 Task: Look for space in San Pedro, Argentina from 1st July, 2023 to 3rd July, 2023 for 1 adult in price range Rs.5000 to Rs.15000. Place can be private room with 1  bedroom having 1 bed and 1 bathroom. Property type can be hotel. Amenities needed are: wifi, heating, . Booking option can be shelf check-in. Required host language is English.
Action: Mouse moved to (560, 115)
Screenshot: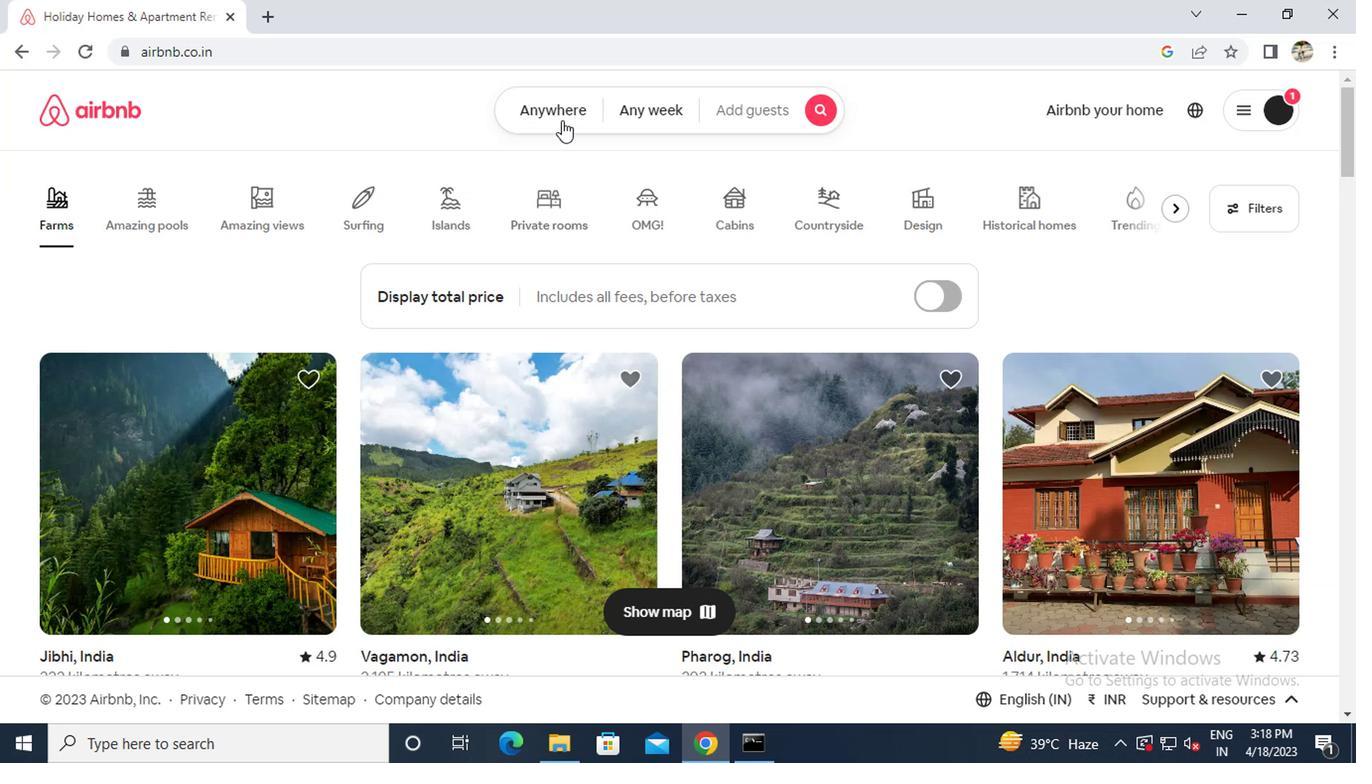 
Action: Mouse pressed left at (560, 115)
Screenshot: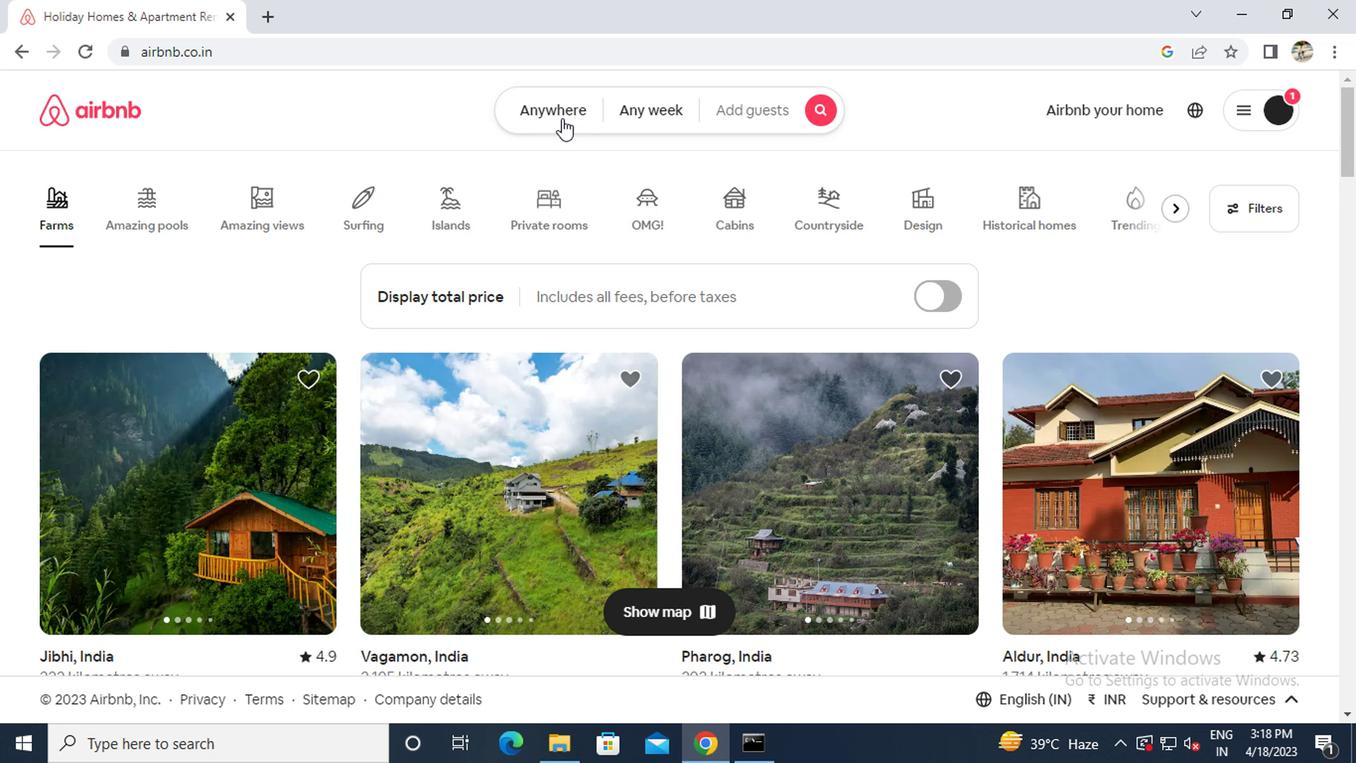 
Action: Mouse moved to (364, 195)
Screenshot: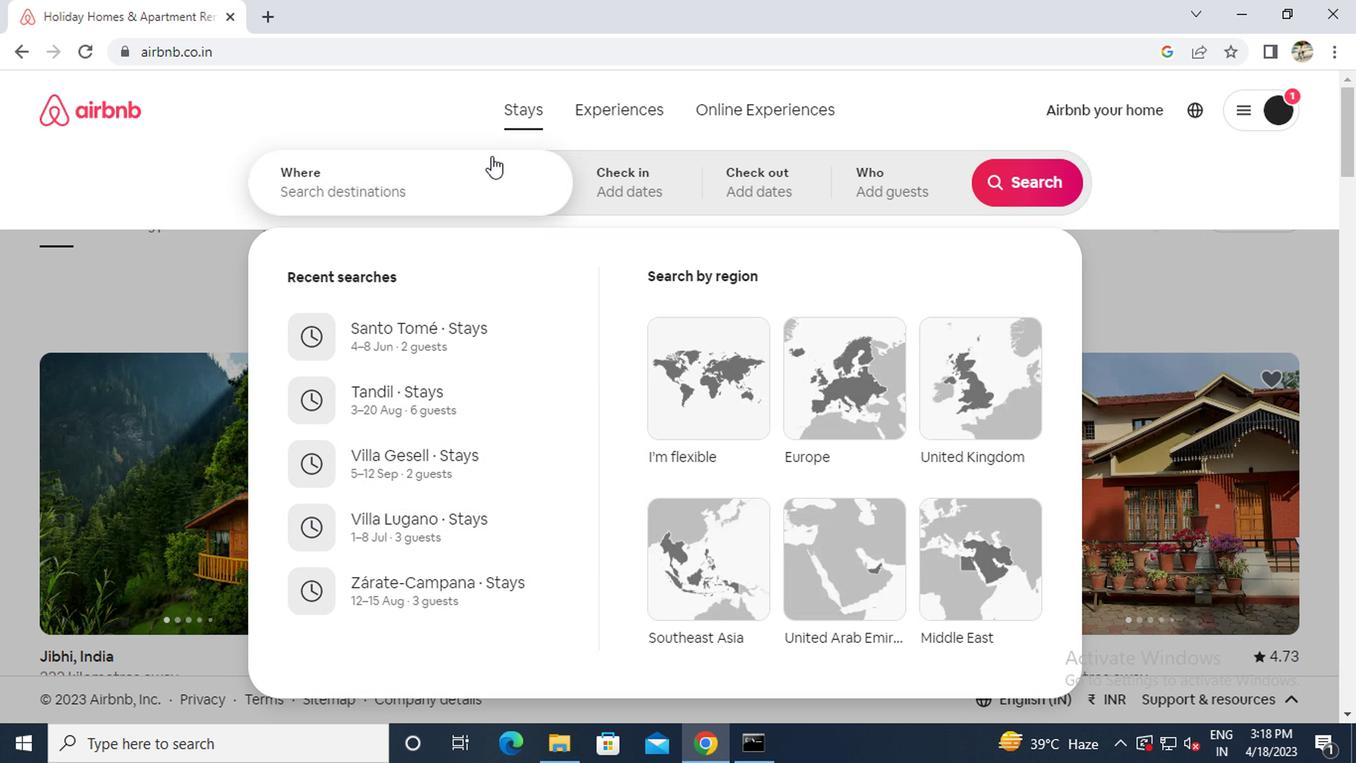 
Action: Mouse pressed left at (364, 195)
Screenshot: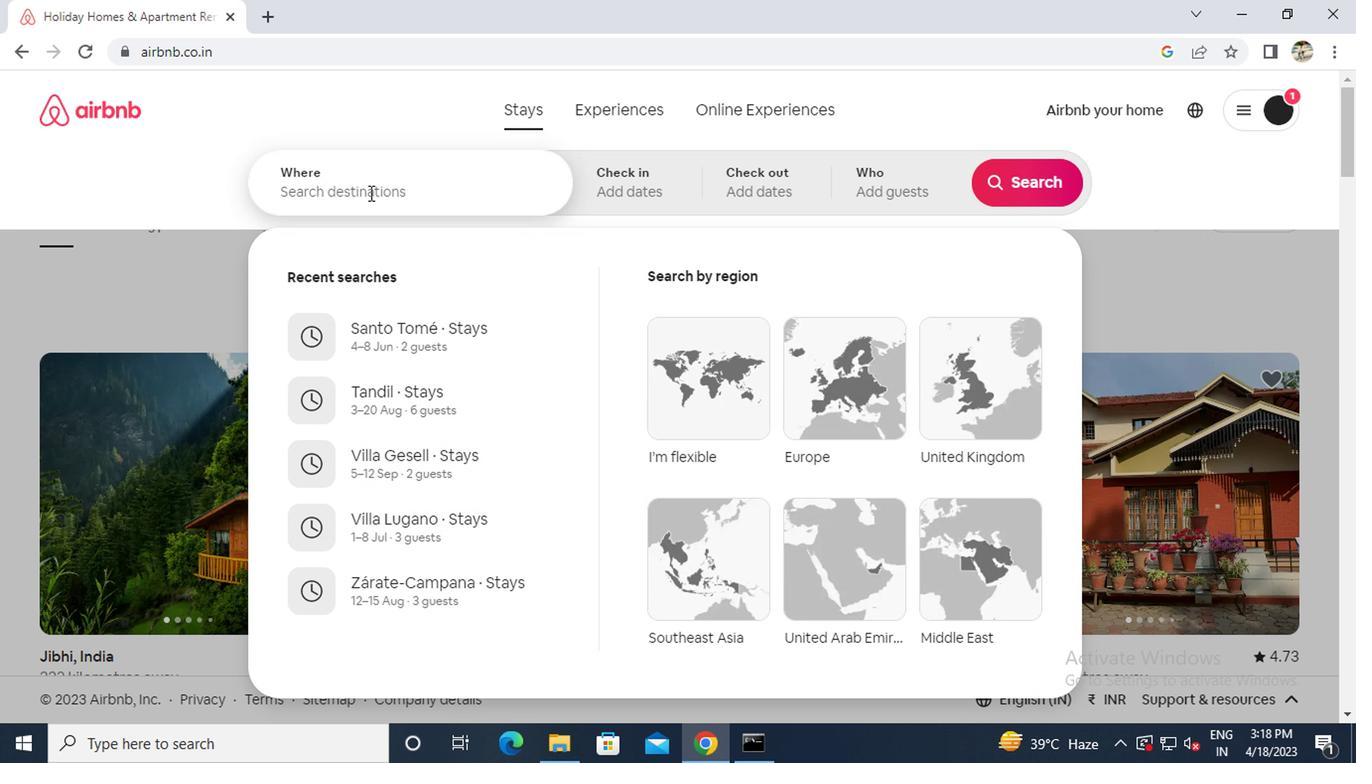 
Action: Key pressed s<Key.caps_lock>an<Key.space><Key.caps_lock>p<Key.caps_lock>edro<Key.space>
Screenshot: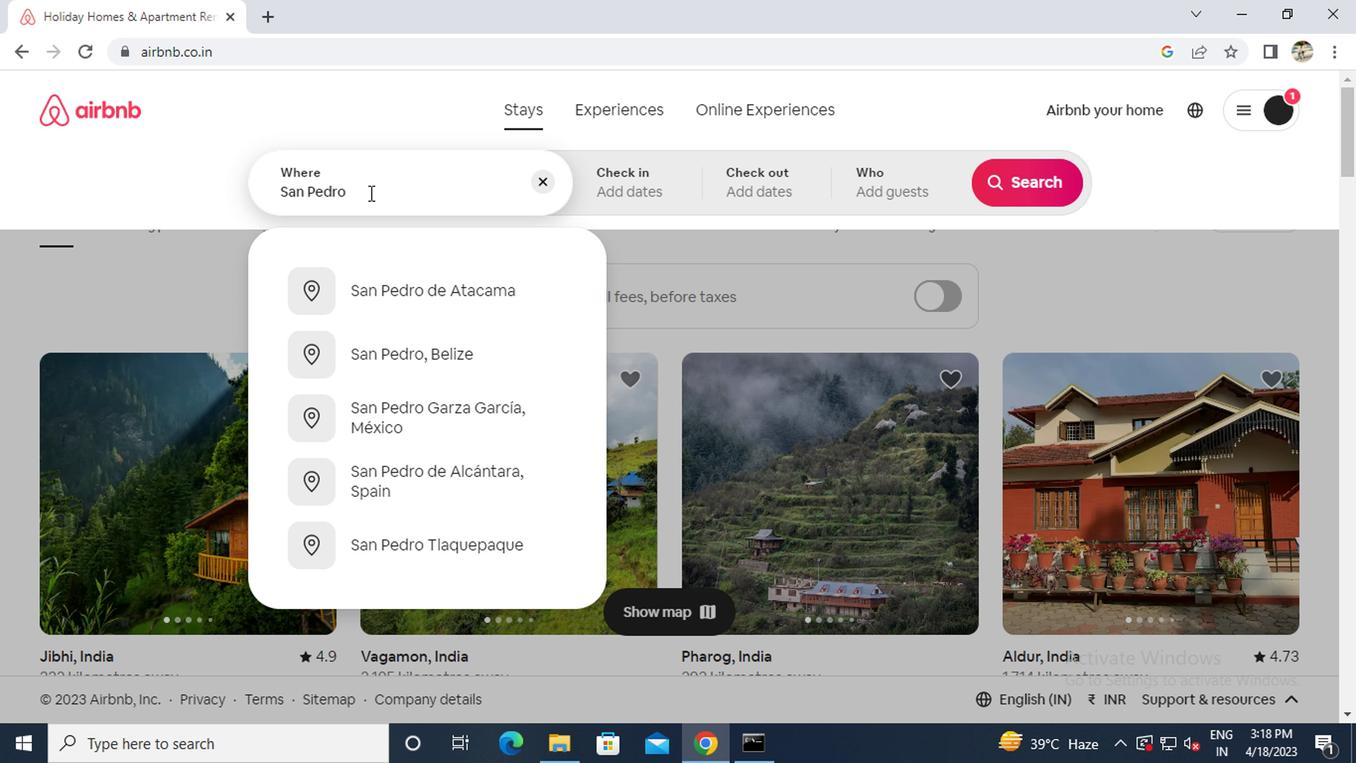 
Action: Mouse moved to (419, 343)
Screenshot: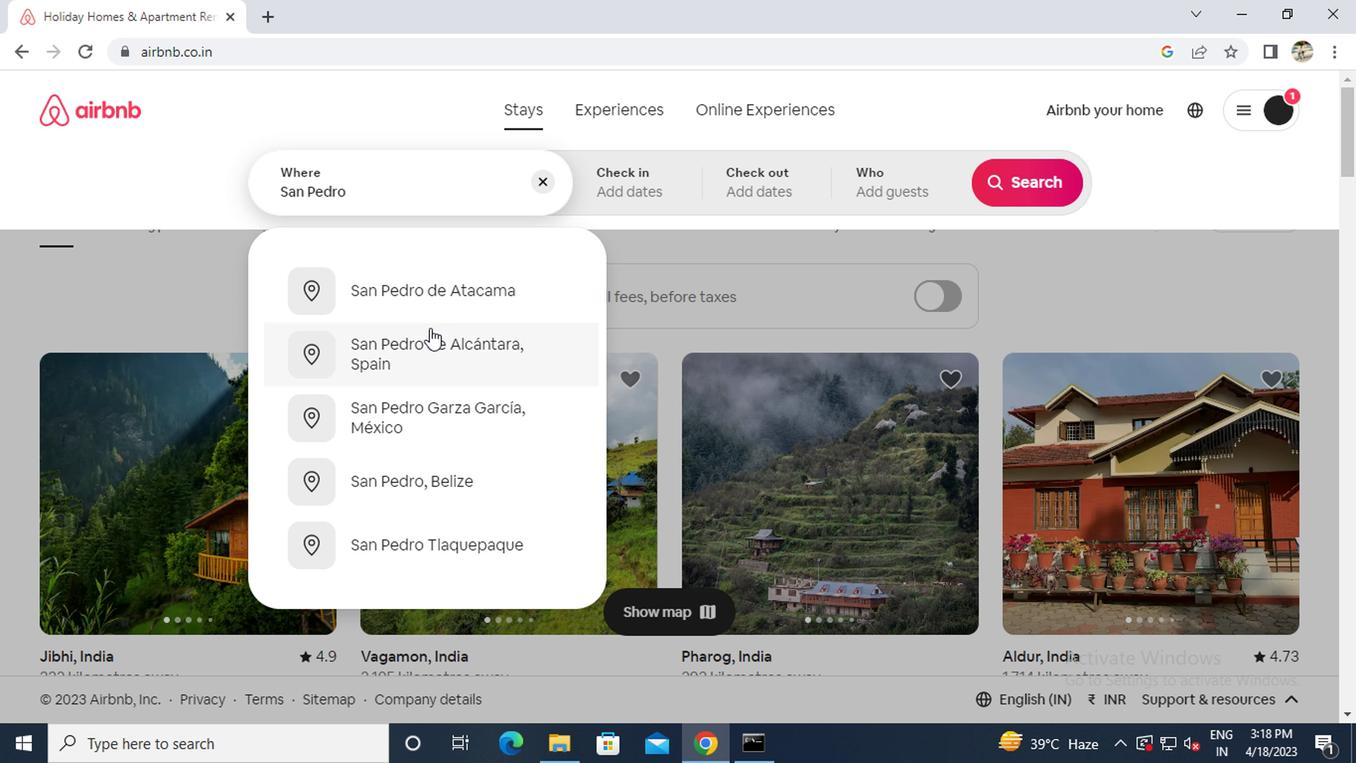 
Action: Mouse pressed left at (419, 343)
Screenshot: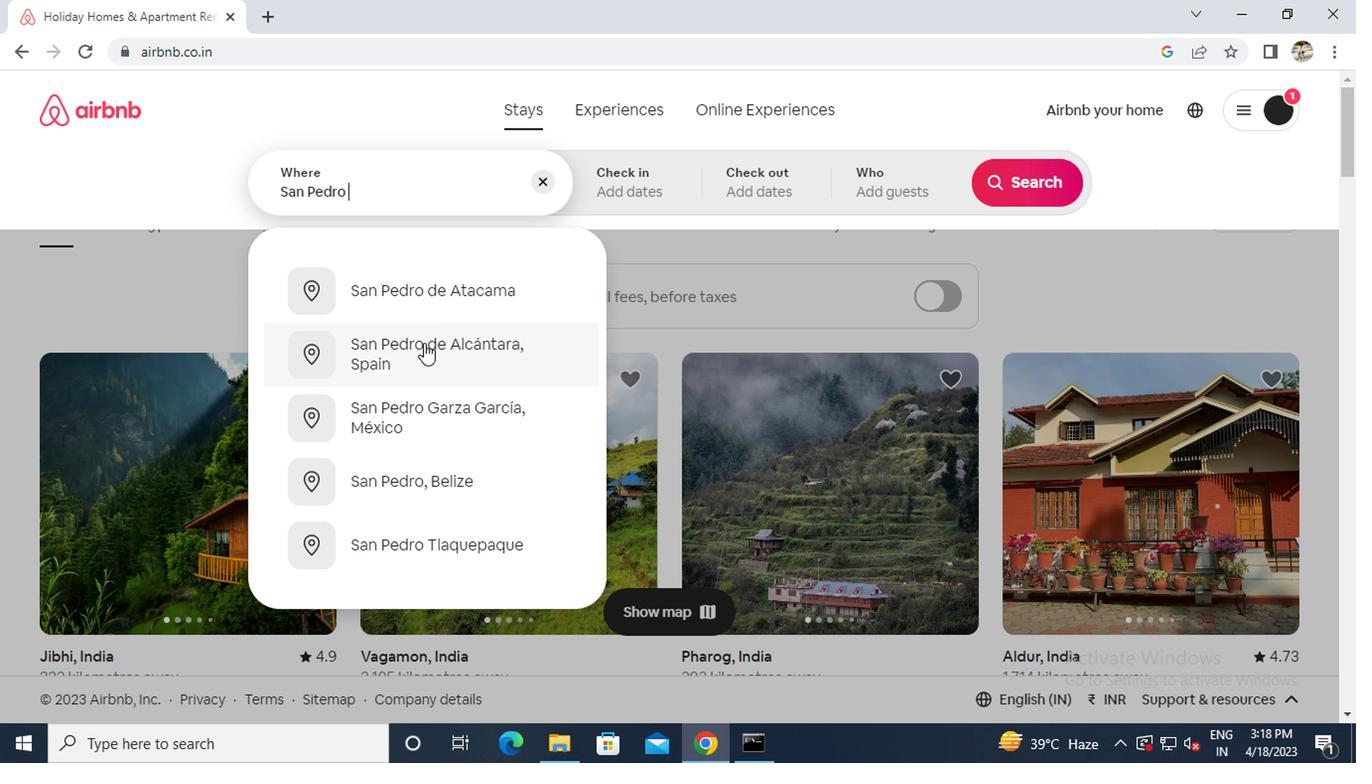 
Action: Mouse moved to (1016, 335)
Screenshot: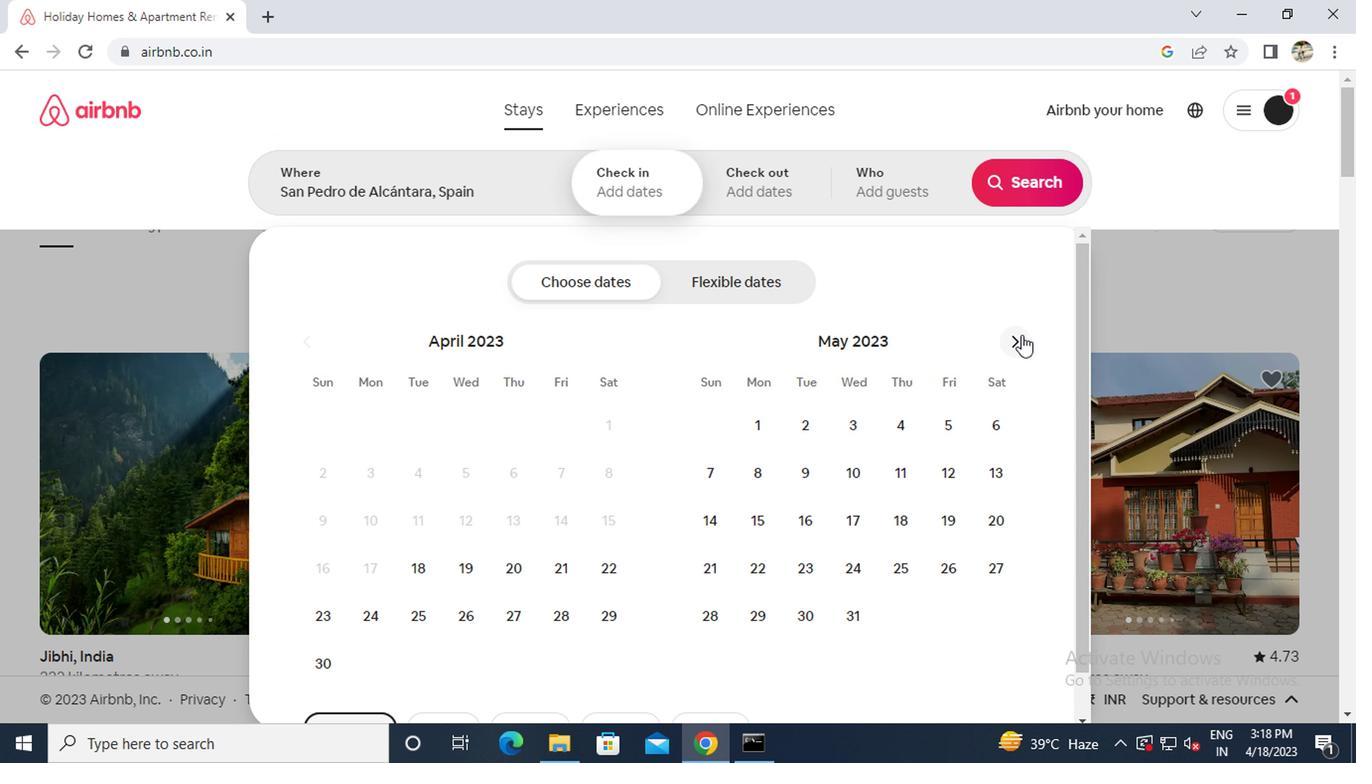
Action: Mouse pressed left at (1016, 335)
Screenshot: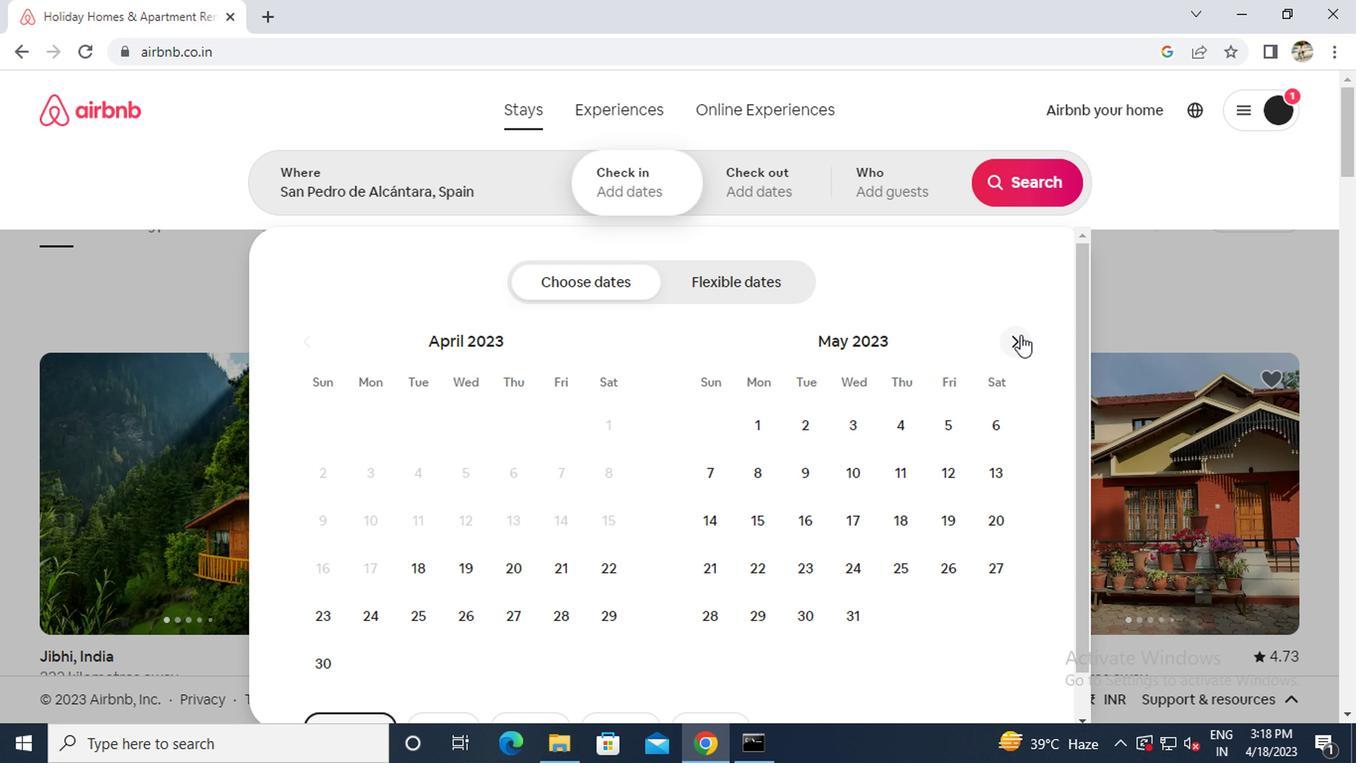 
Action: Mouse pressed left at (1016, 335)
Screenshot: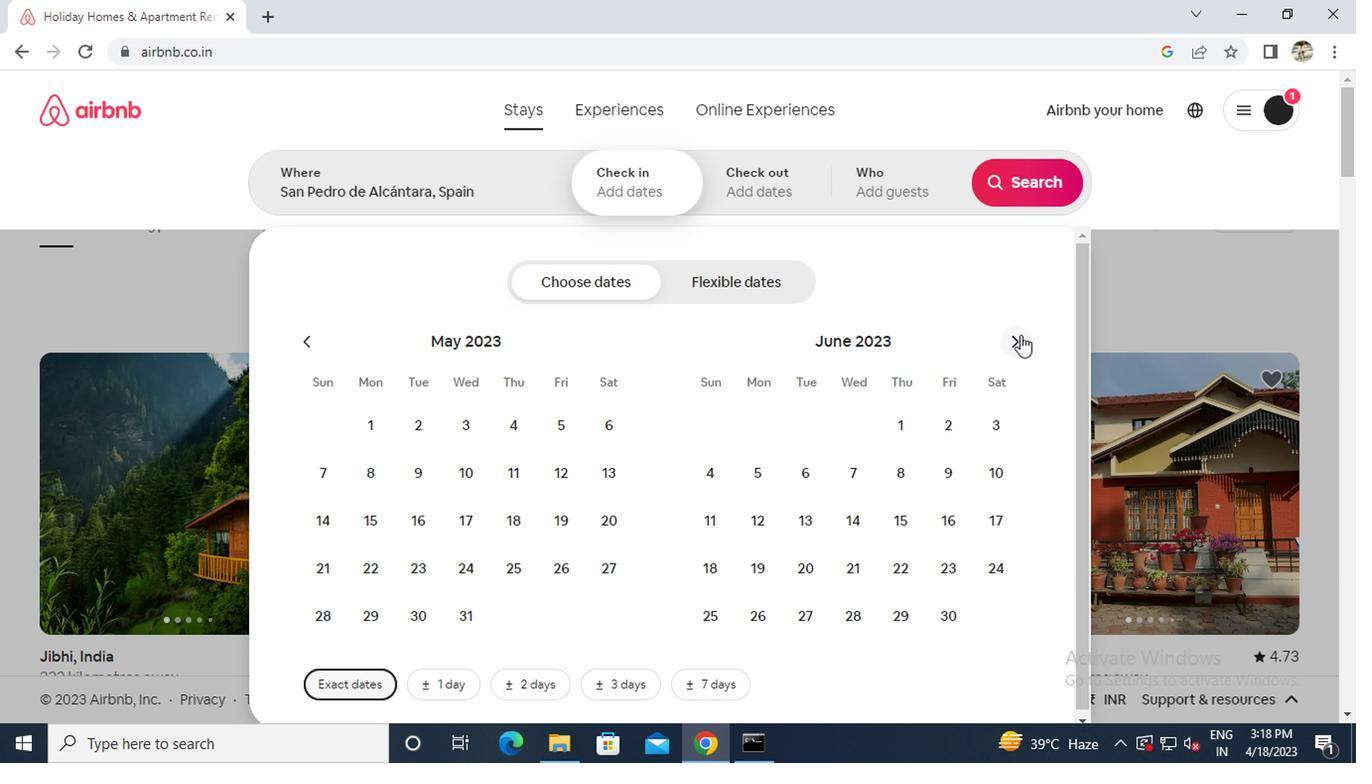 
Action: Mouse moved to (991, 419)
Screenshot: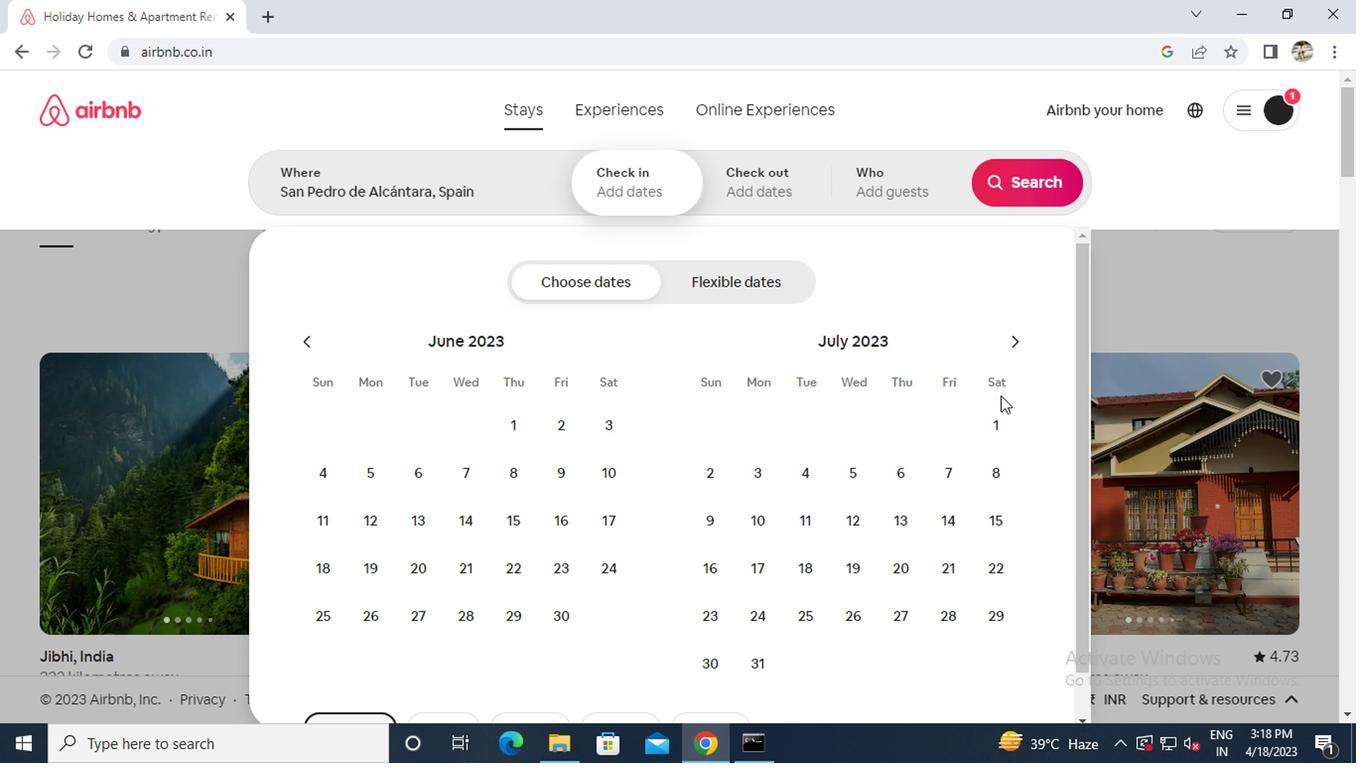 
Action: Mouse pressed left at (991, 419)
Screenshot: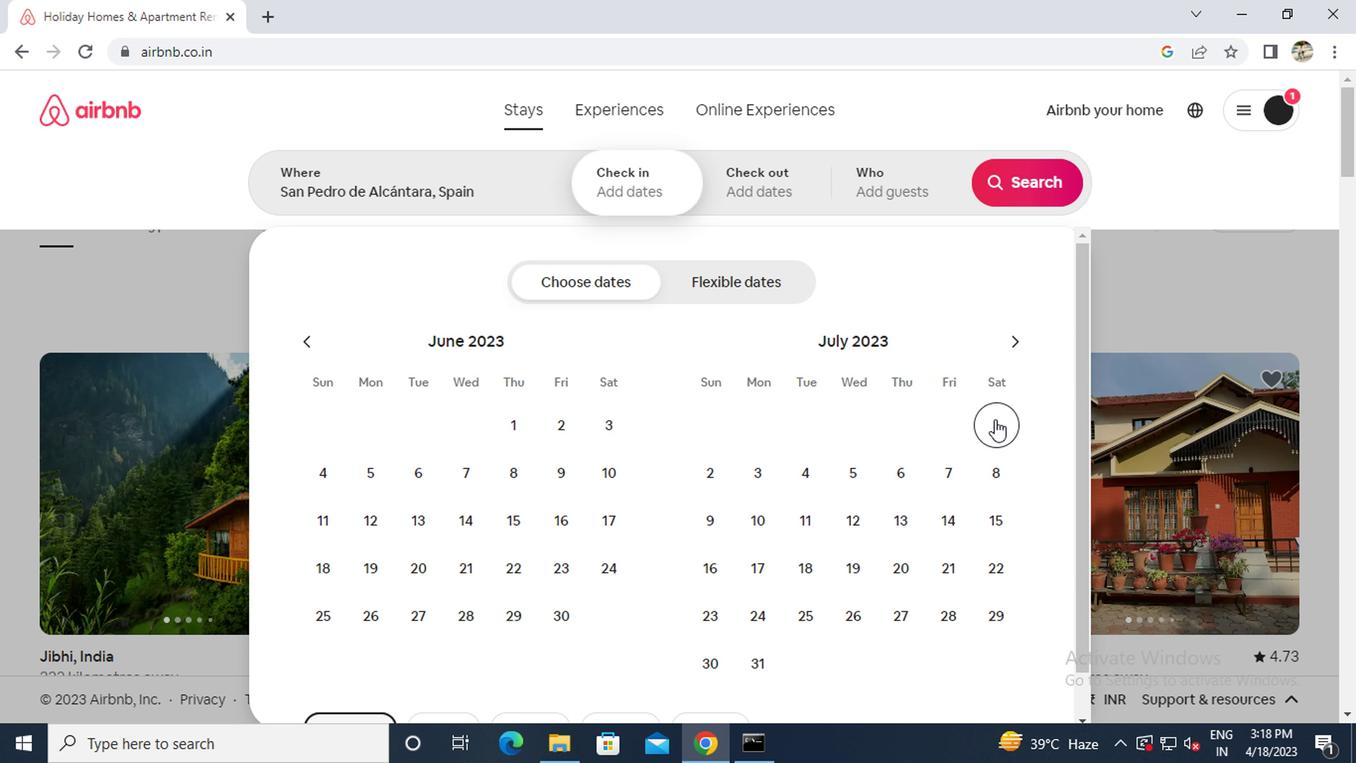 
Action: Mouse moved to (758, 468)
Screenshot: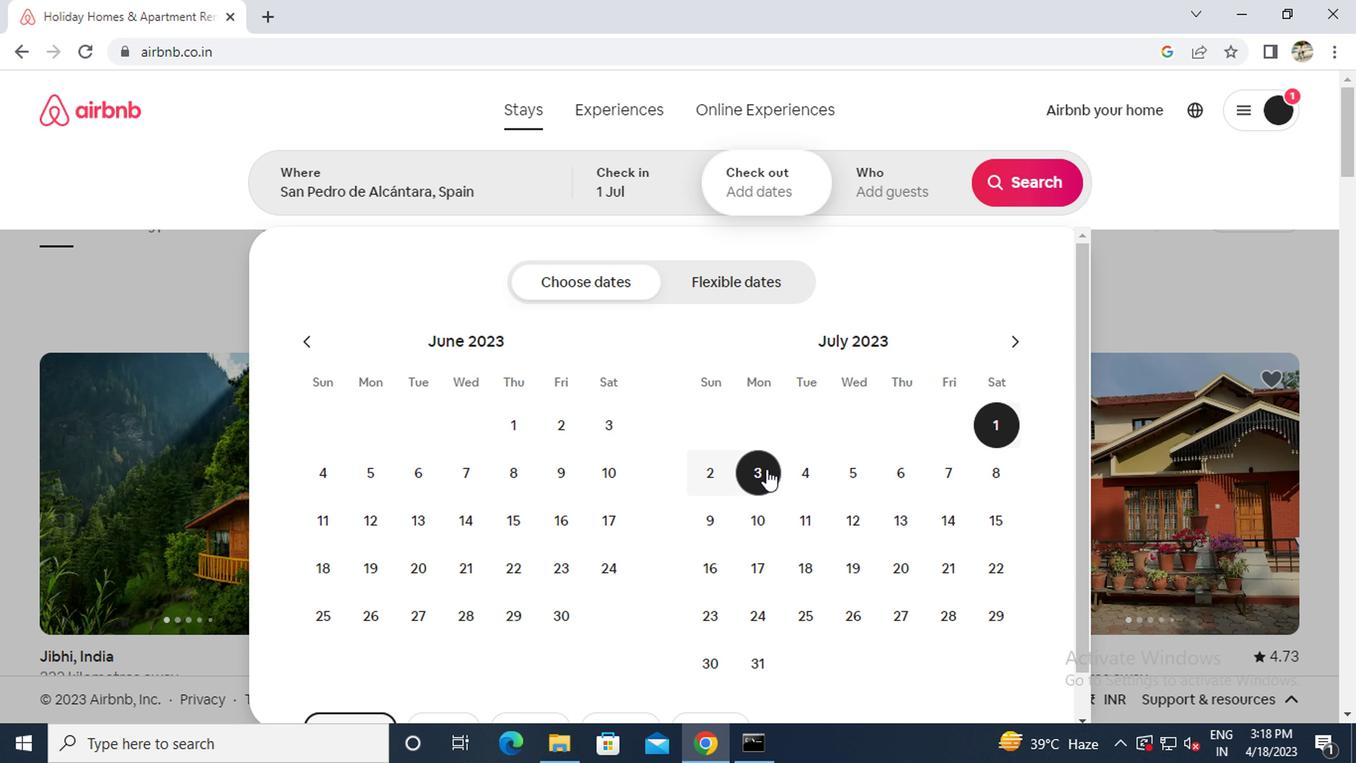 
Action: Mouse pressed left at (758, 468)
Screenshot: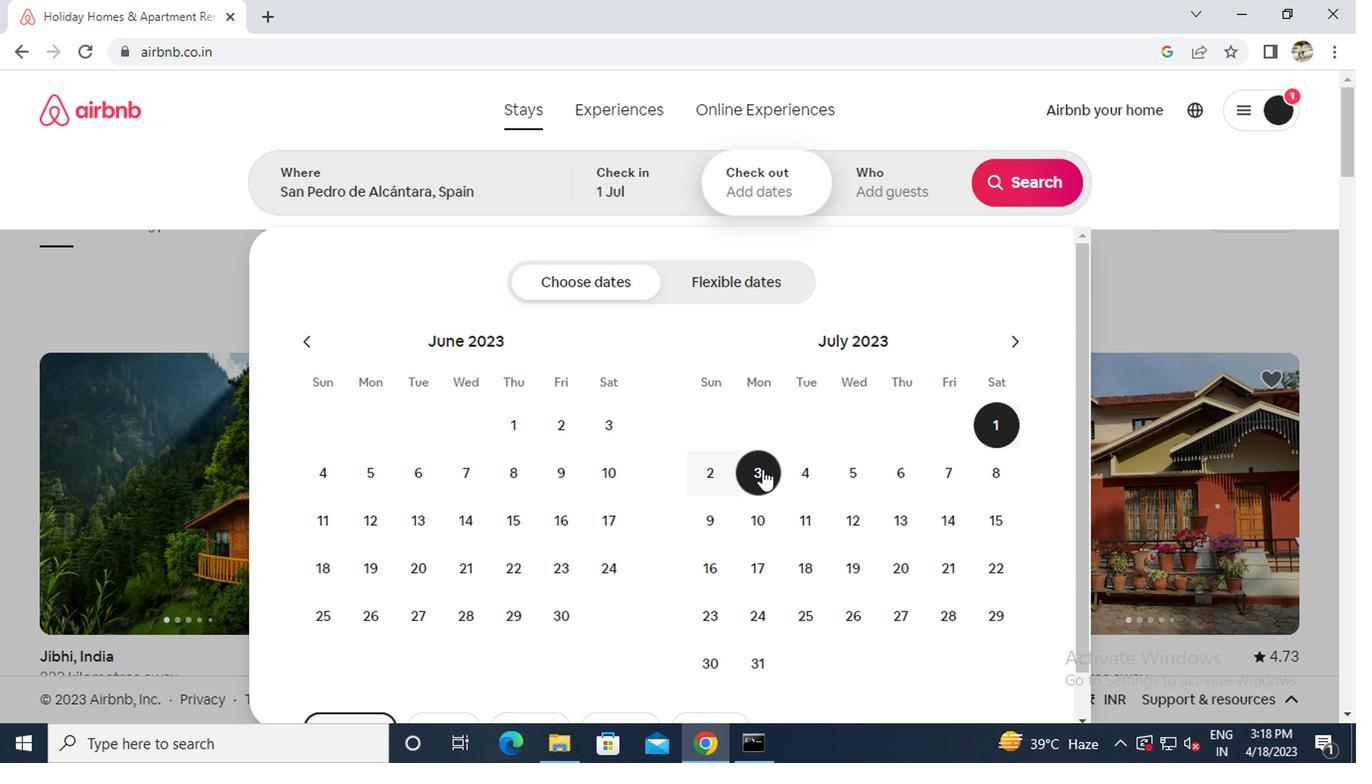 
Action: Mouse moved to (891, 181)
Screenshot: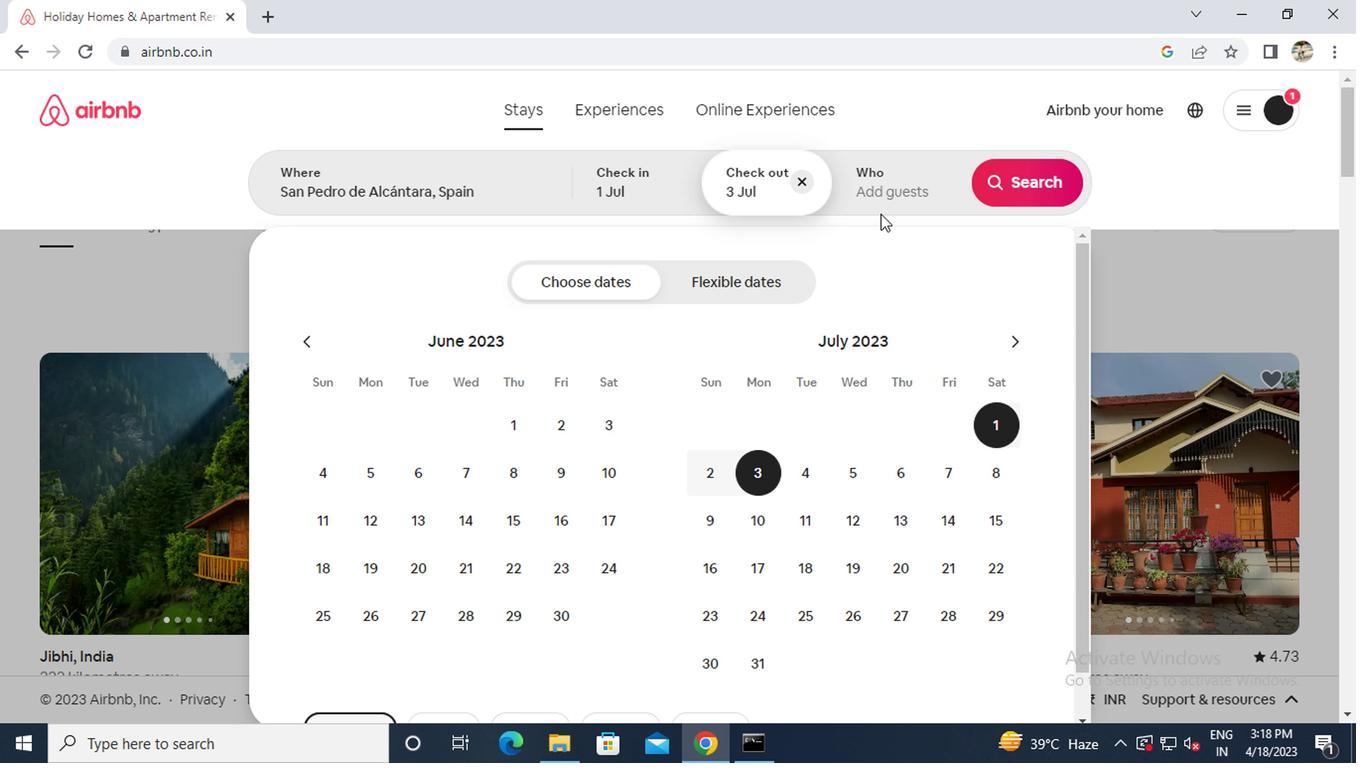 
Action: Mouse pressed left at (891, 181)
Screenshot: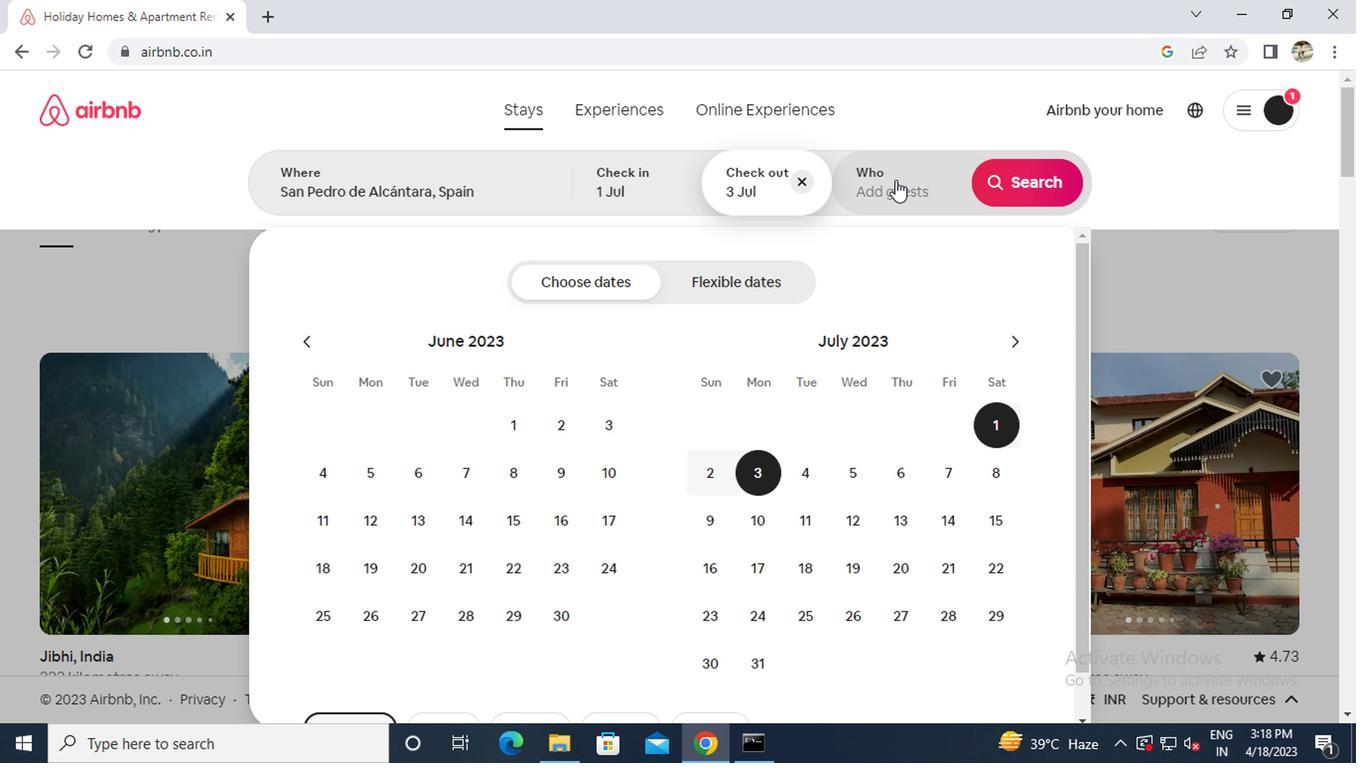 
Action: Mouse moved to (1028, 292)
Screenshot: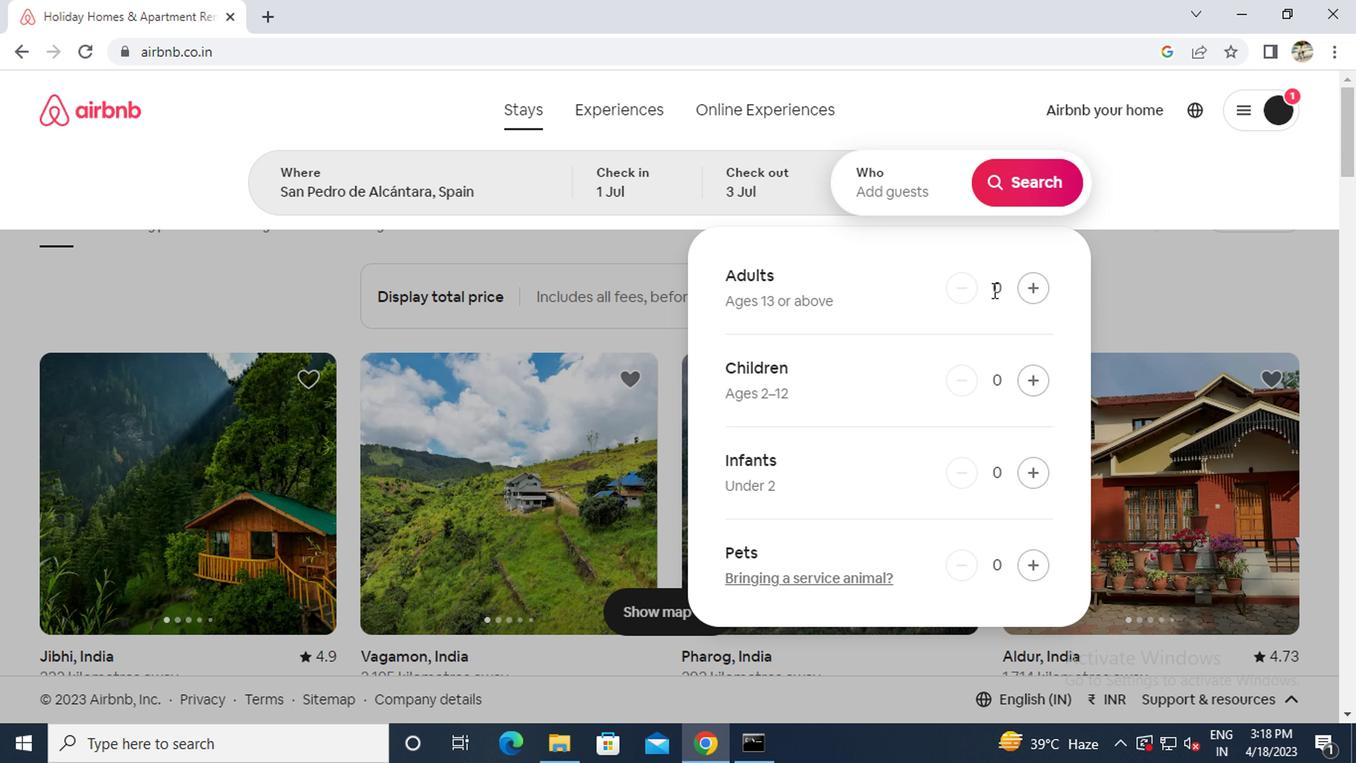 
Action: Mouse pressed left at (1028, 292)
Screenshot: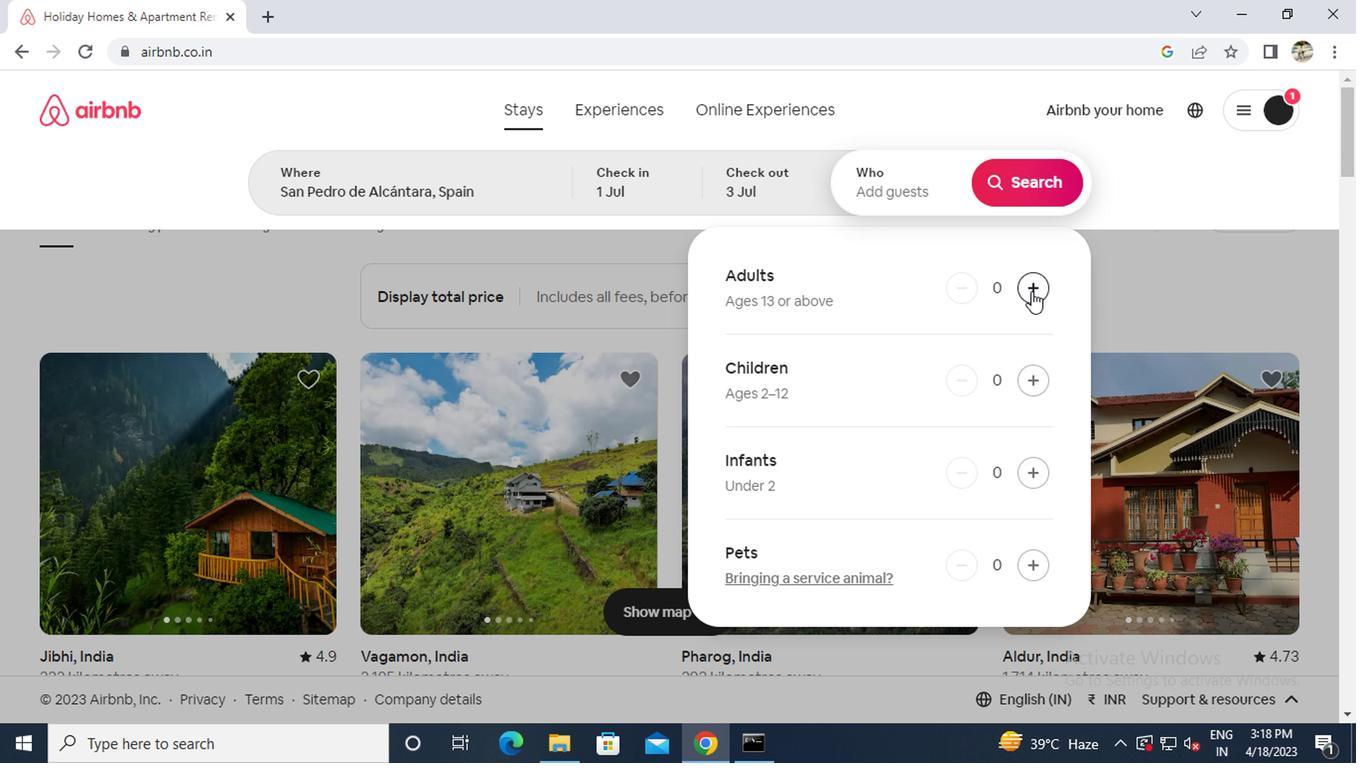 
Action: Mouse moved to (1018, 196)
Screenshot: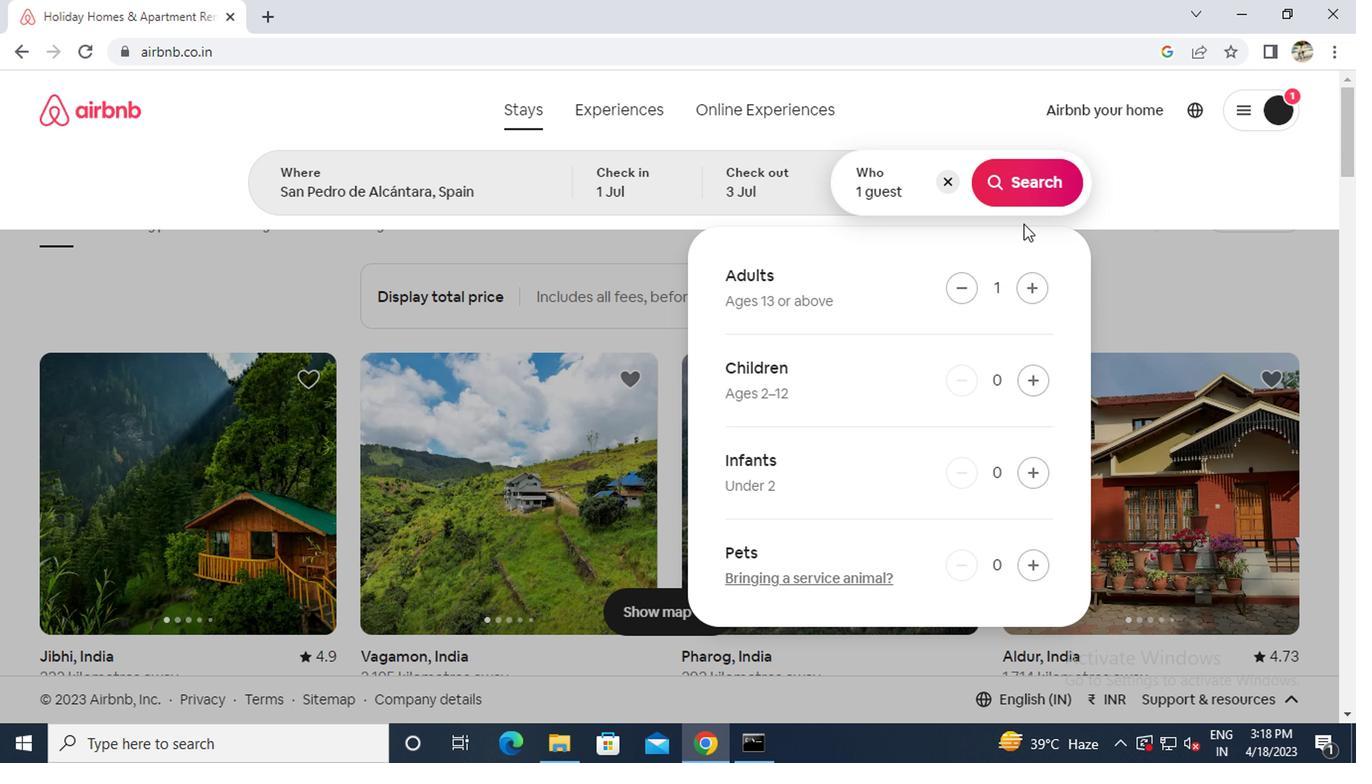 
Action: Mouse pressed left at (1018, 196)
Screenshot: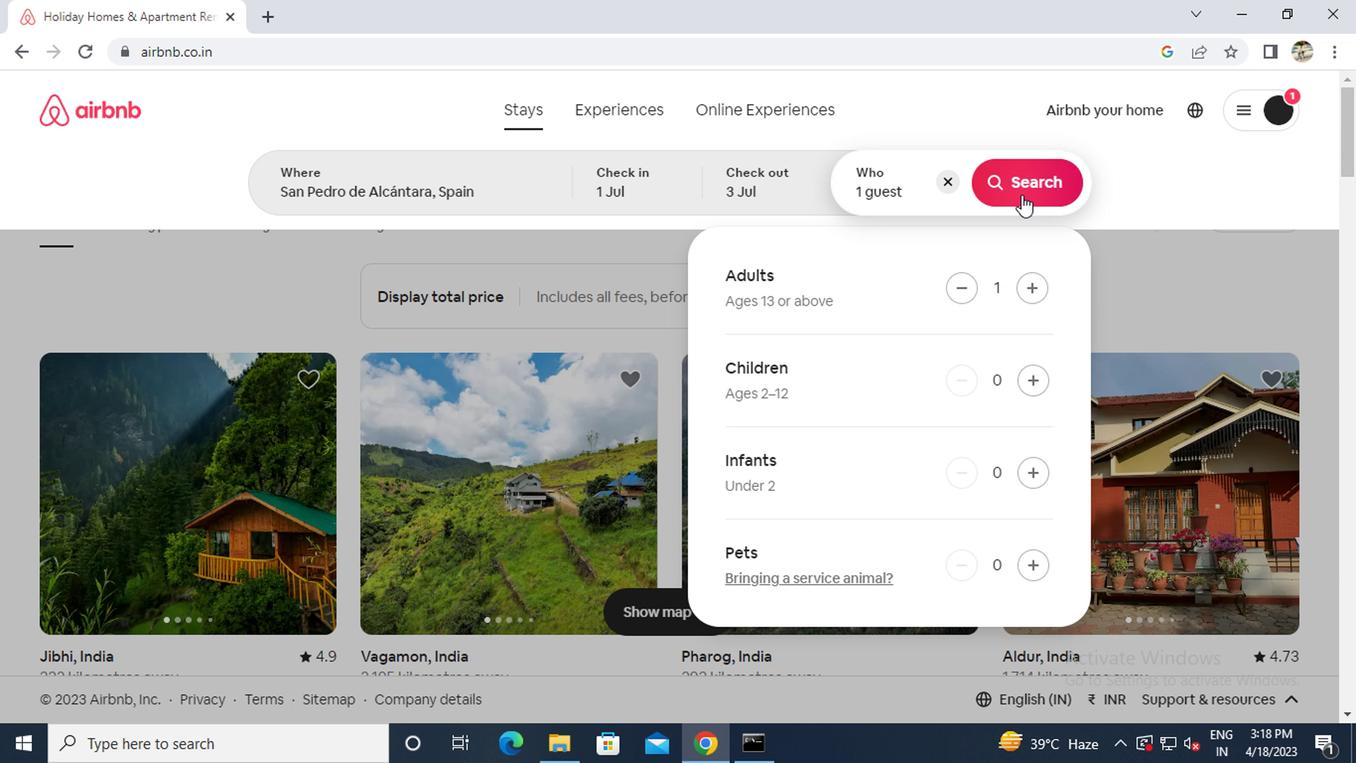 
Action: Mouse moved to (1274, 193)
Screenshot: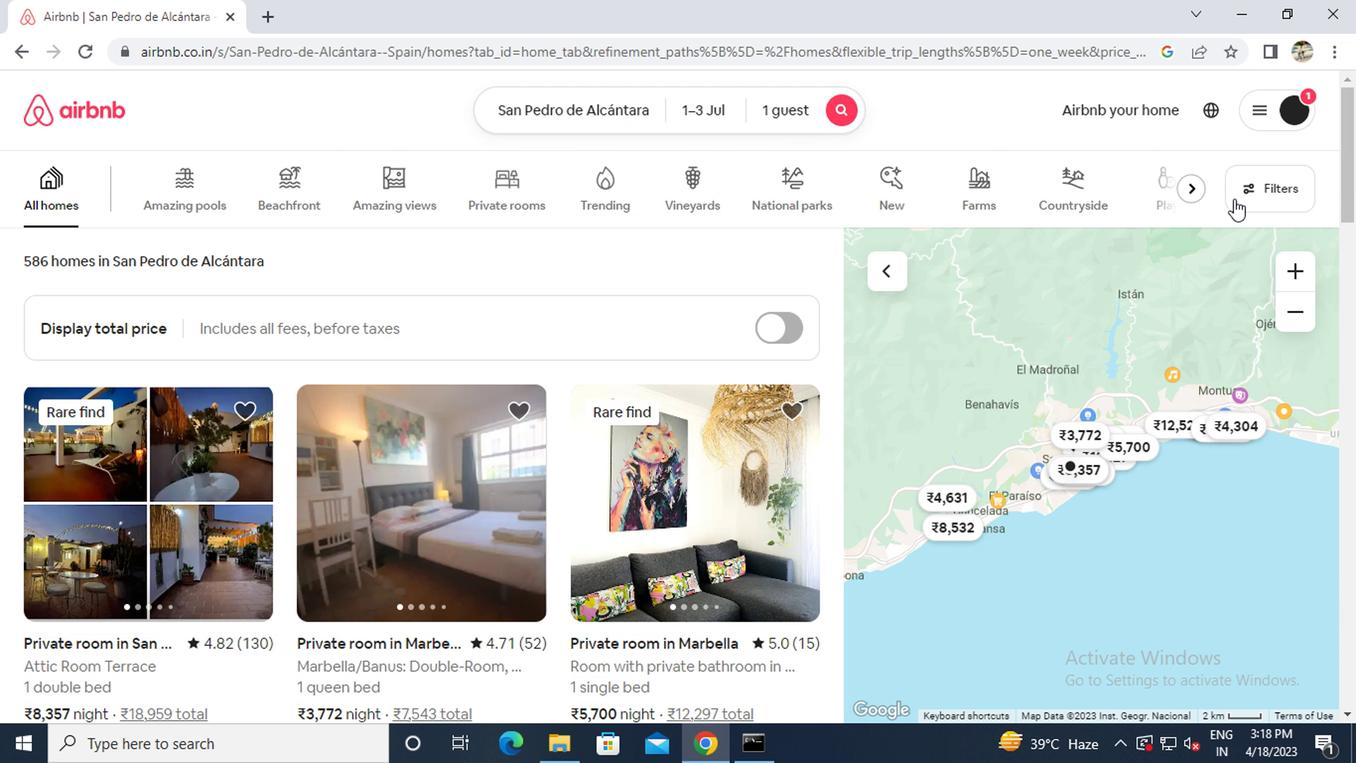 
Action: Mouse pressed left at (1274, 193)
Screenshot: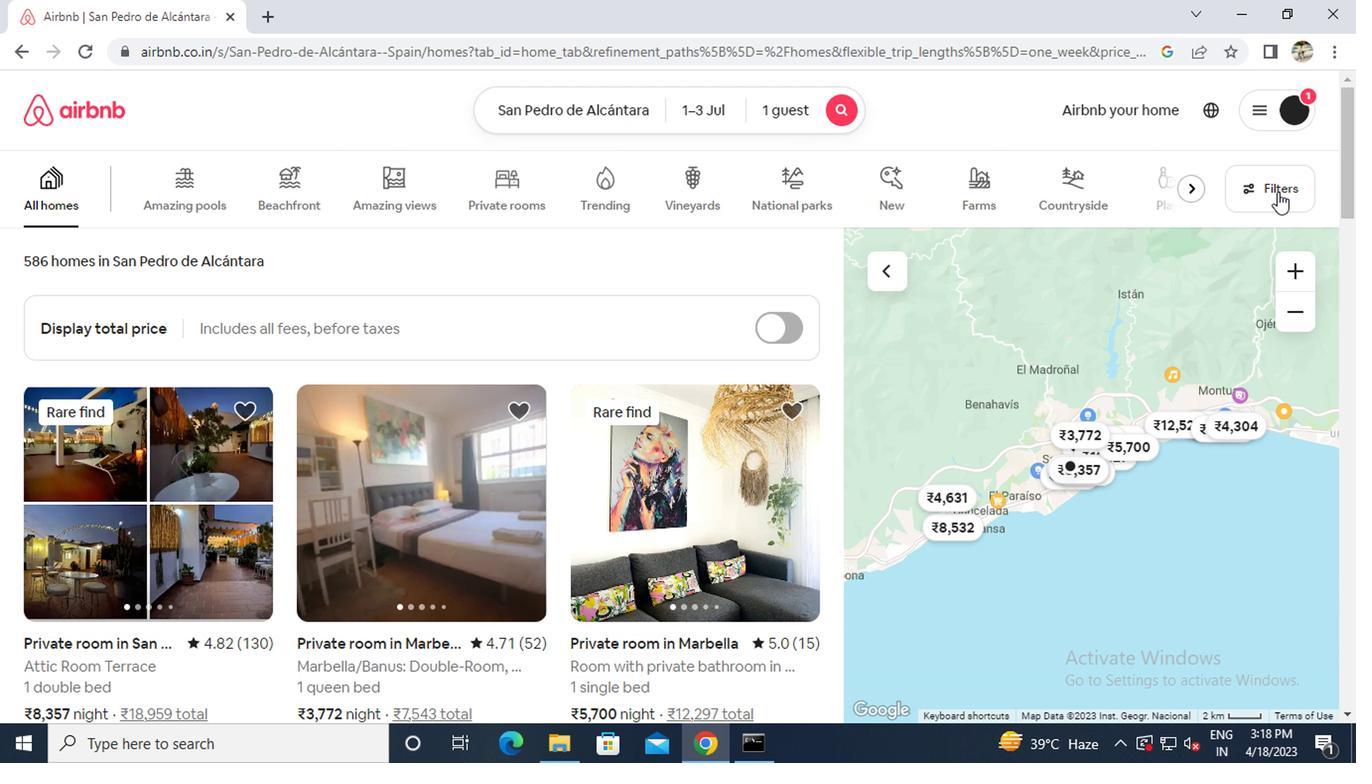 
Action: Mouse moved to (497, 446)
Screenshot: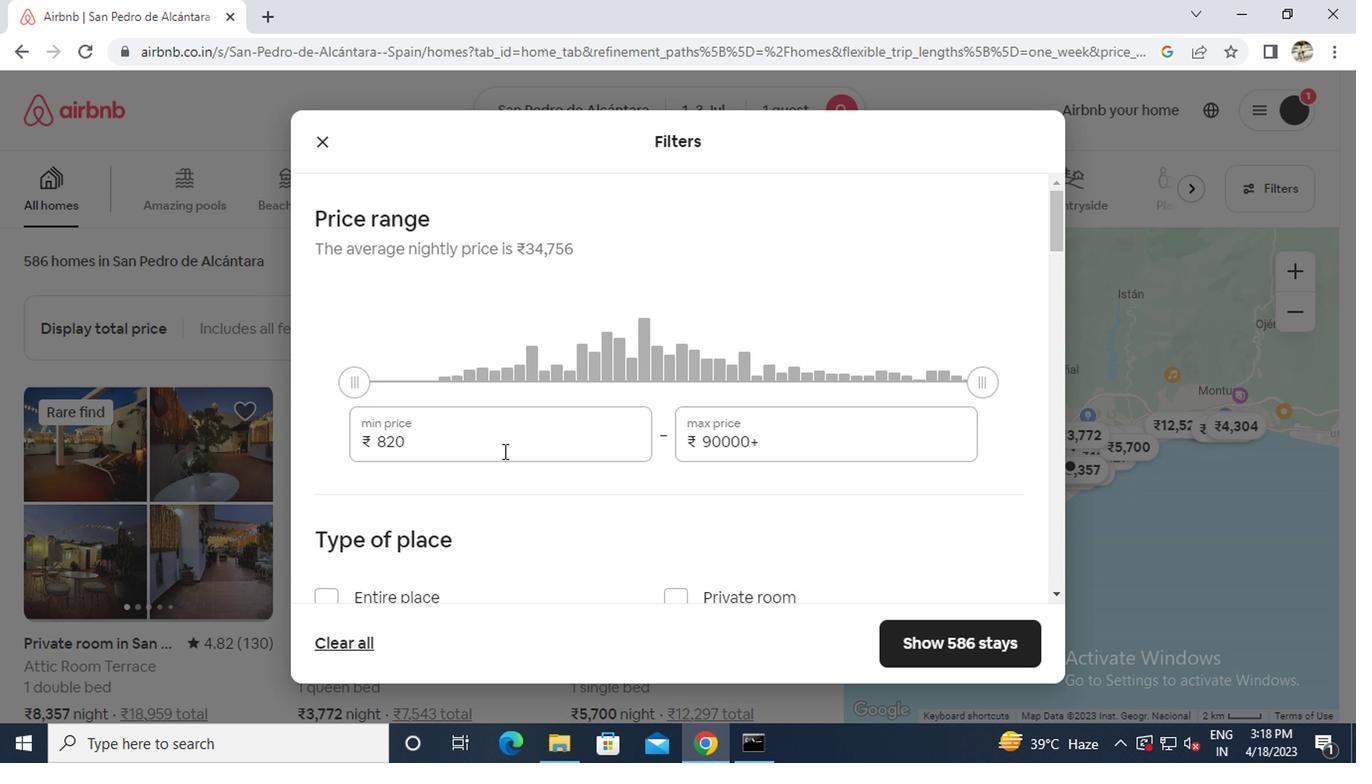 
Action: Mouse pressed left at (497, 446)
Screenshot: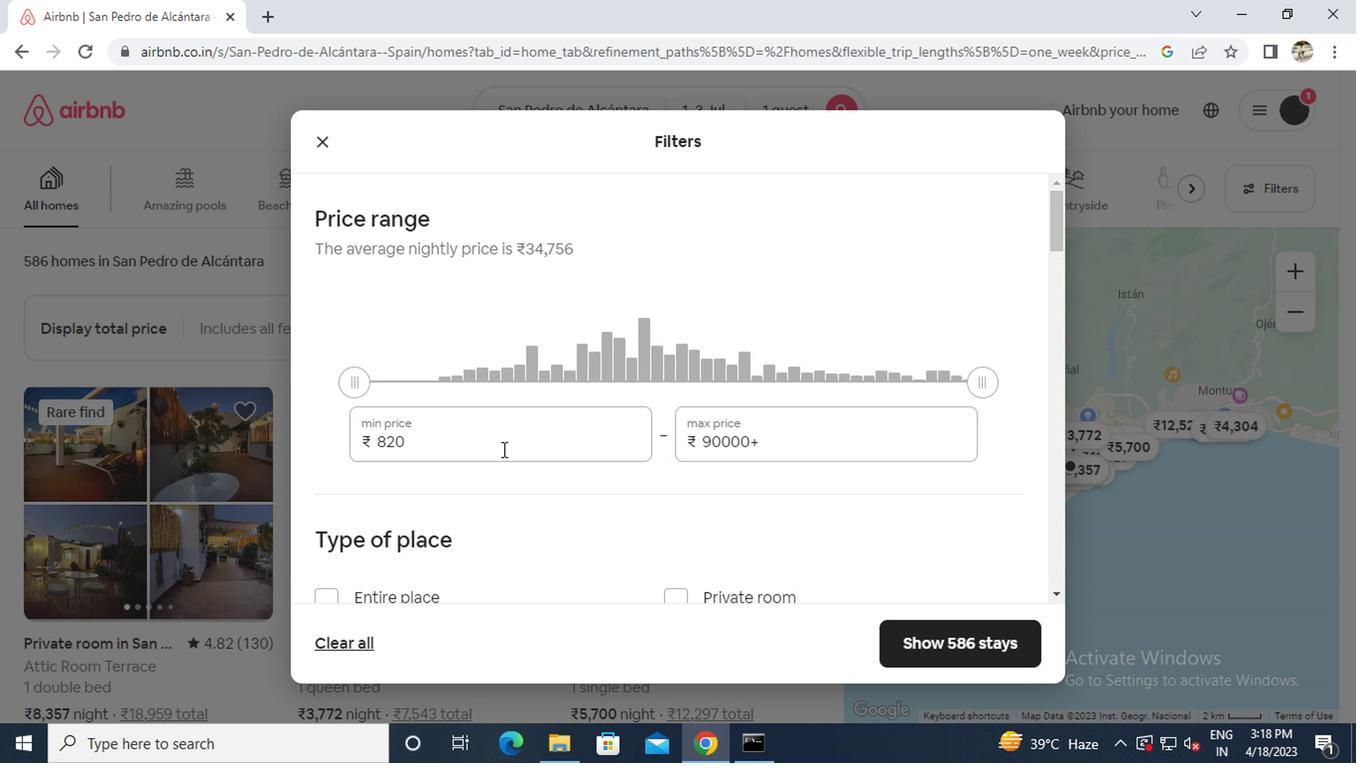 
Action: Key pressed ctrl+A5000
Screenshot: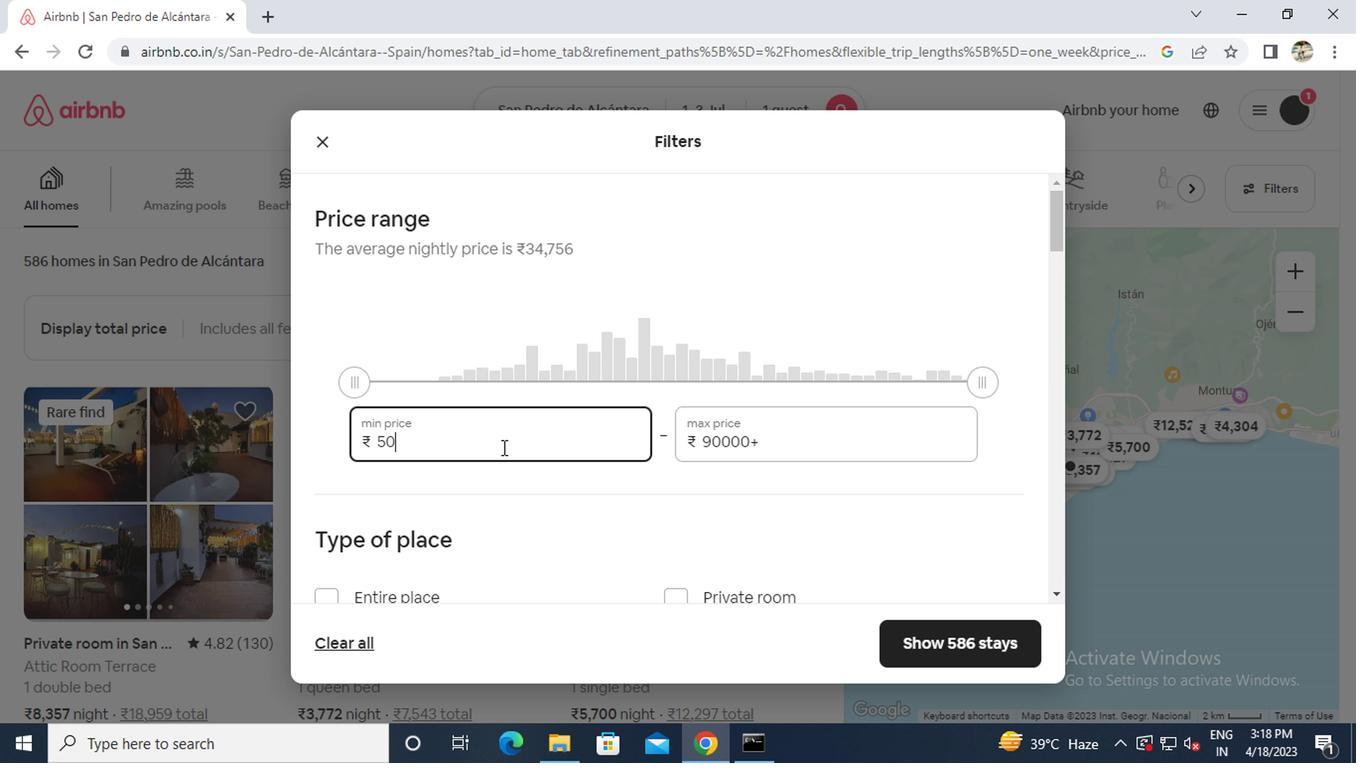 
Action: Mouse moved to (761, 440)
Screenshot: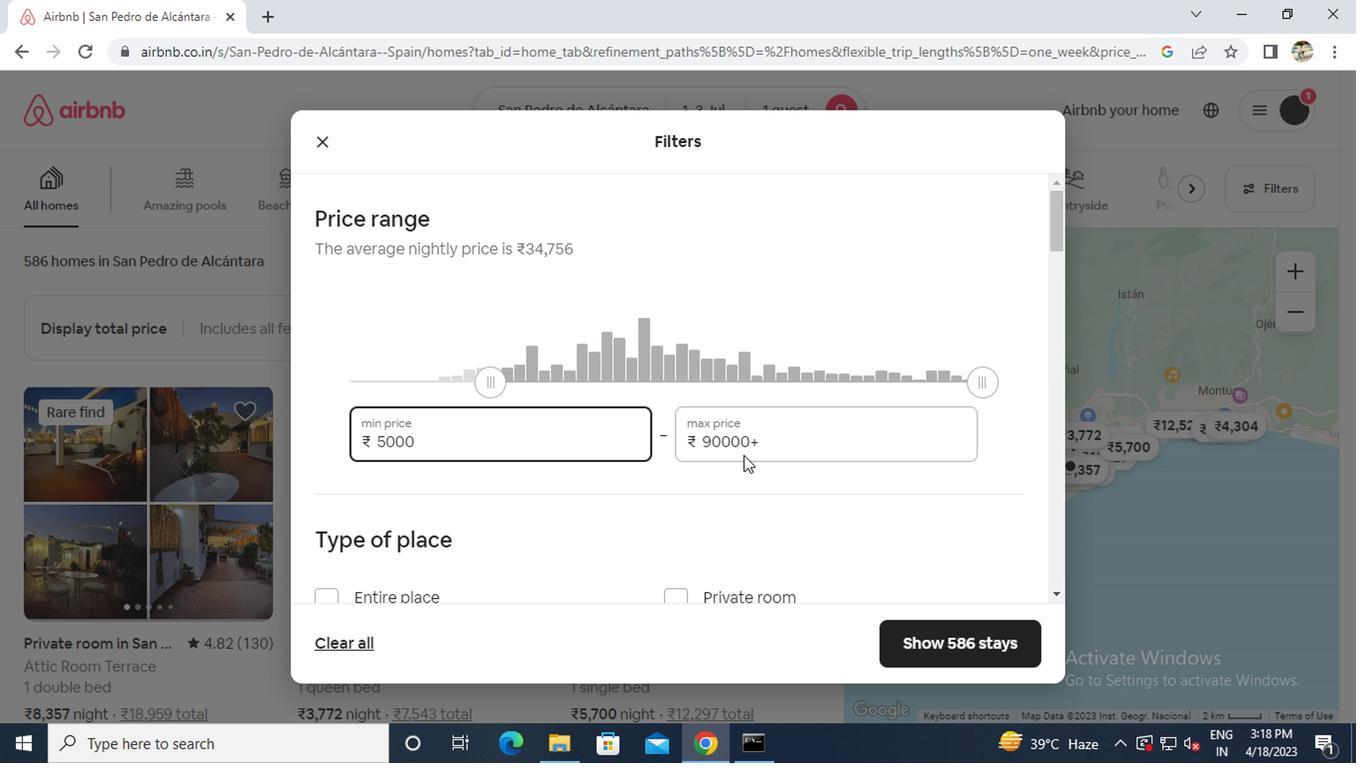 
Action: Mouse pressed left at (761, 440)
Screenshot: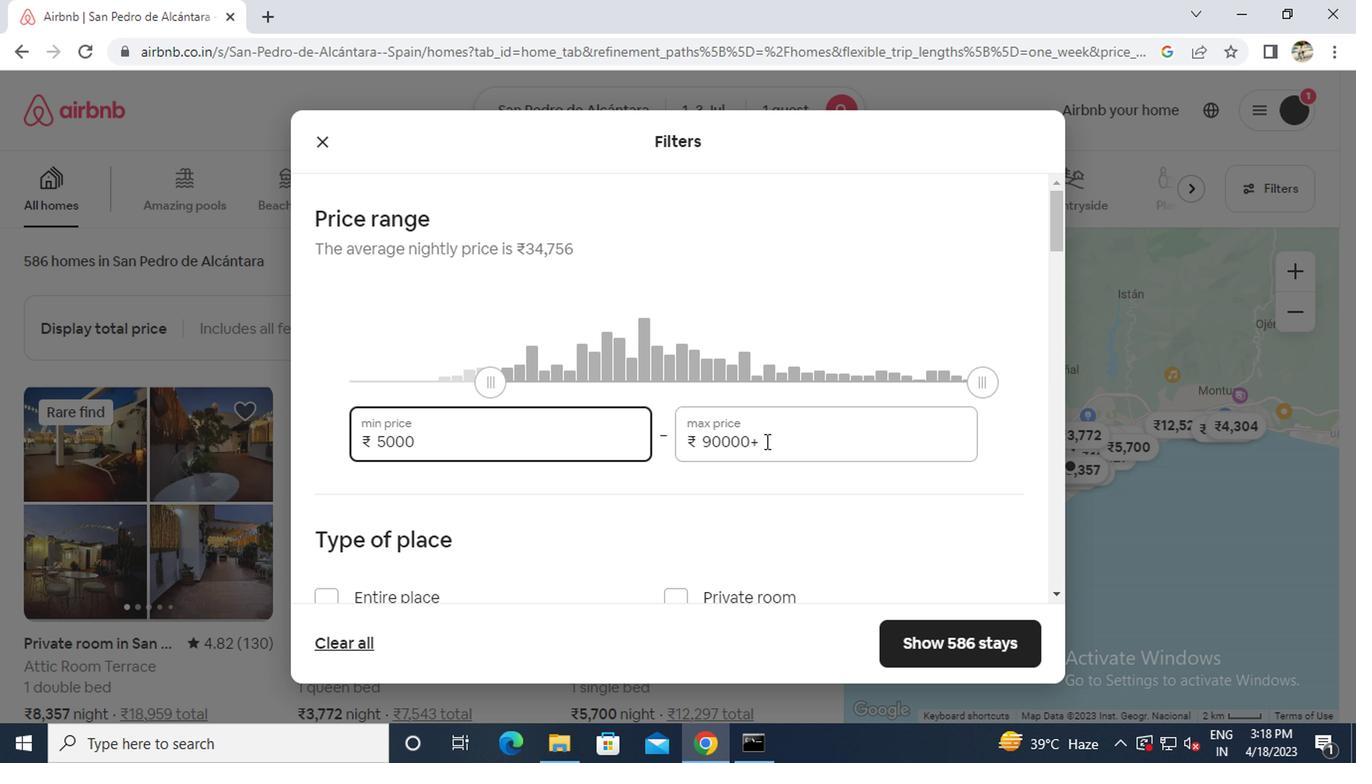 
Action: Key pressed ctrl+A150000<Key.backspace>
Screenshot: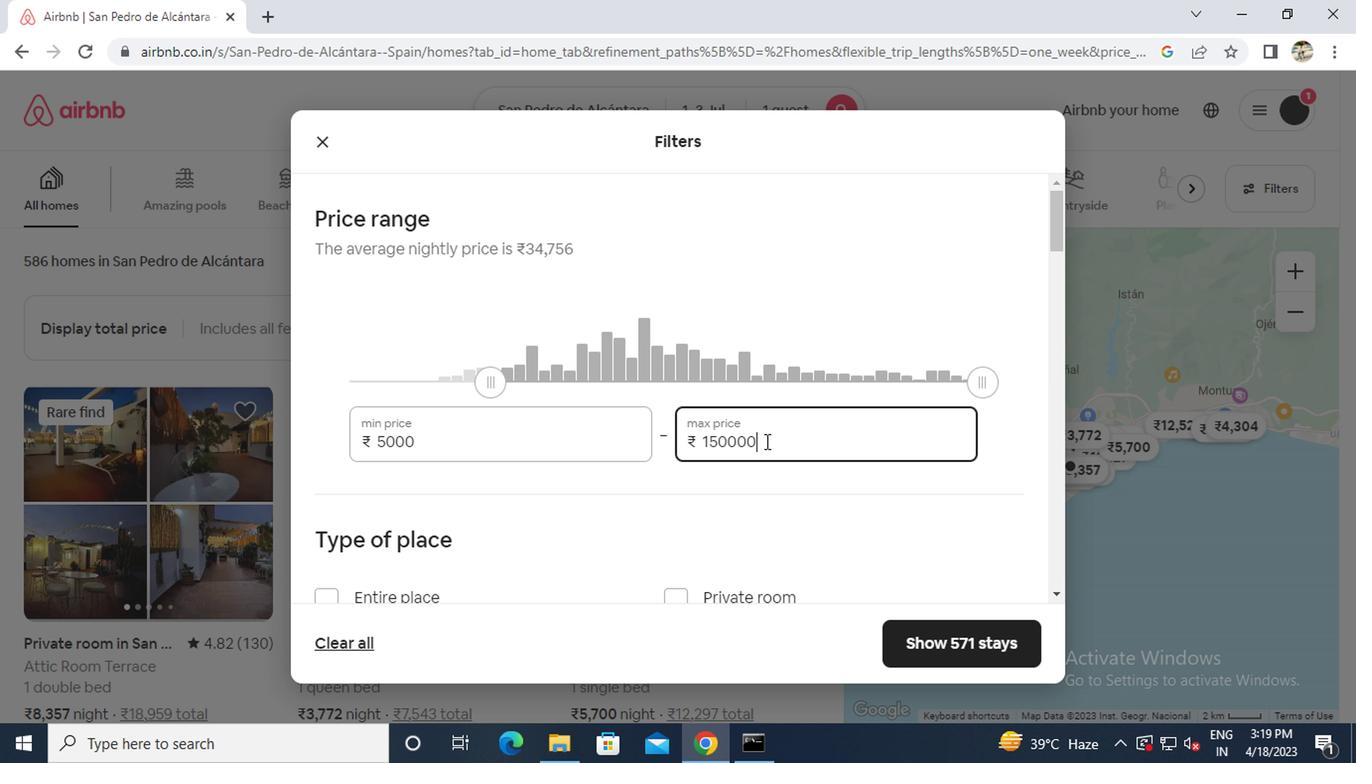 
Action: Mouse moved to (520, 518)
Screenshot: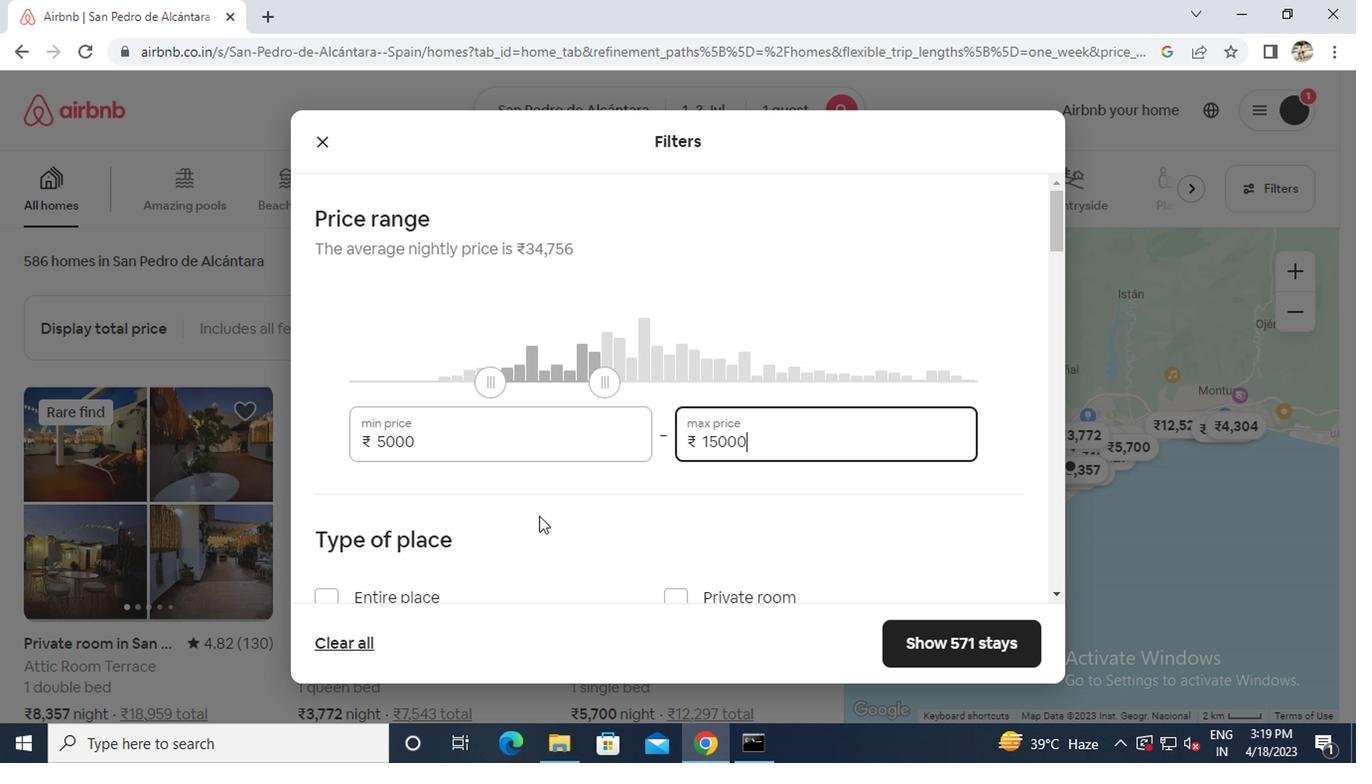 
Action: Mouse scrolled (520, 517) with delta (0, 0)
Screenshot: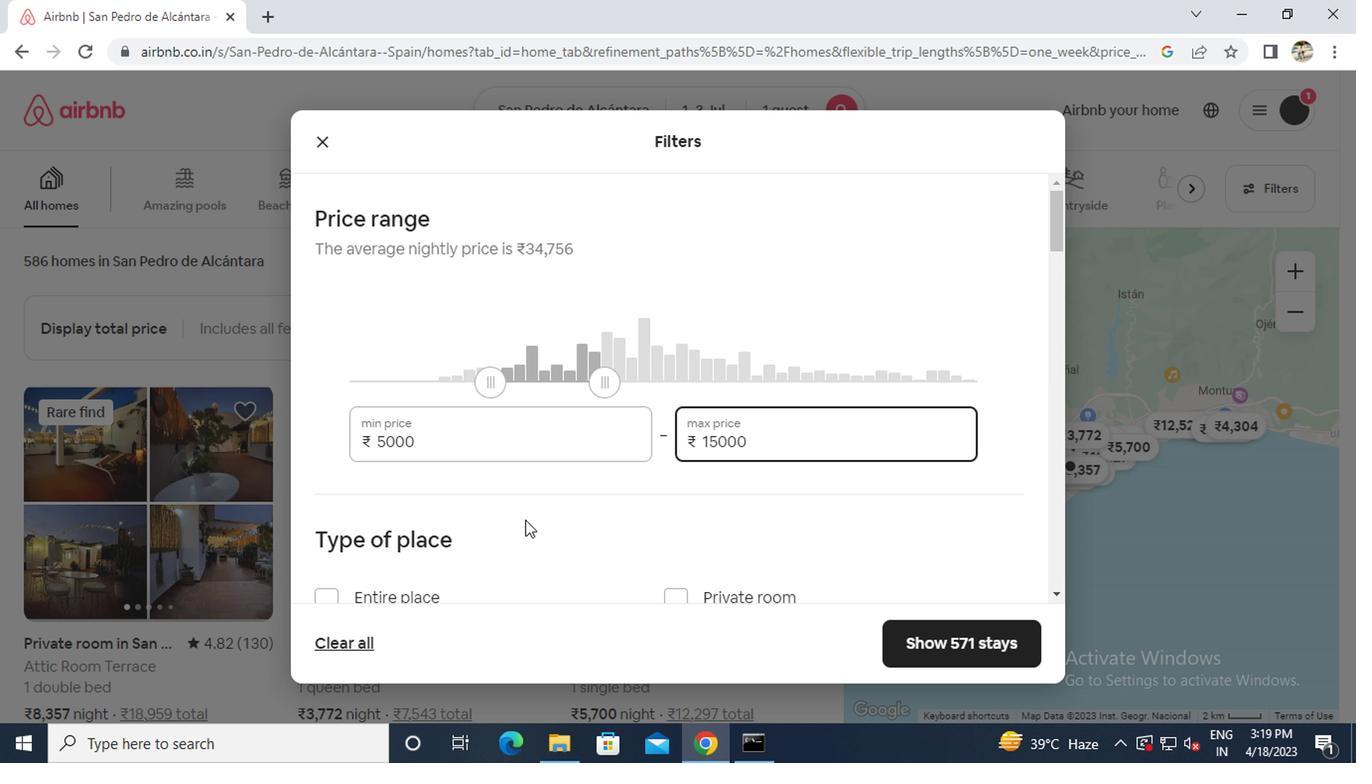
Action: Mouse scrolled (520, 517) with delta (0, 0)
Screenshot: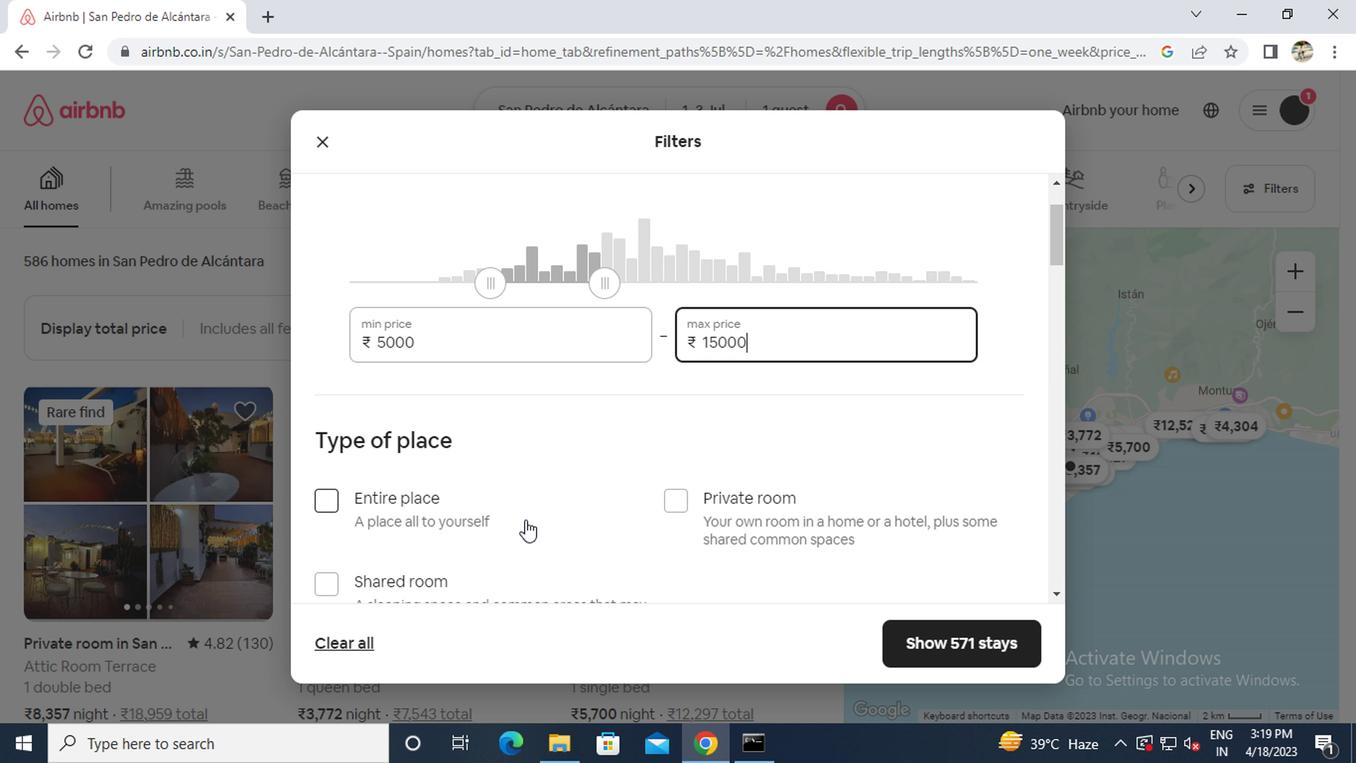 
Action: Mouse moved to (667, 416)
Screenshot: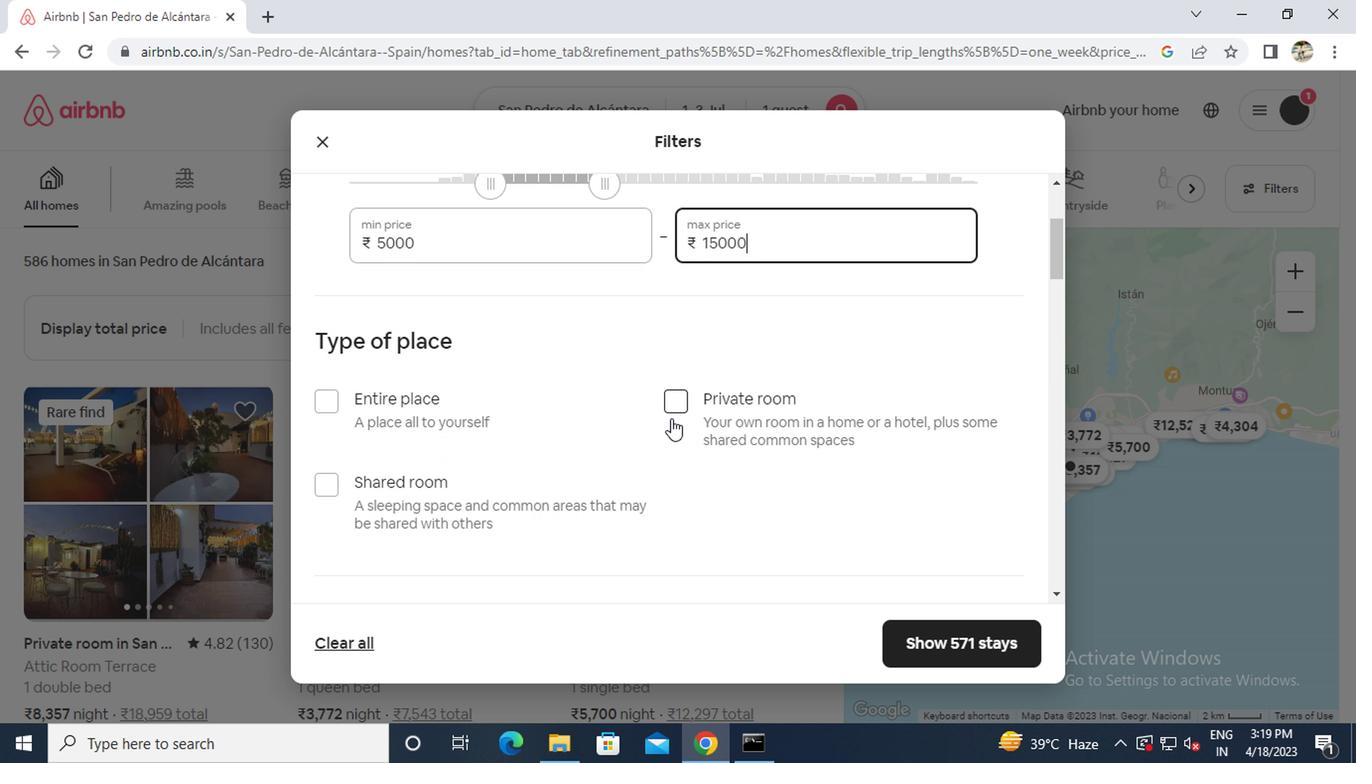 
Action: Mouse pressed left at (667, 416)
Screenshot: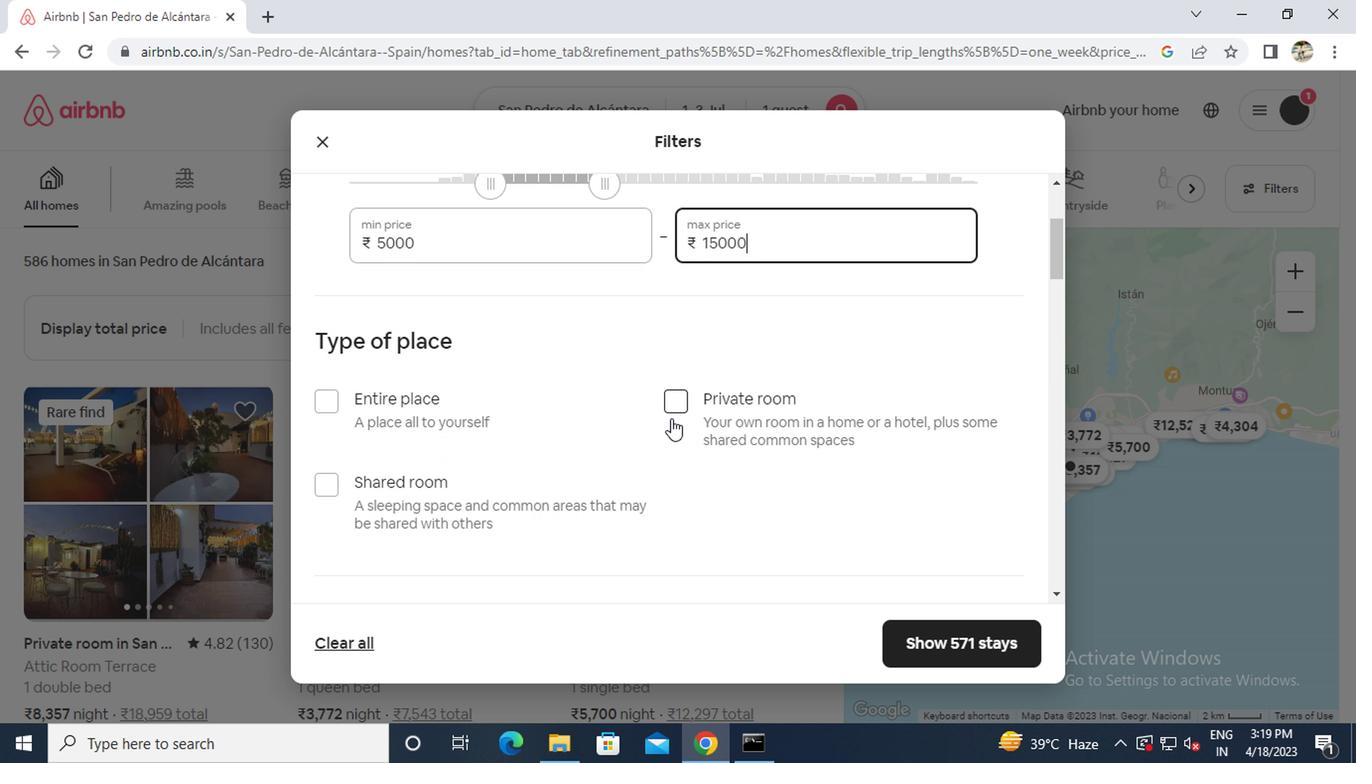 
Action: Mouse scrolled (667, 415) with delta (0, 0)
Screenshot: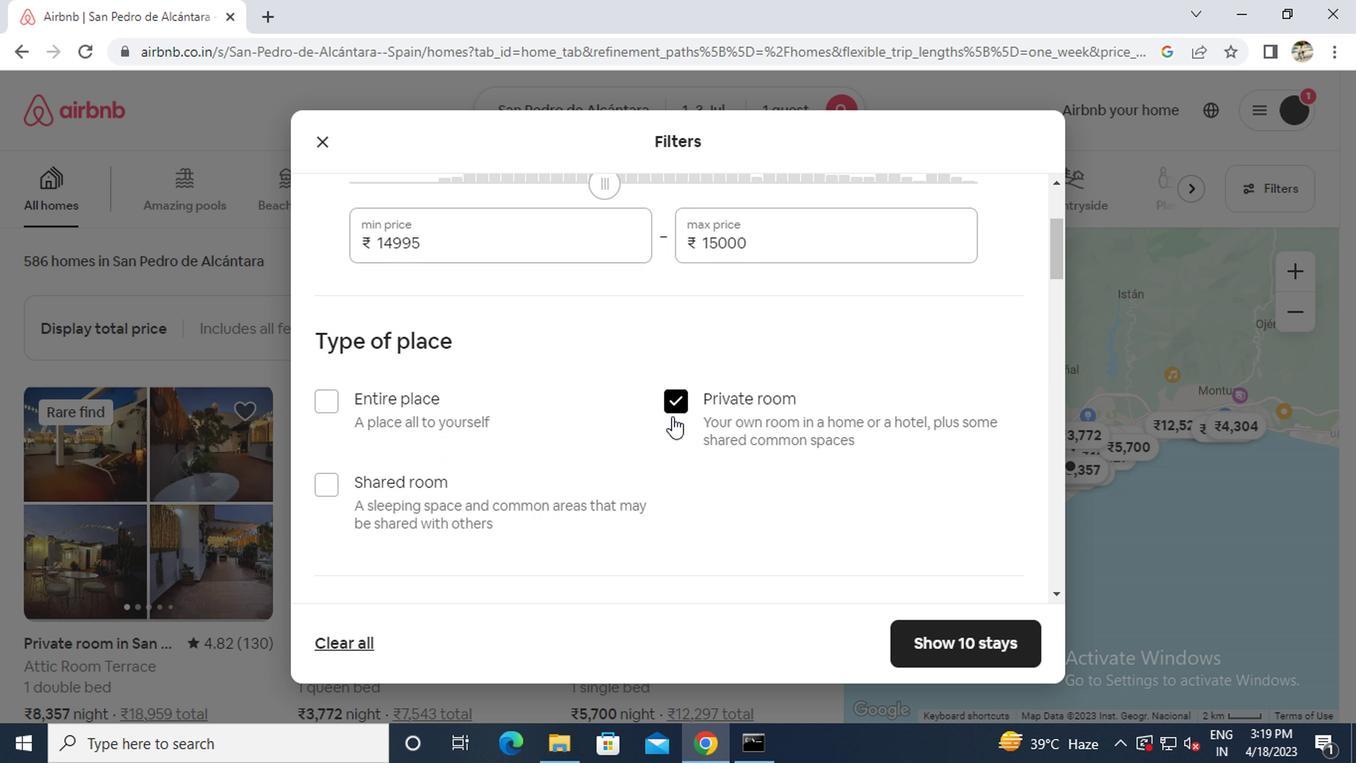 
Action: Mouse scrolled (667, 415) with delta (0, 0)
Screenshot: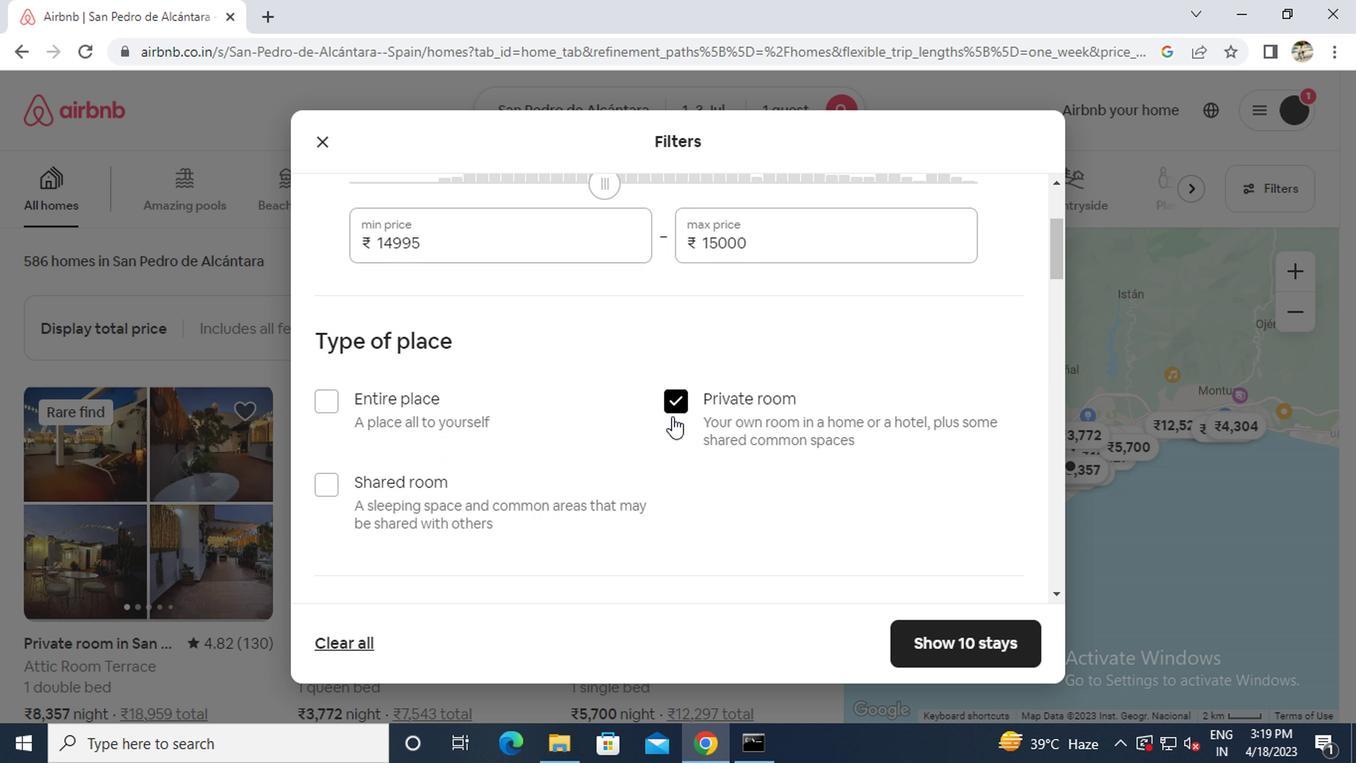 
Action: Mouse moved to (421, 533)
Screenshot: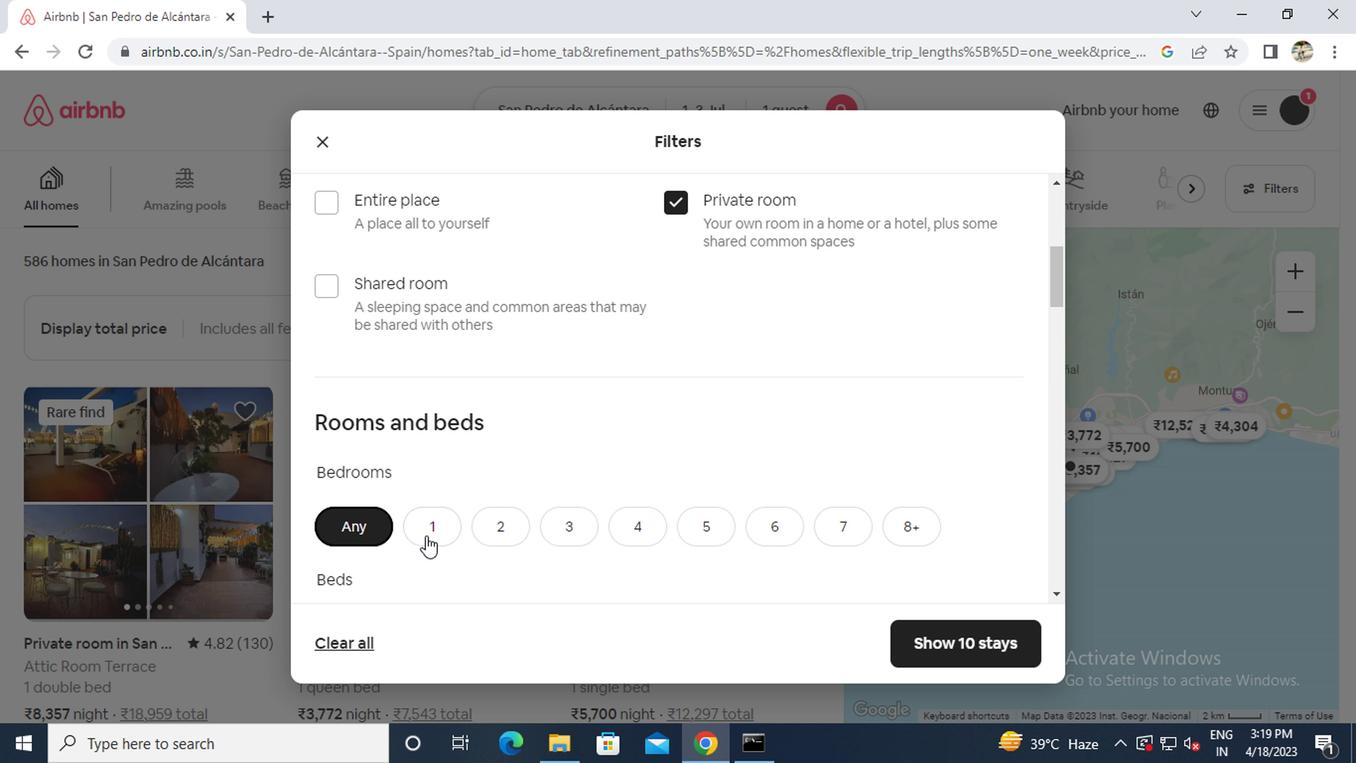 
Action: Mouse pressed left at (421, 533)
Screenshot: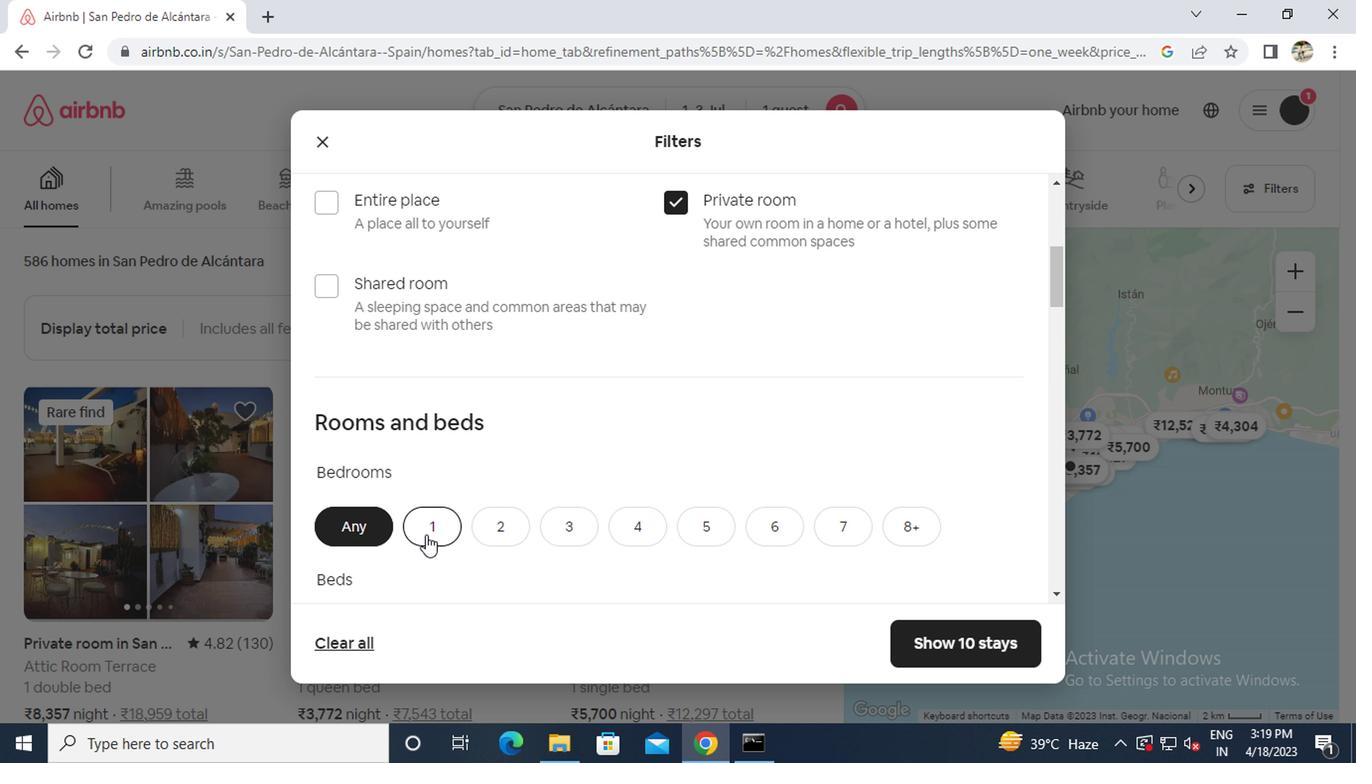 
Action: Mouse scrolled (421, 532) with delta (0, 0)
Screenshot: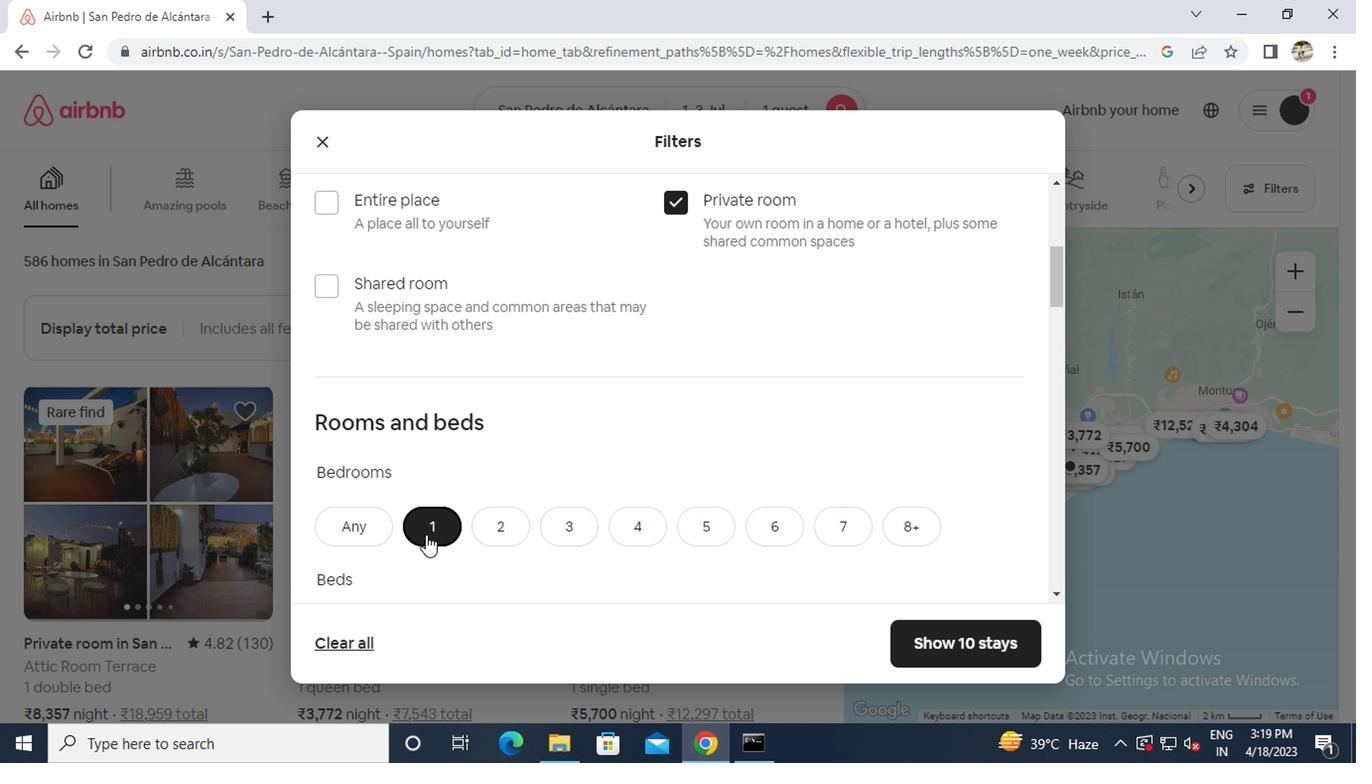 
Action: Mouse pressed left at (421, 533)
Screenshot: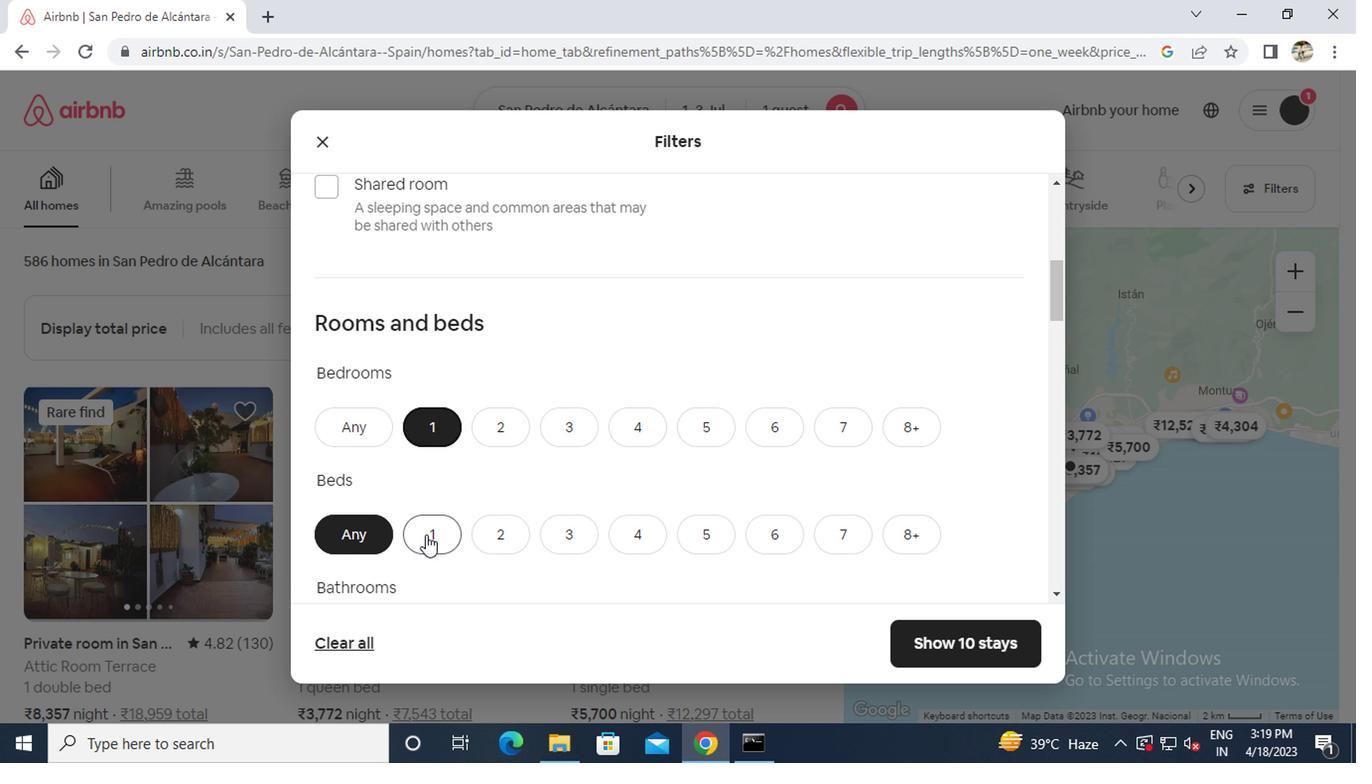 
Action: Mouse scrolled (421, 532) with delta (0, 0)
Screenshot: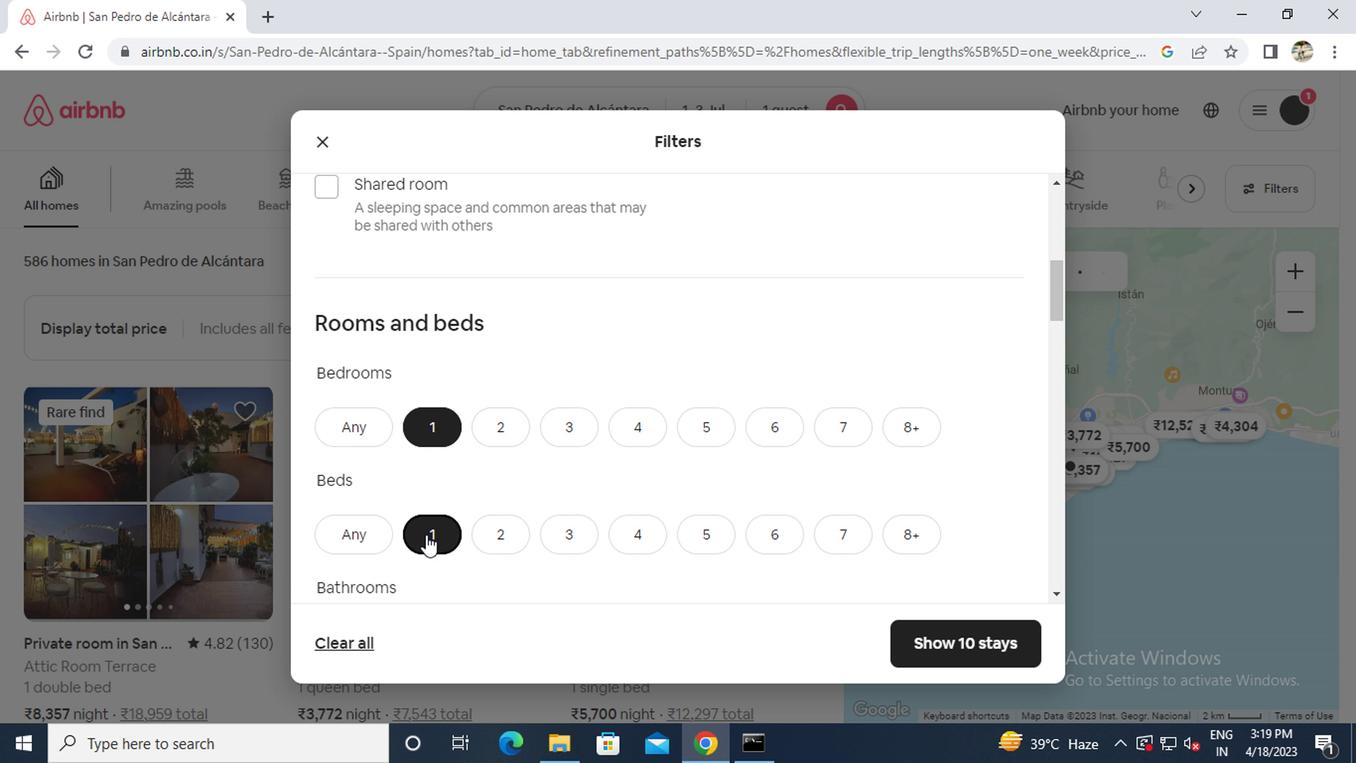 
Action: Mouse moved to (423, 530)
Screenshot: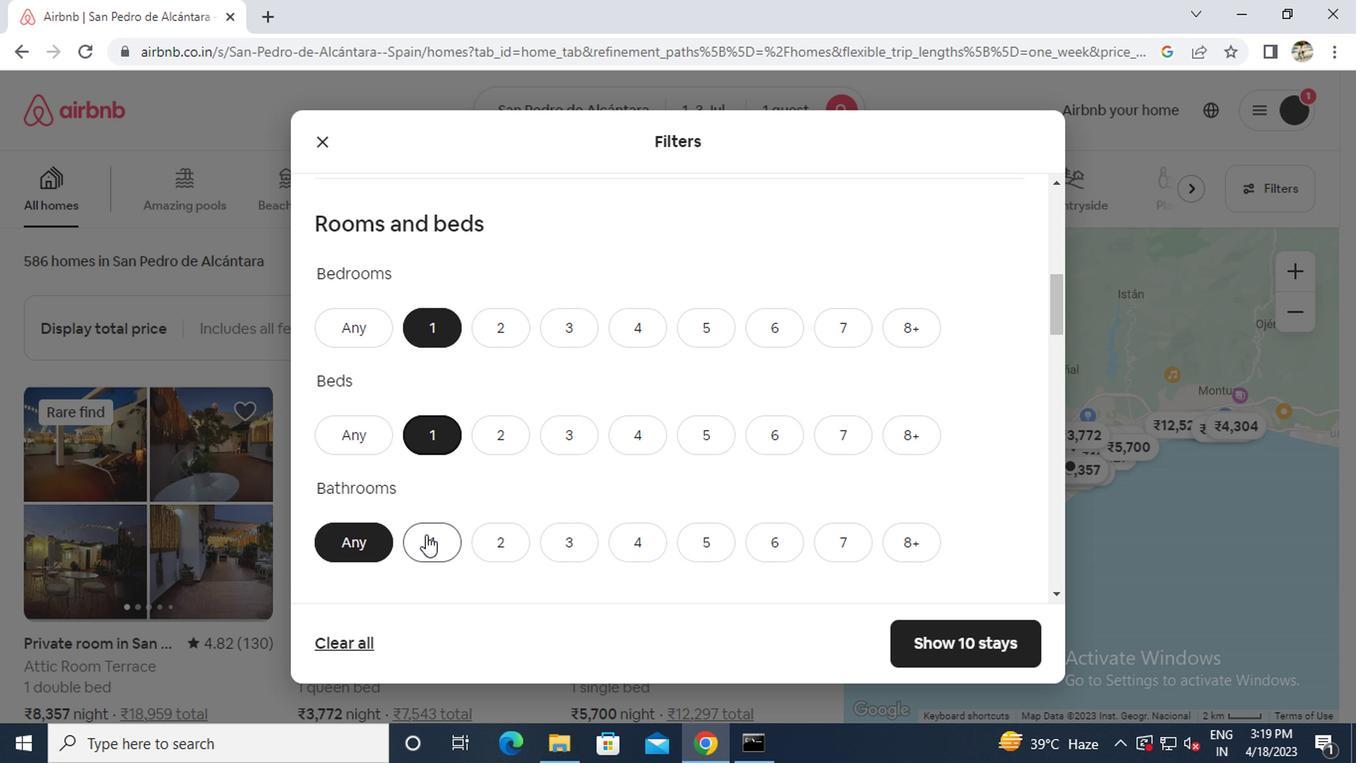 
Action: Mouse pressed left at (423, 530)
Screenshot: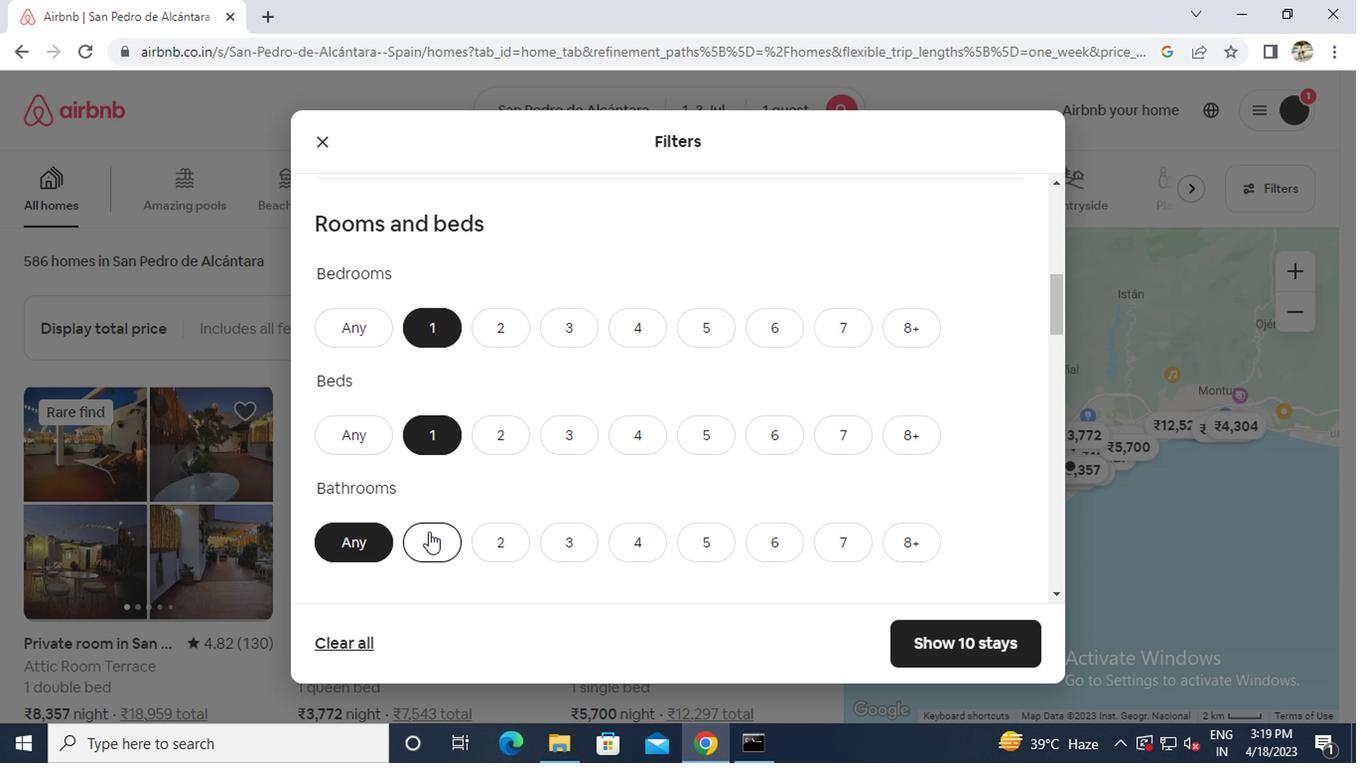 
Action: Mouse scrolled (423, 529) with delta (0, -1)
Screenshot: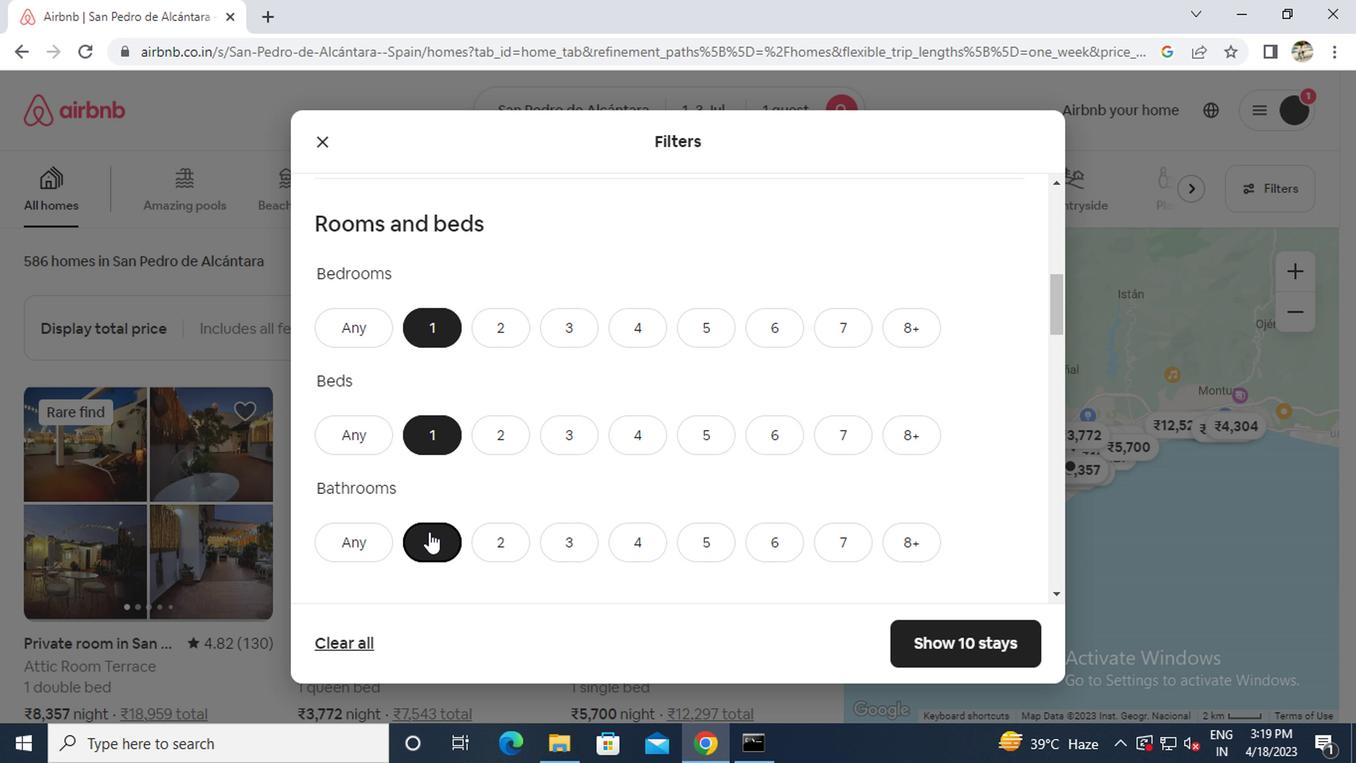 
Action: Mouse scrolled (423, 529) with delta (0, -1)
Screenshot: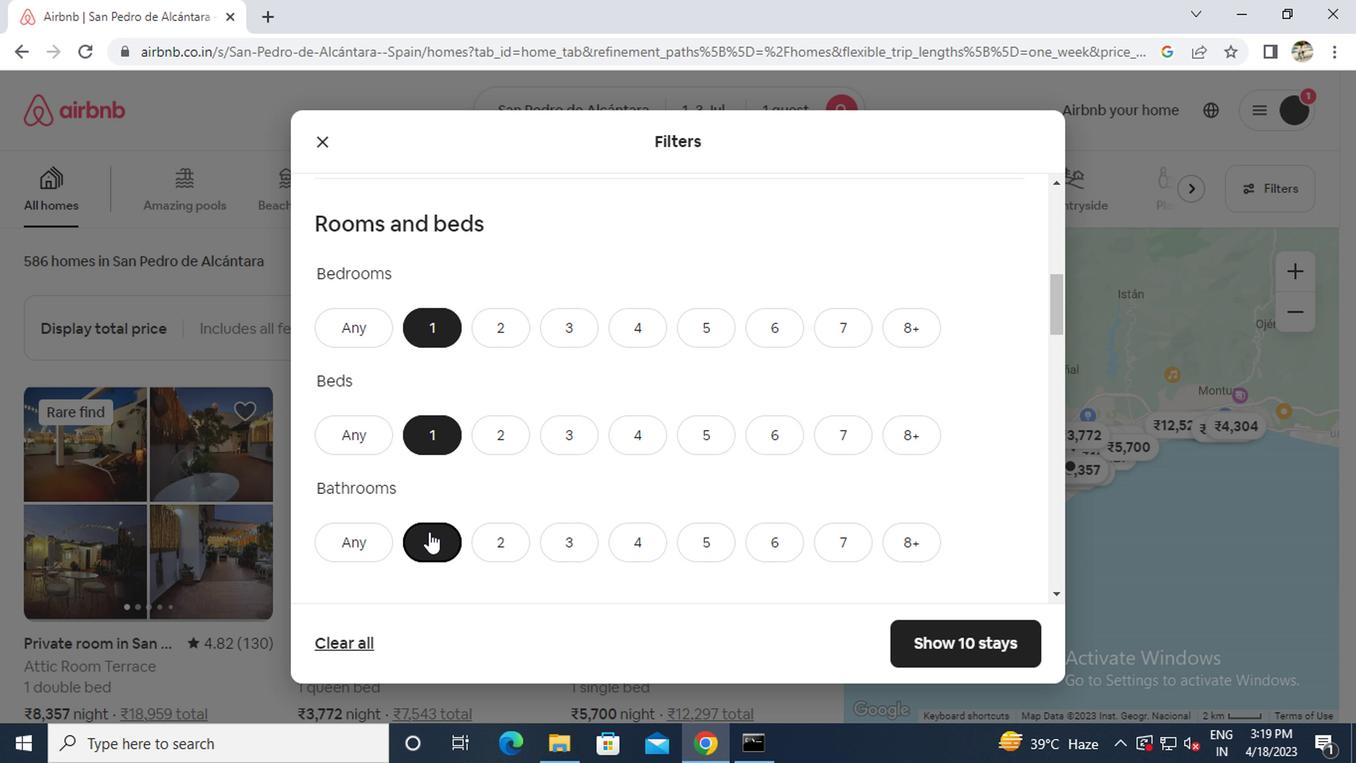 
Action: Mouse moved to (929, 542)
Screenshot: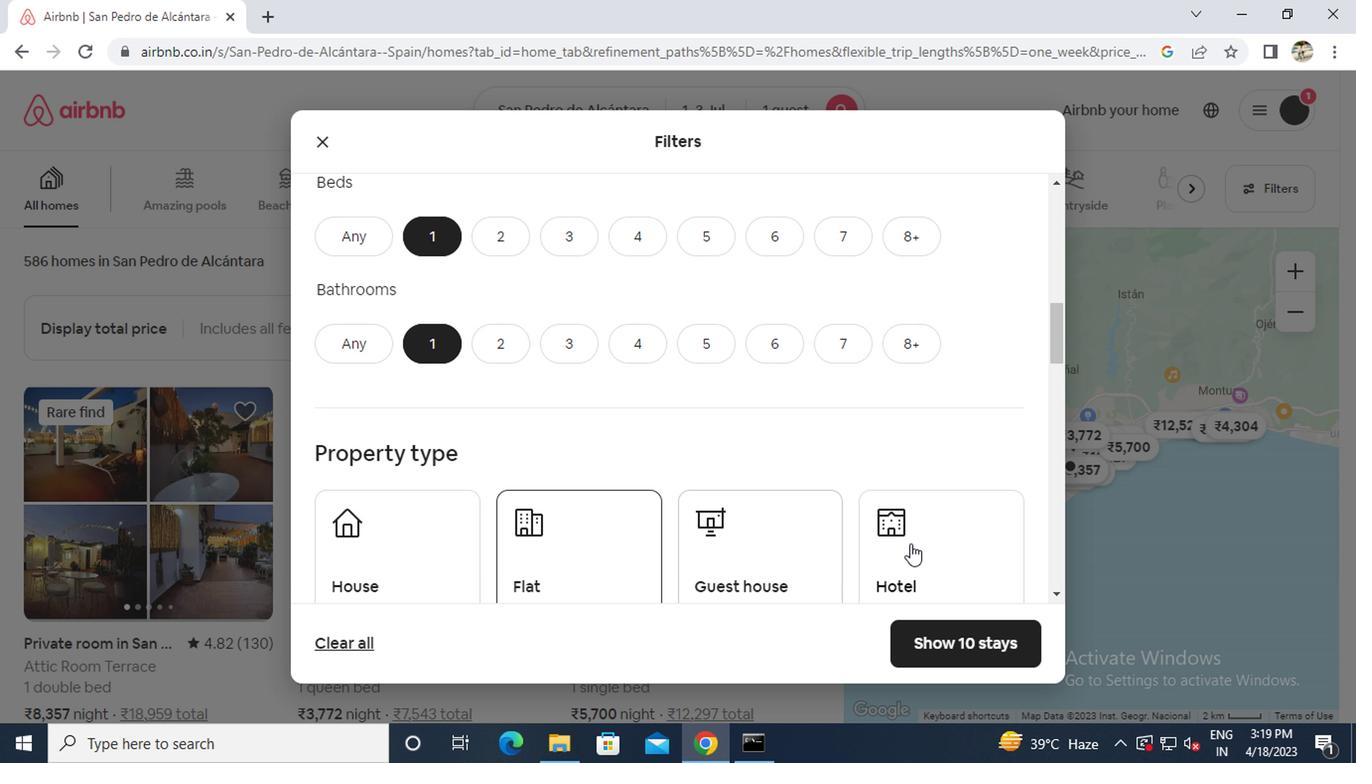 
Action: Mouse pressed left at (929, 542)
Screenshot: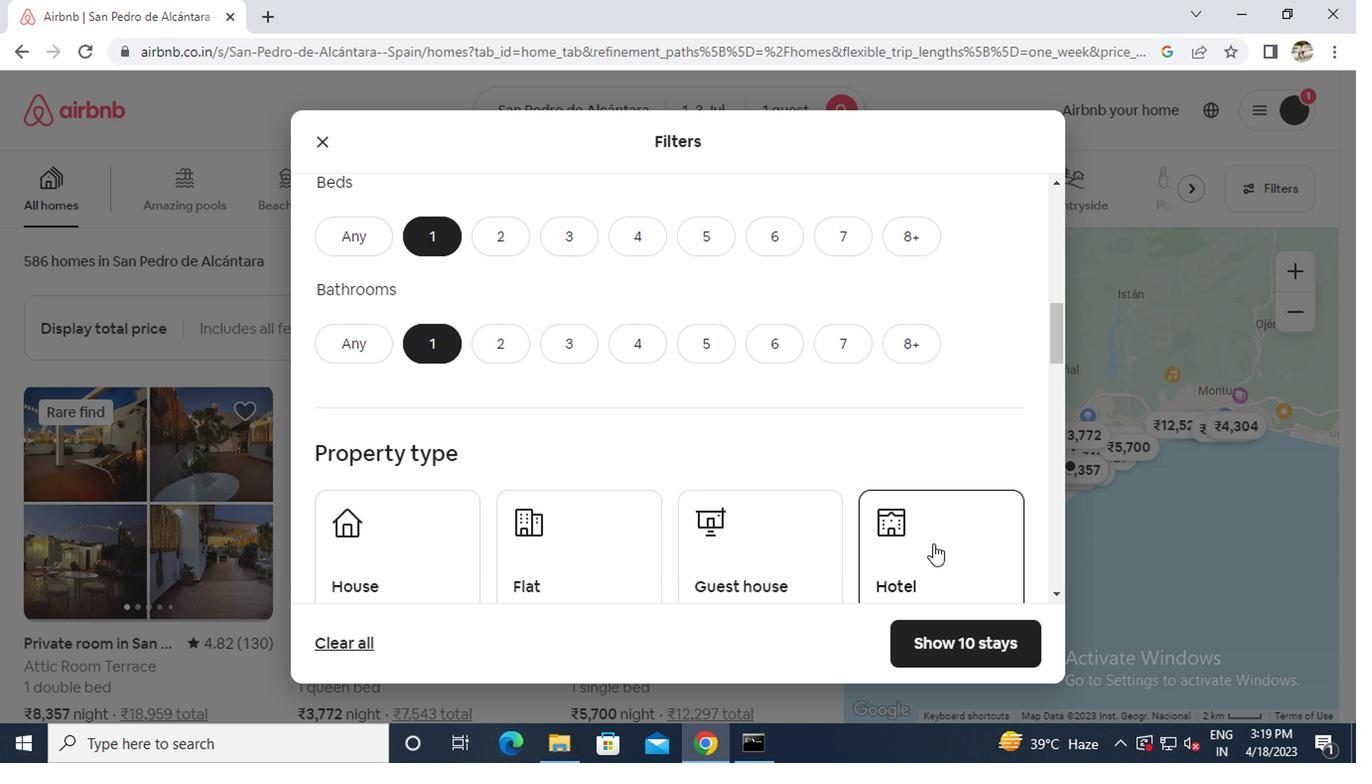 
Action: Mouse moved to (647, 473)
Screenshot: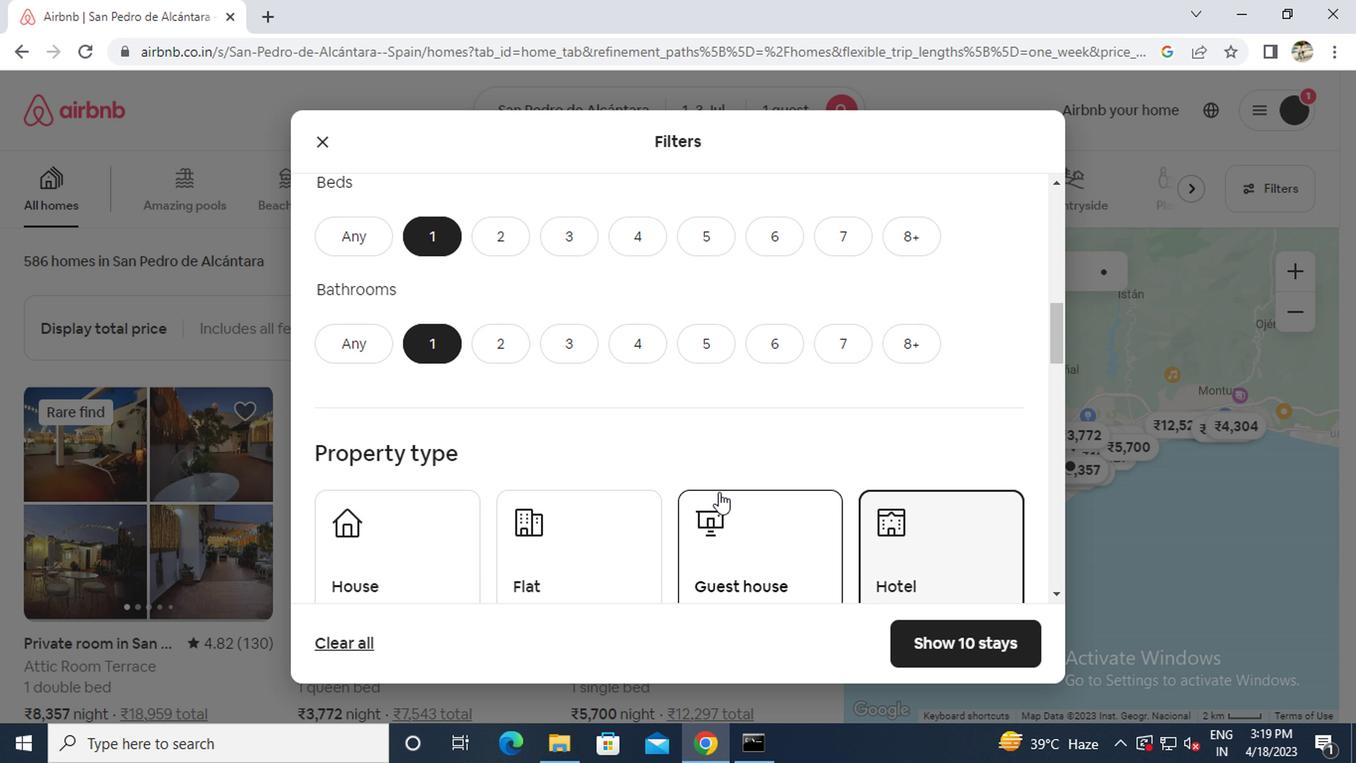 
Action: Mouse scrolled (647, 472) with delta (0, 0)
Screenshot: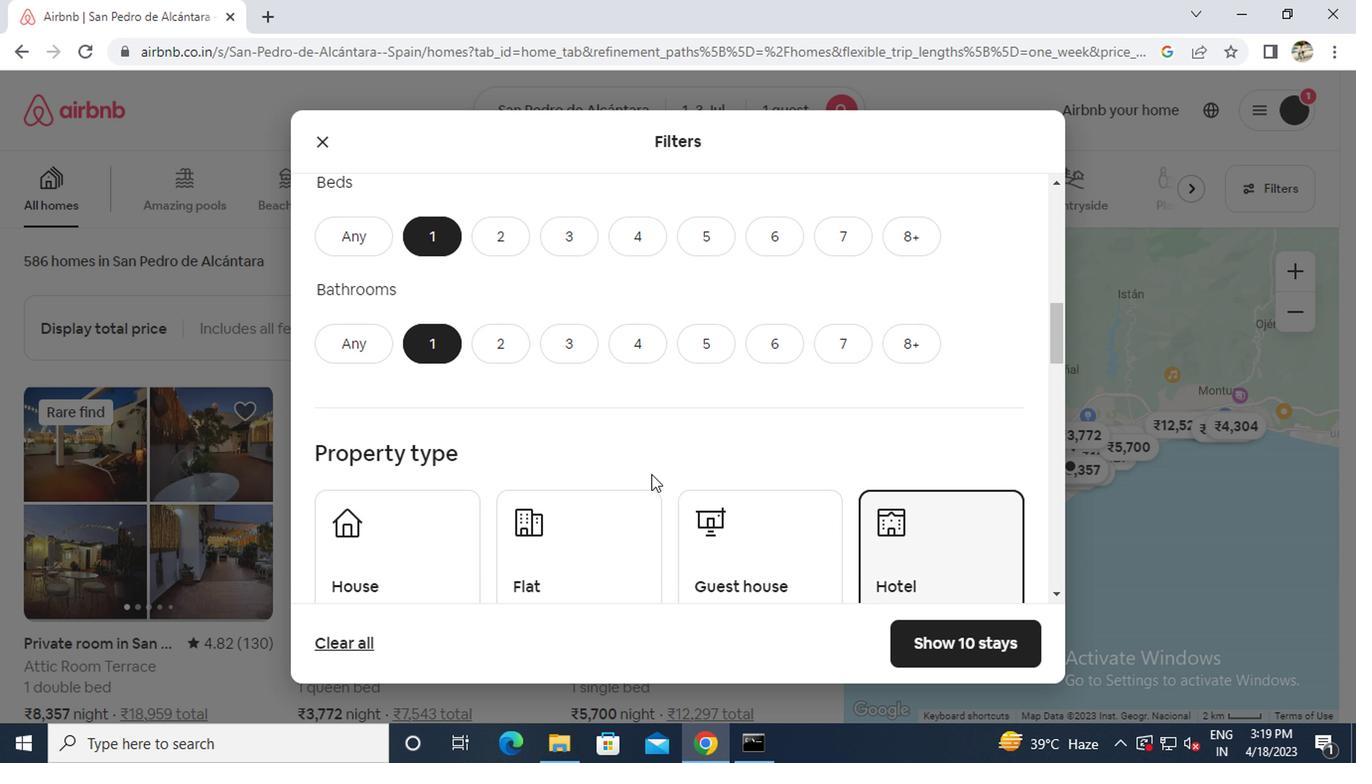 
Action: Mouse scrolled (647, 472) with delta (0, 0)
Screenshot: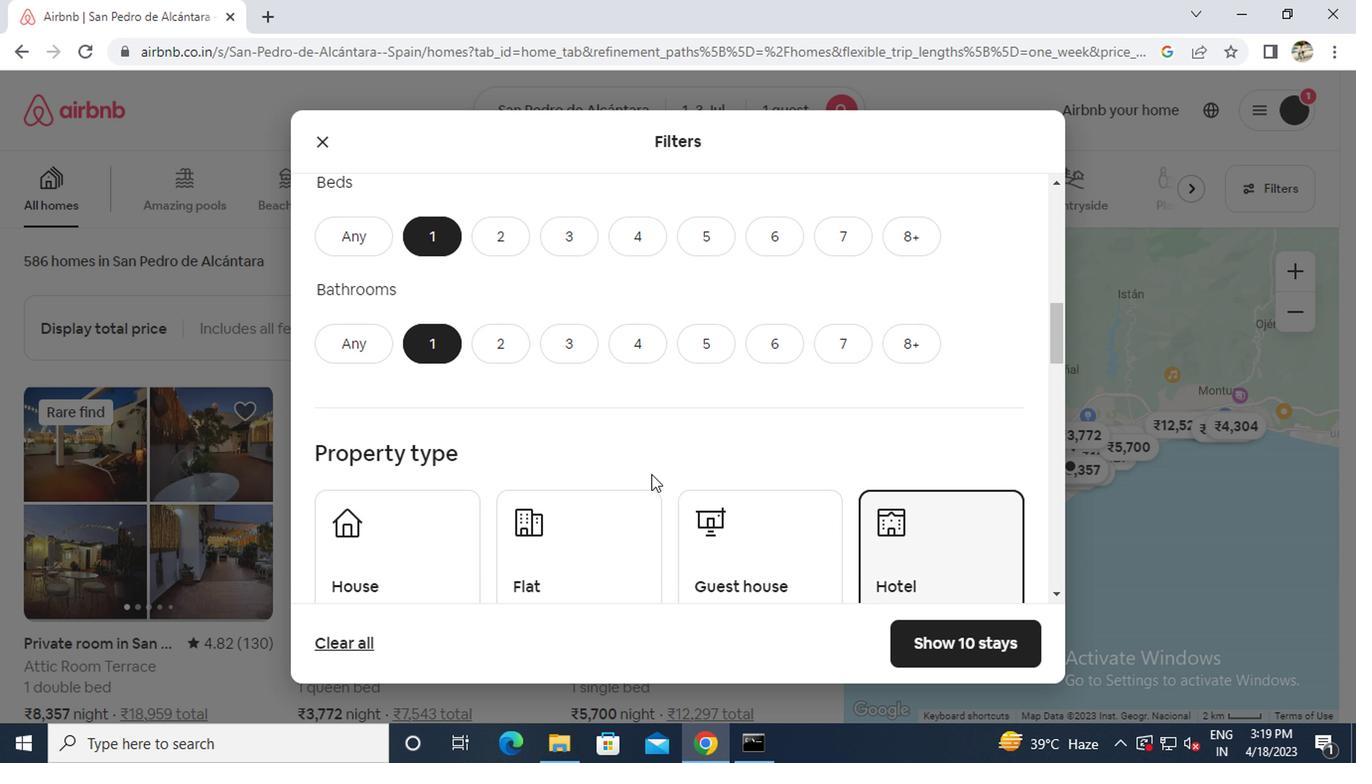 
Action: Mouse scrolled (647, 472) with delta (0, 0)
Screenshot: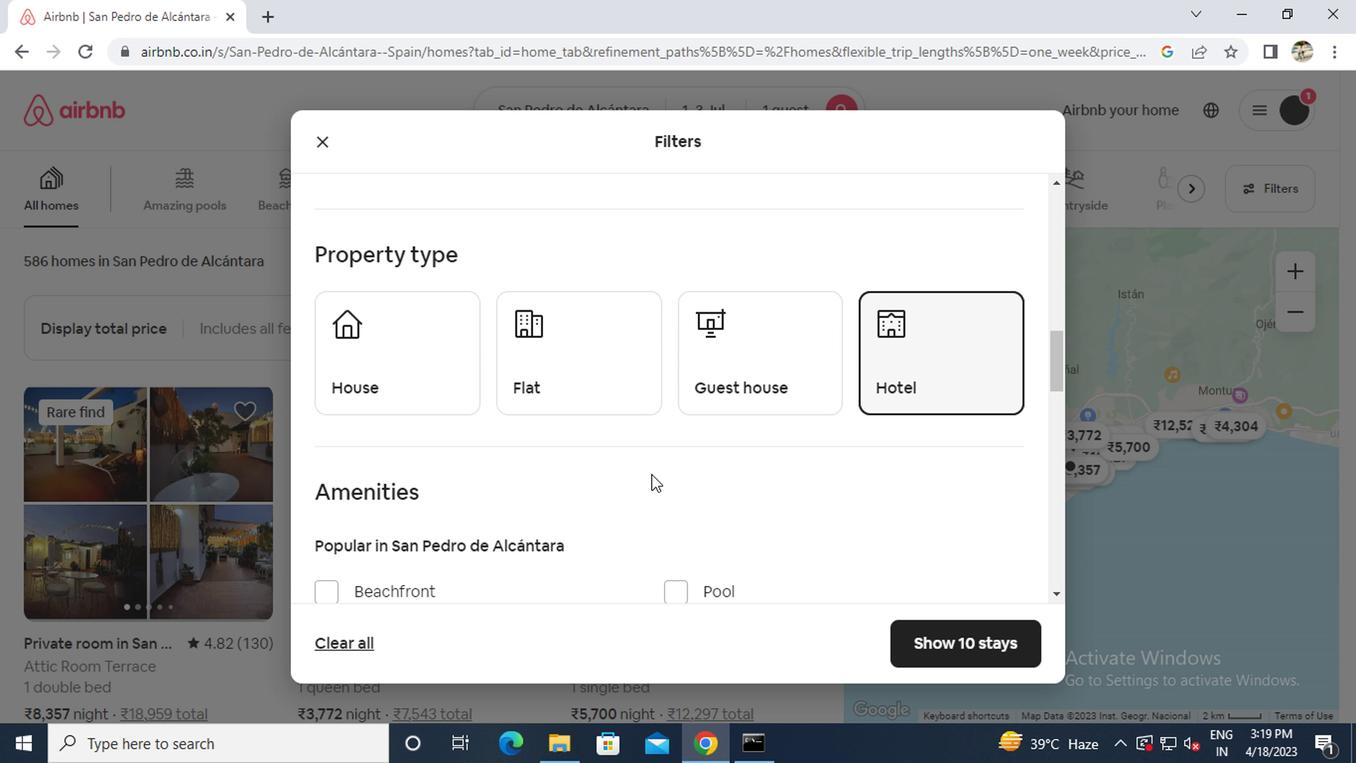 
Action: Mouse moved to (337, 534)
Screenshot: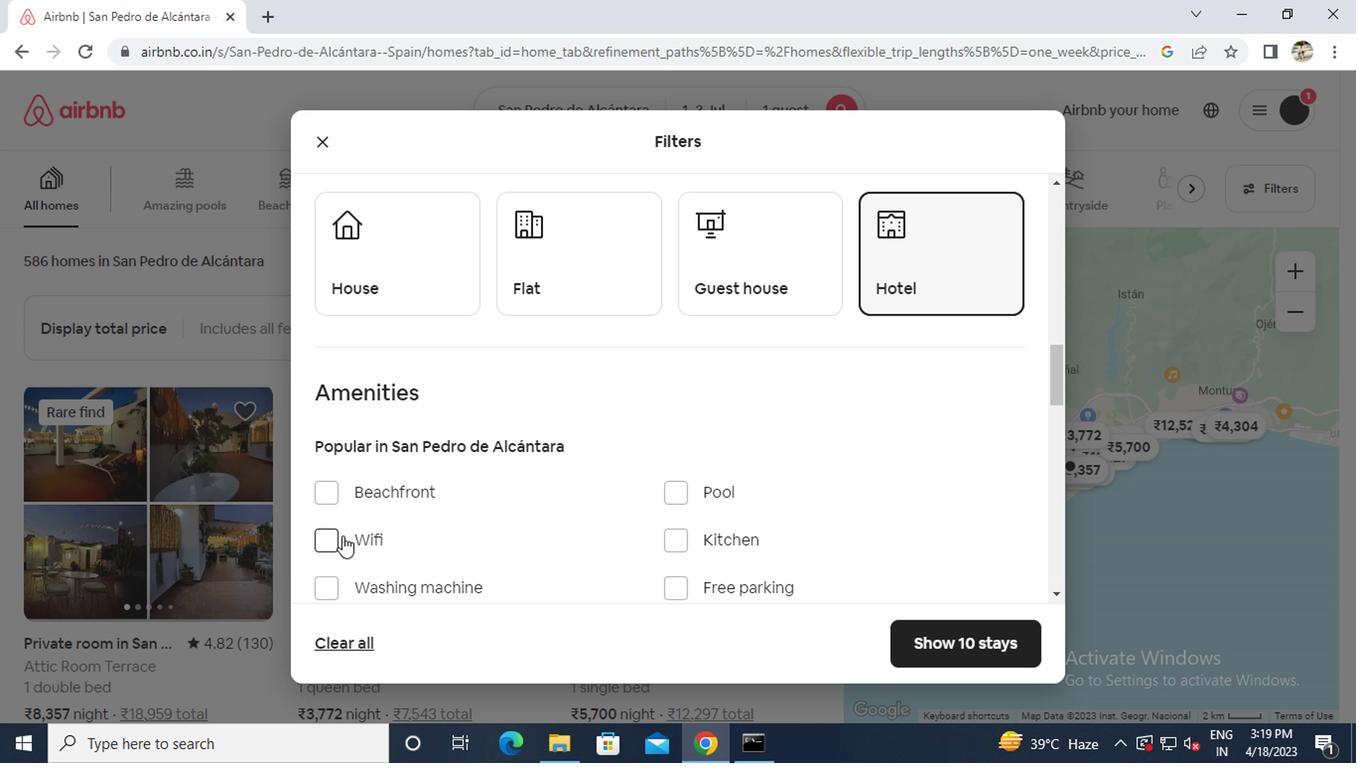 
Action: Mouse pressed left at (337, 534)
Screenshot: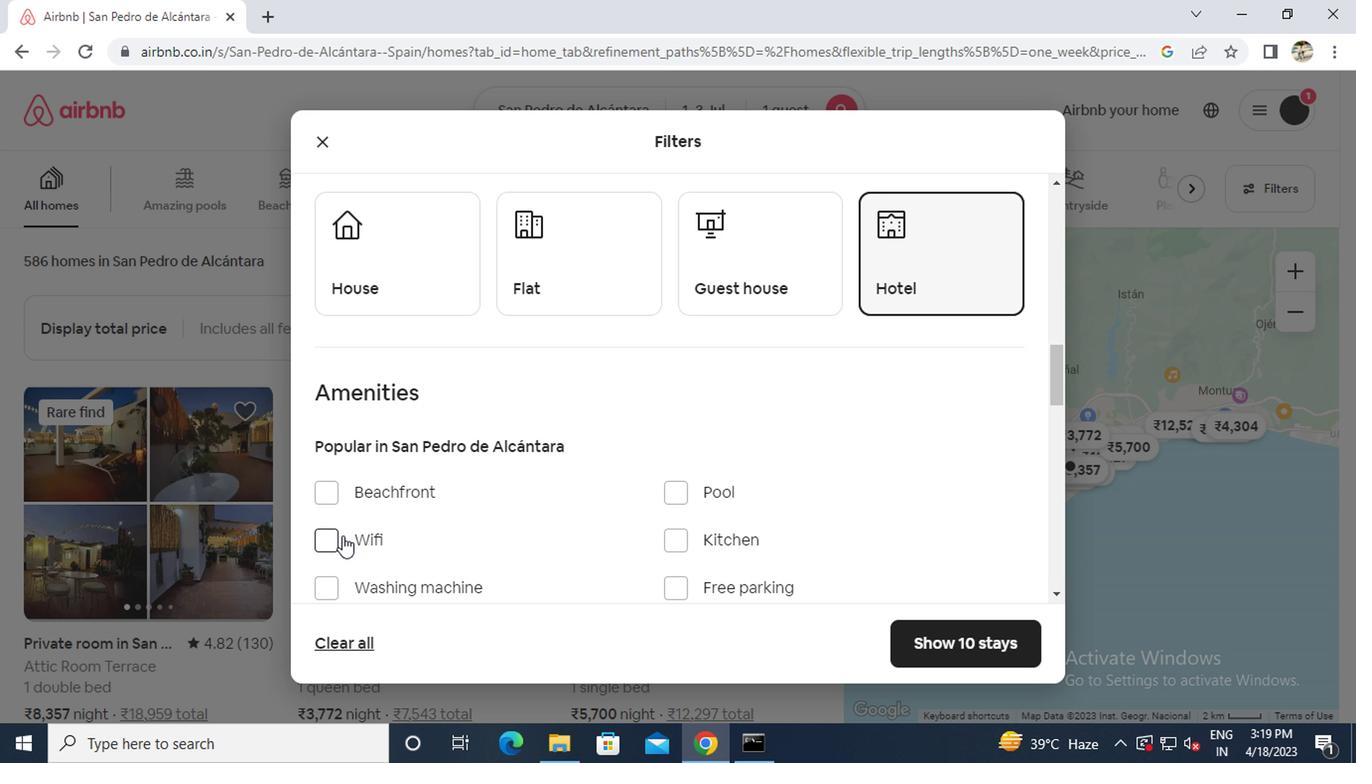 
Action: Mouse moved to (374, 575)
Screenshot: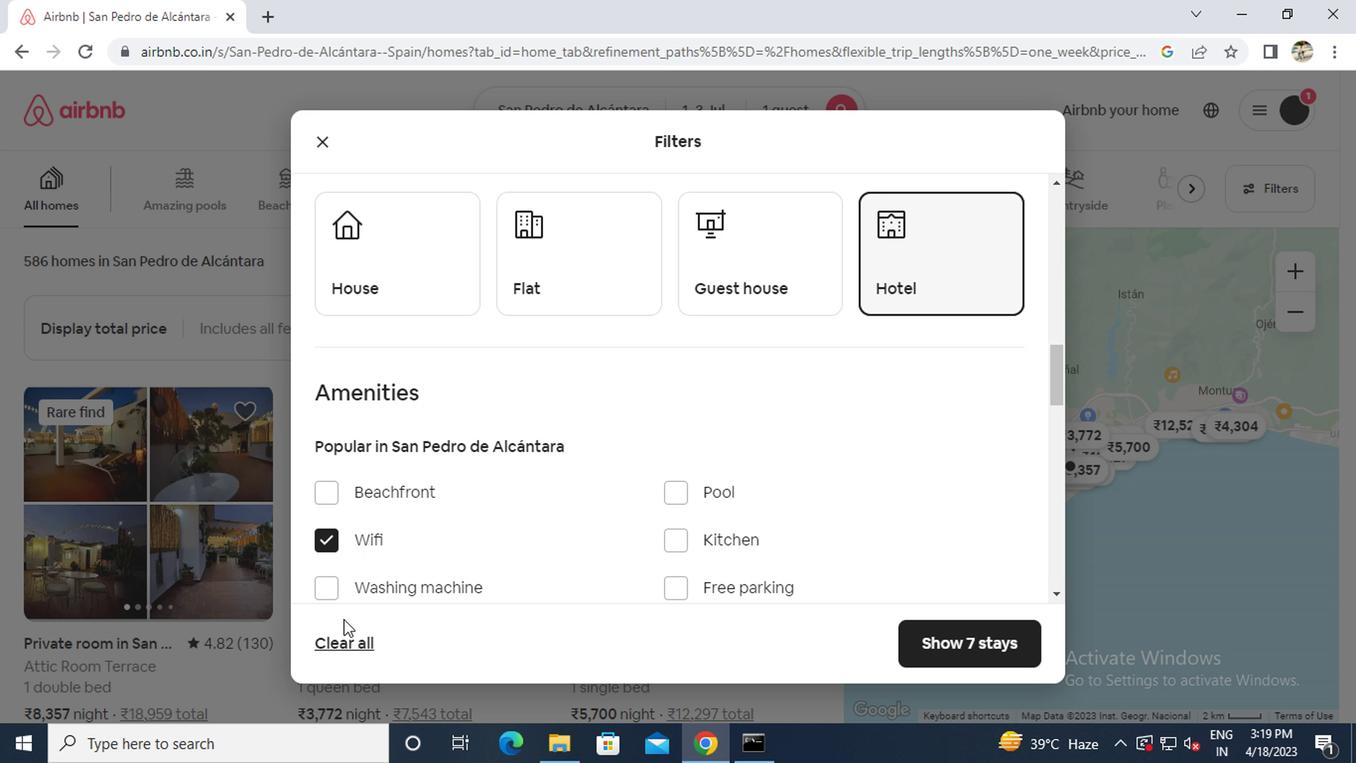 
Action: Mouse scrolled (374, 573) with delta (0, -1)
Screenshot: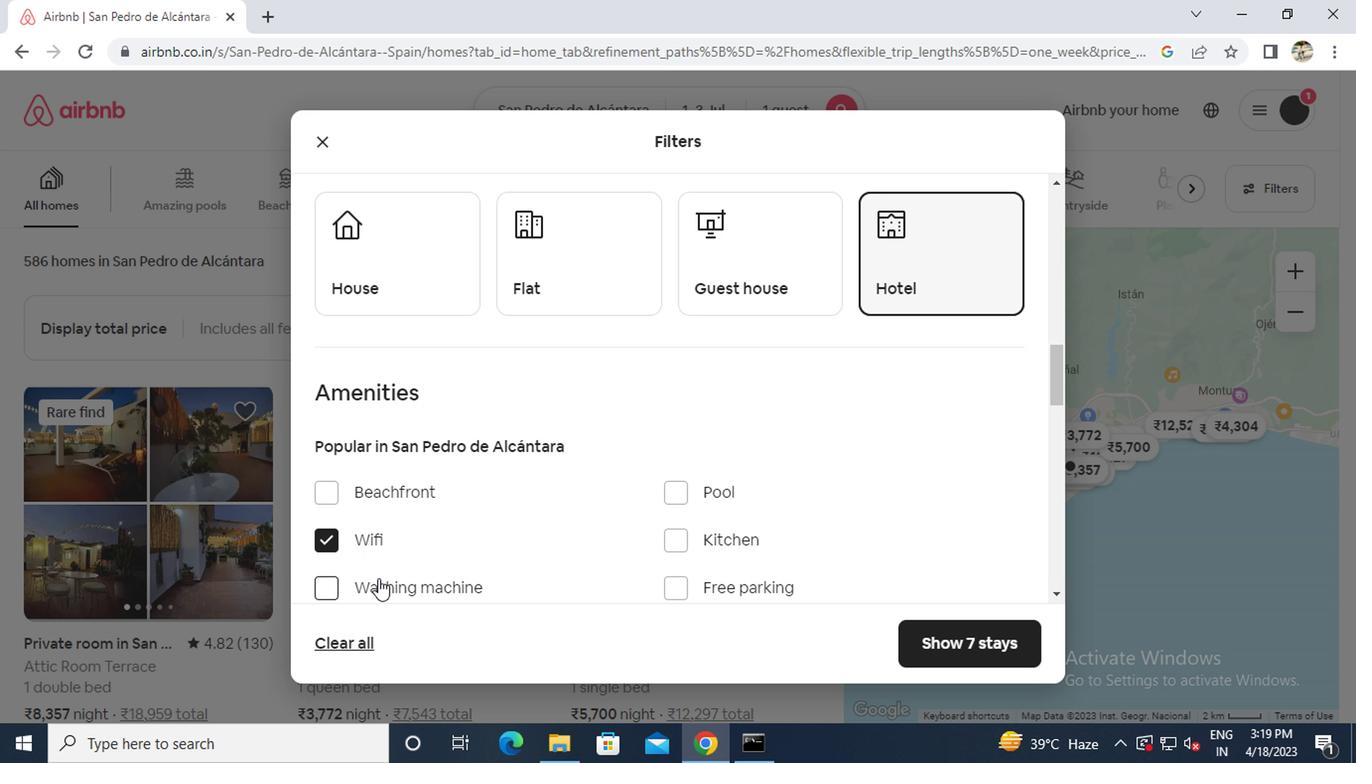 
Action: Mouse moved to (359, 533)
Screenshot: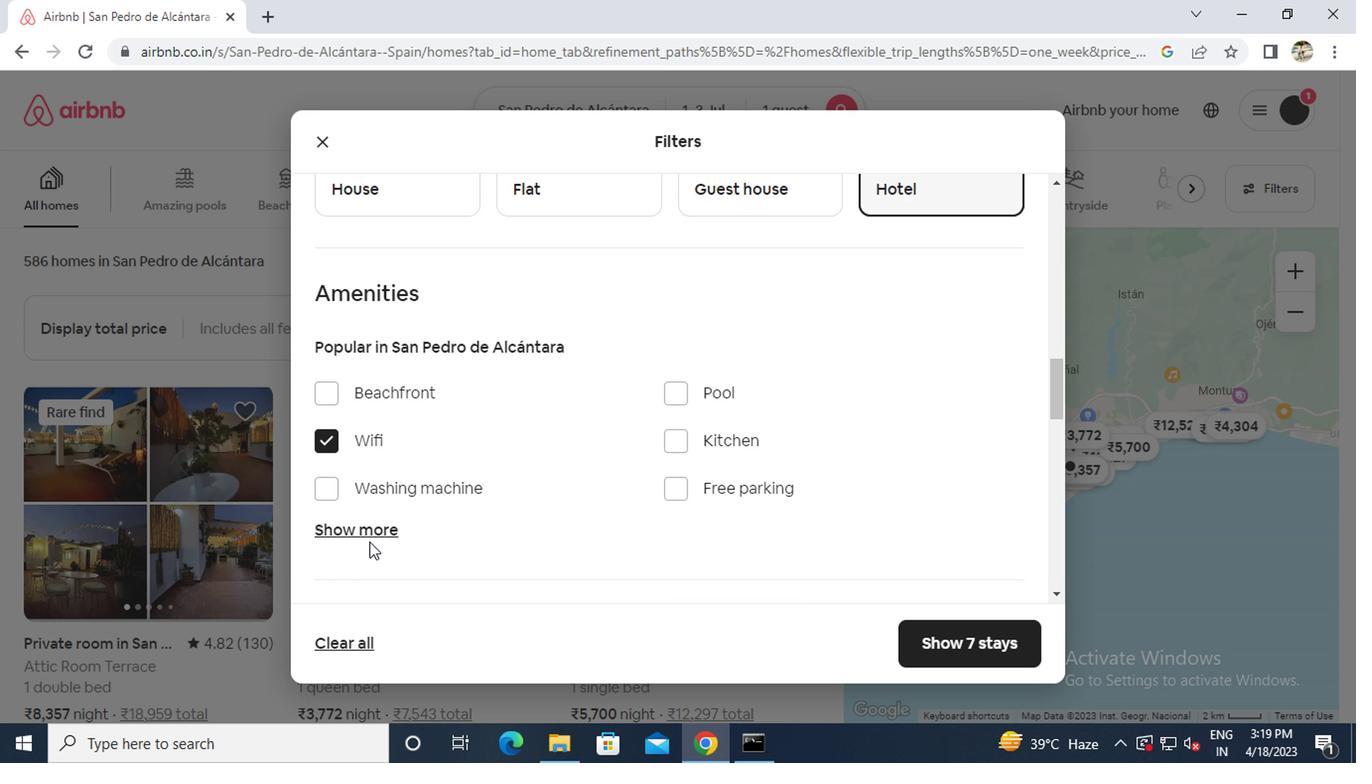 
Action: Mouse pressed left at (359, 533)
Screenshot: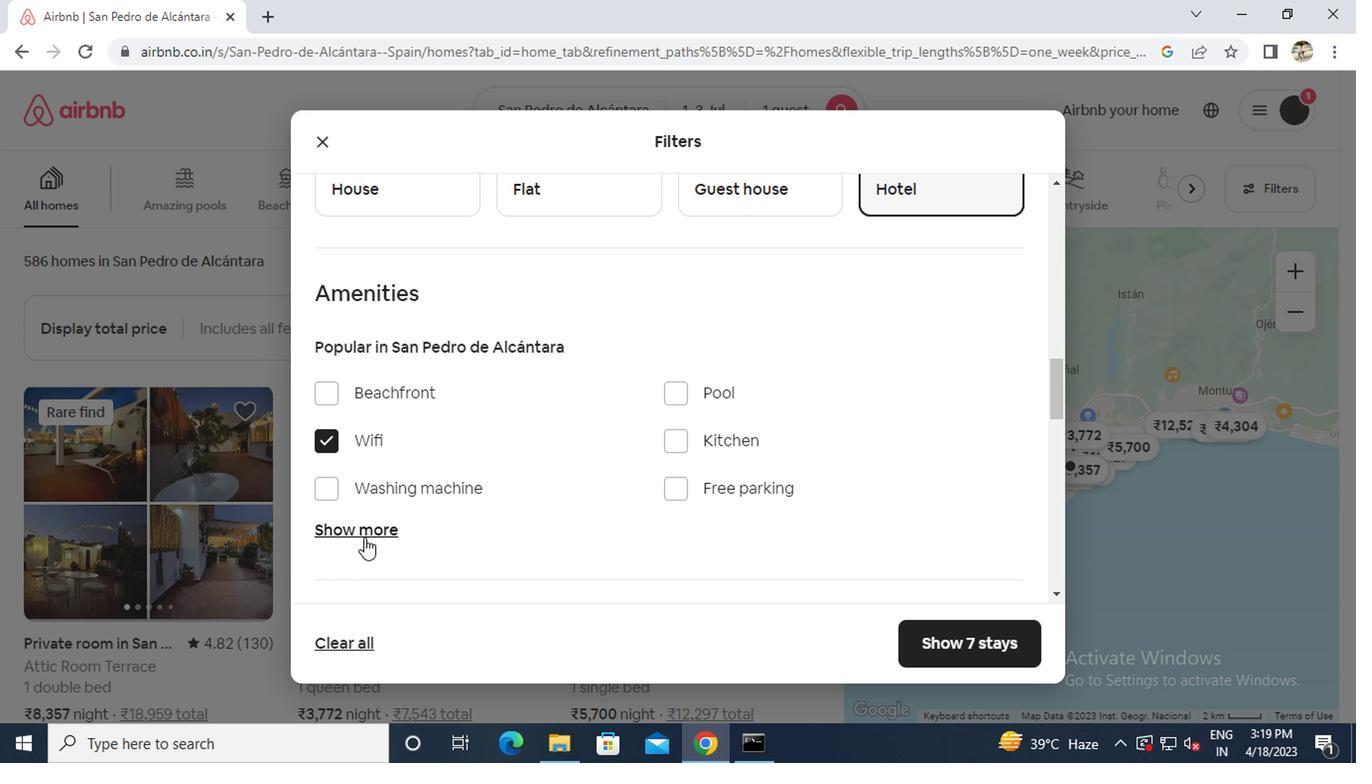 
Action: Mouse moved to (380, 532)
Screenshot: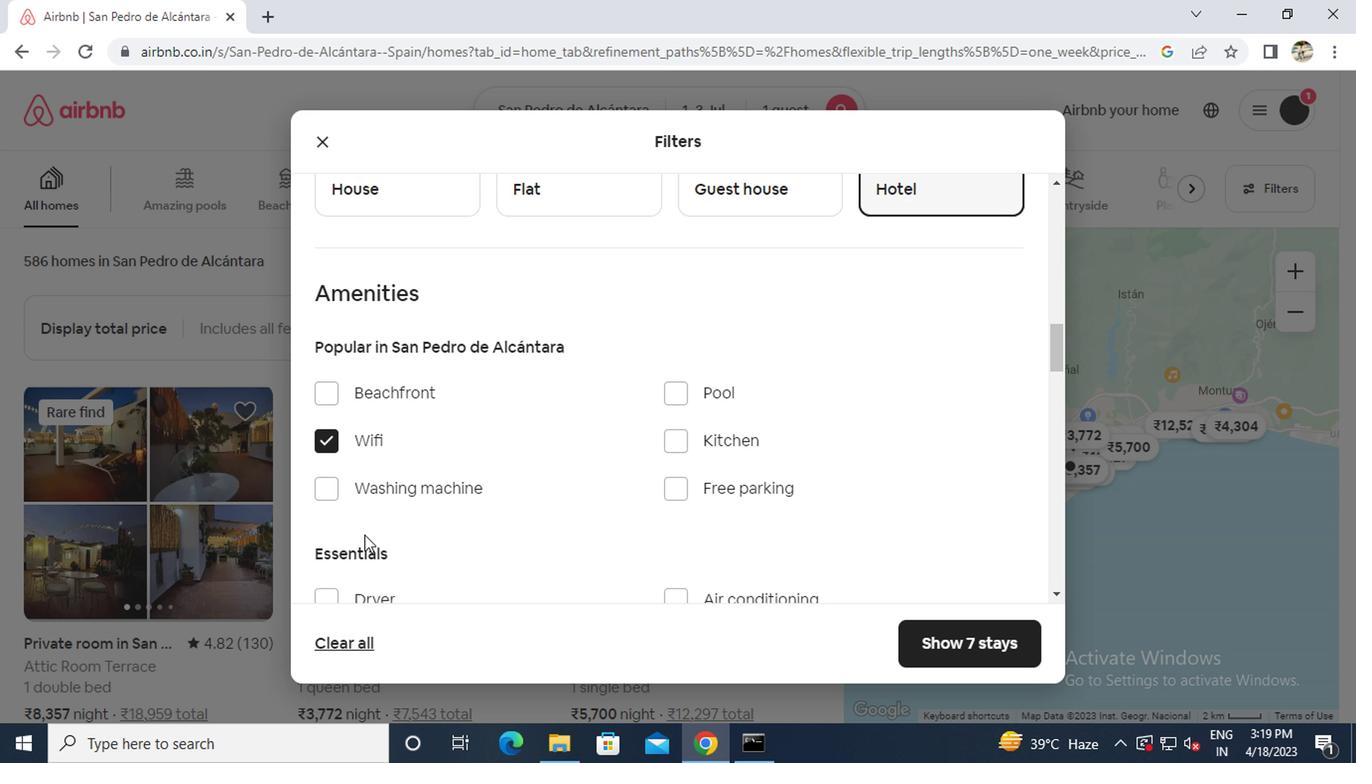 
Action: Mouse scrolled (380, 531) with delta (0, -1)
Screenshot: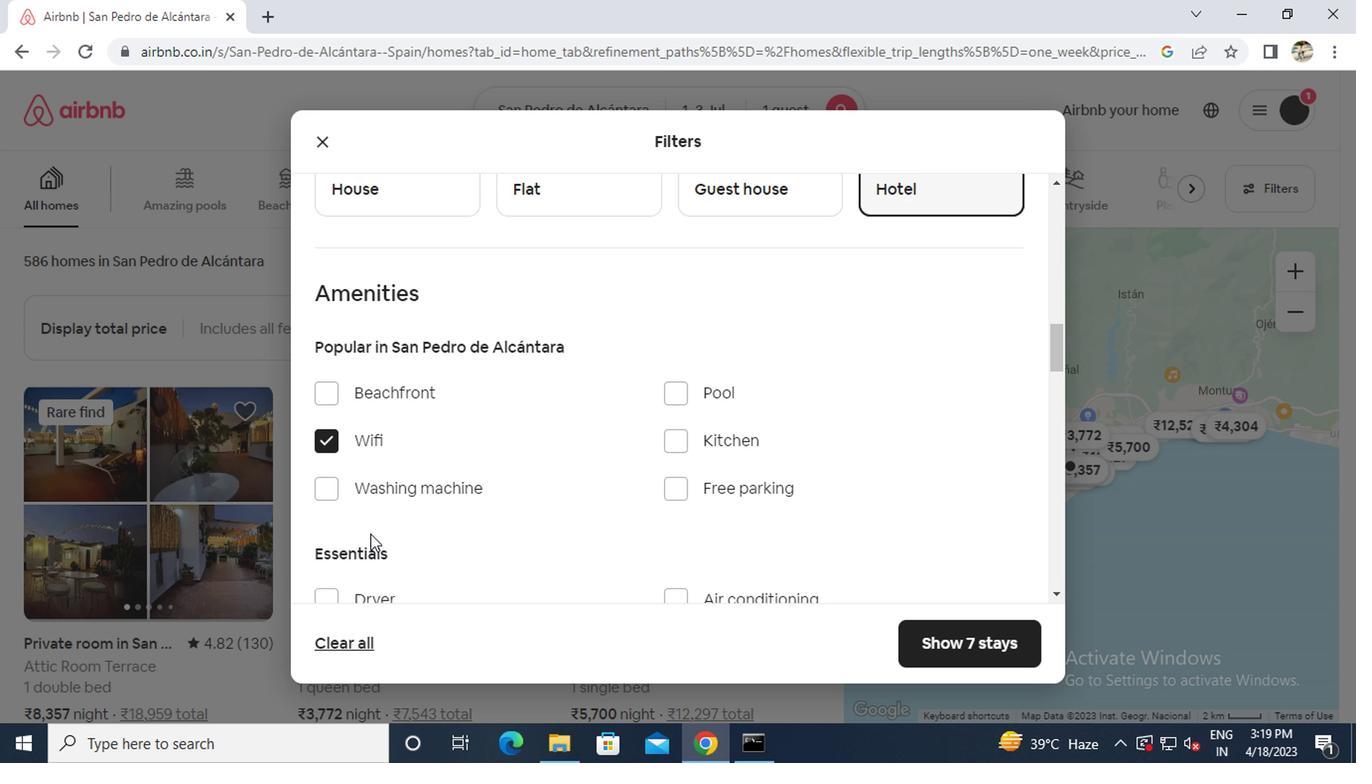 
Action: Mouse scrolled (380, 531) with delta (0, -1)
Screenshot: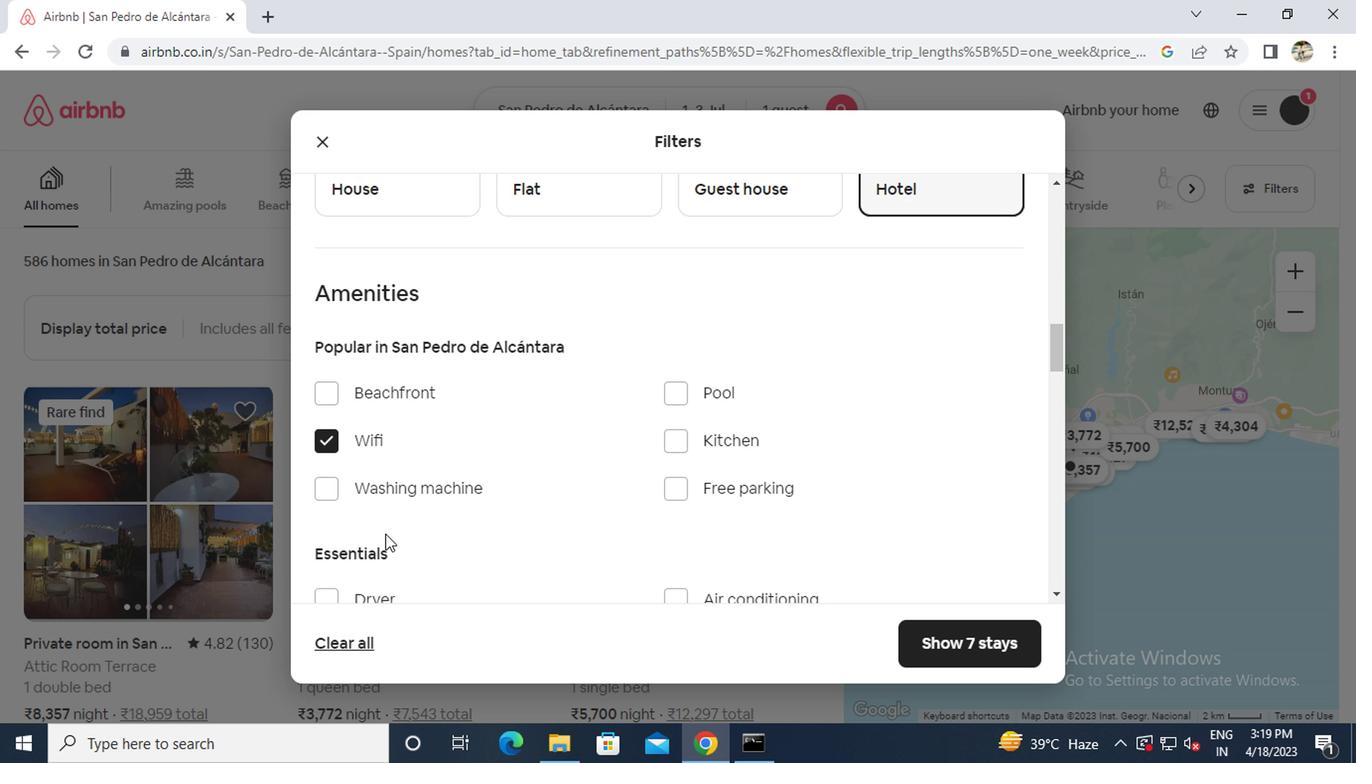 
Action: Mouse moved to (353, 452)
Screenshot: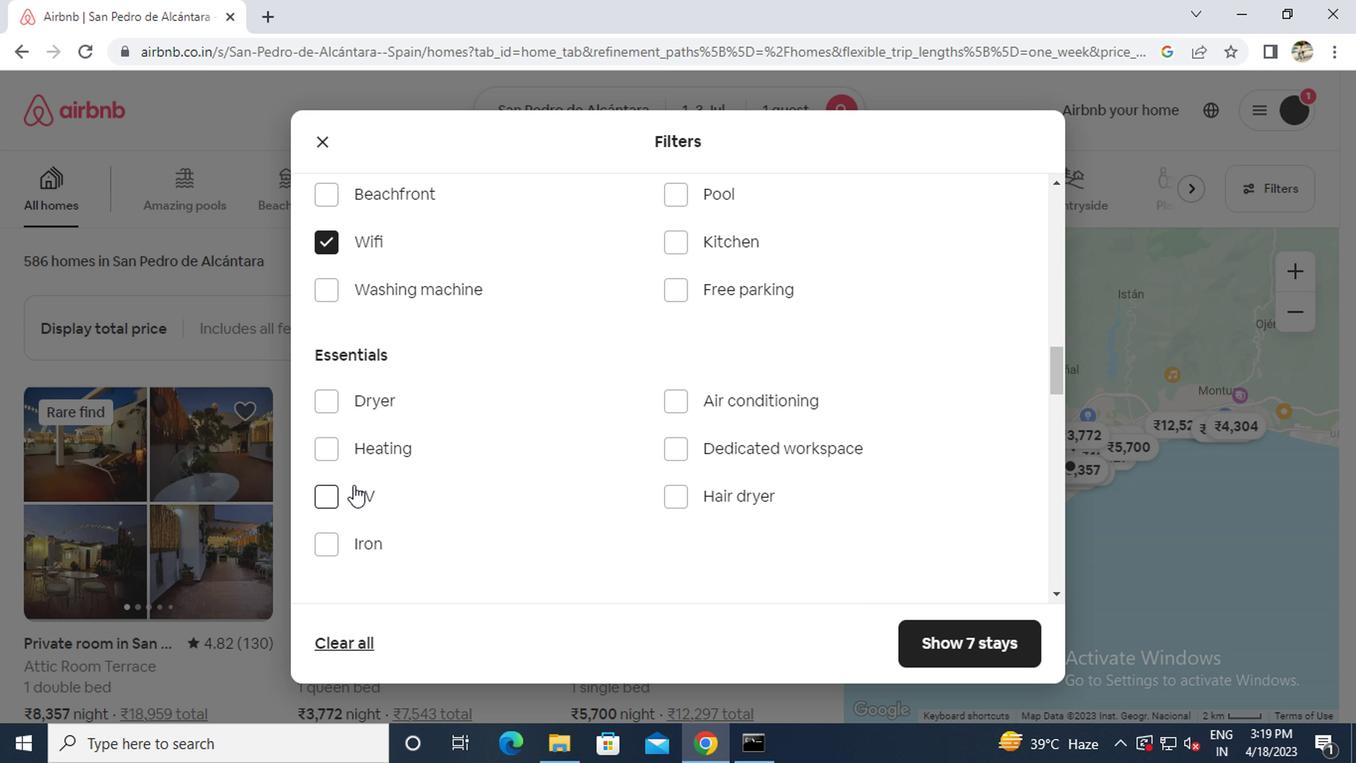
Action: Mouse pressed left at (353, 452)
Screenshot: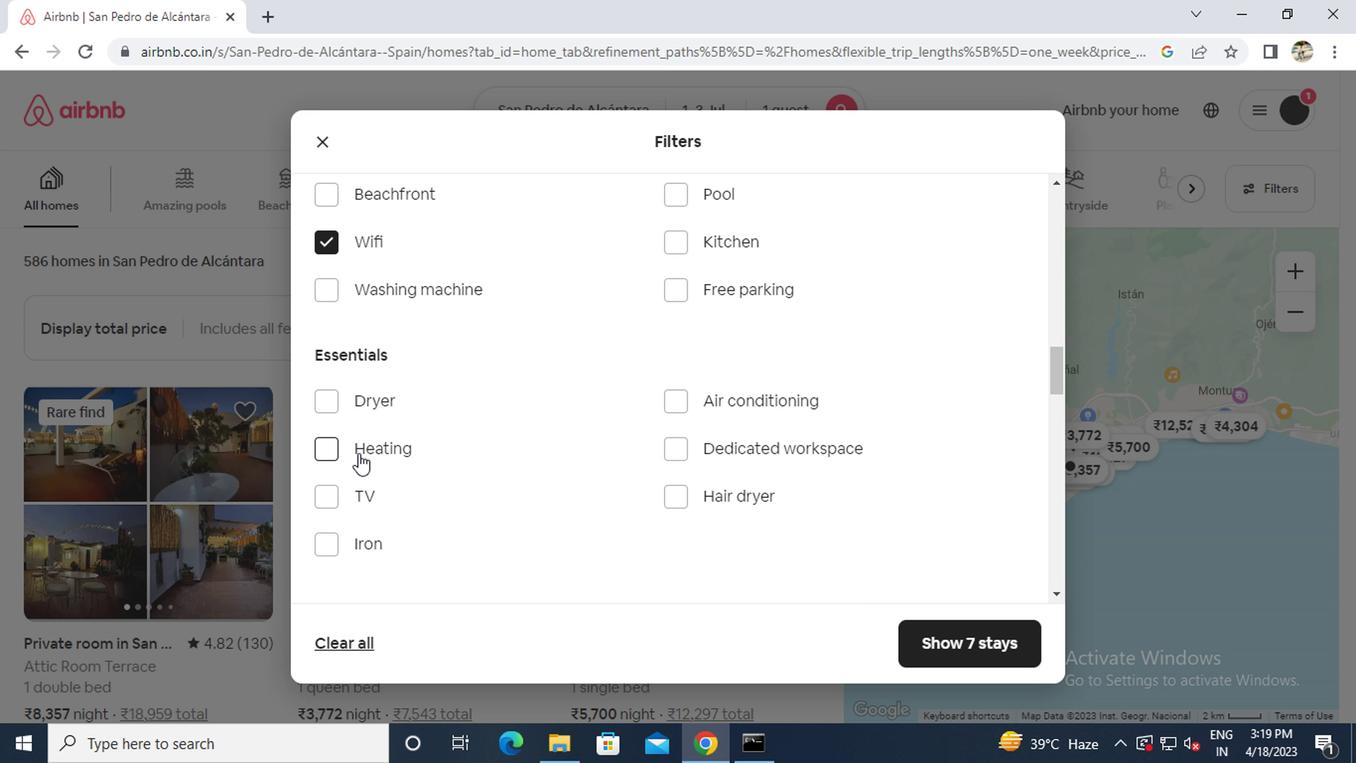 
Action: Mouse moved to (672, 518)
Screenshot: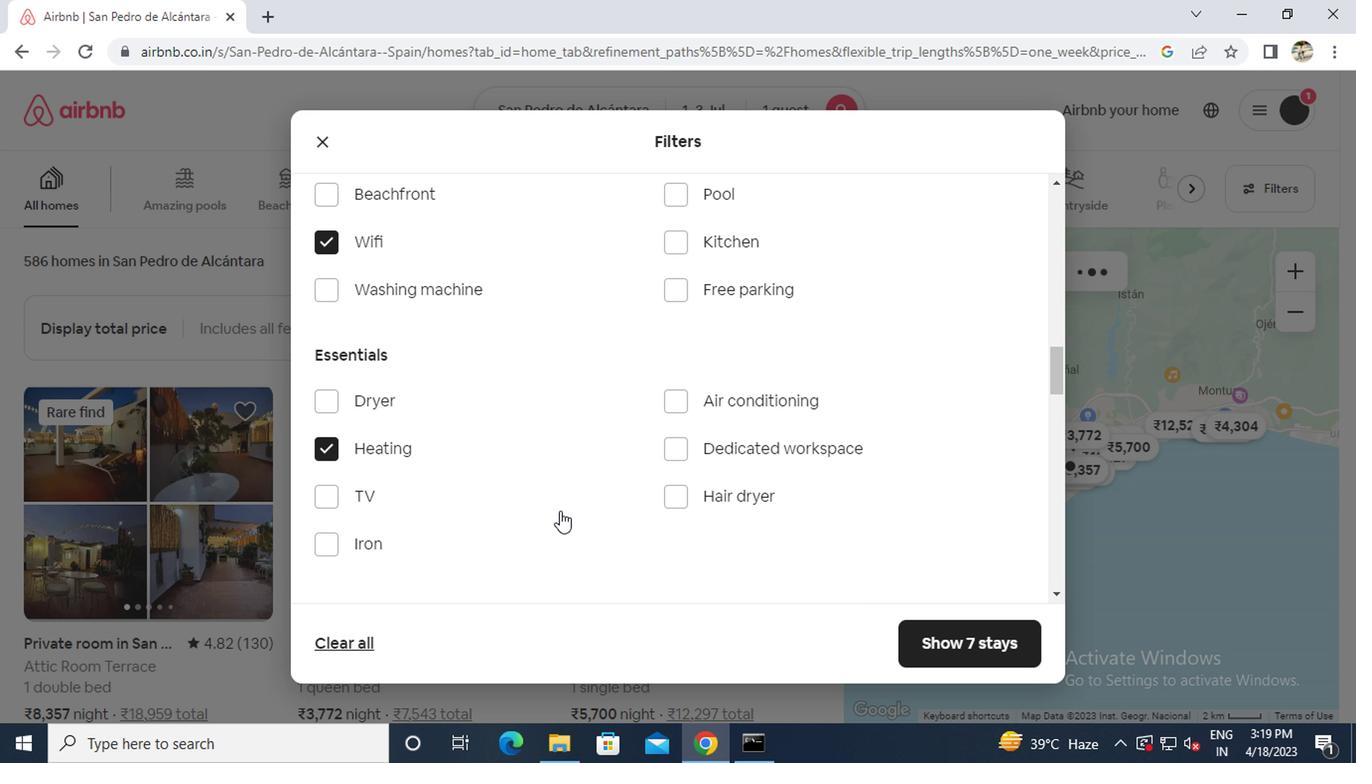 
Action: Mouse scrolled (672, 517) with delta (0, 0)
Screenshot: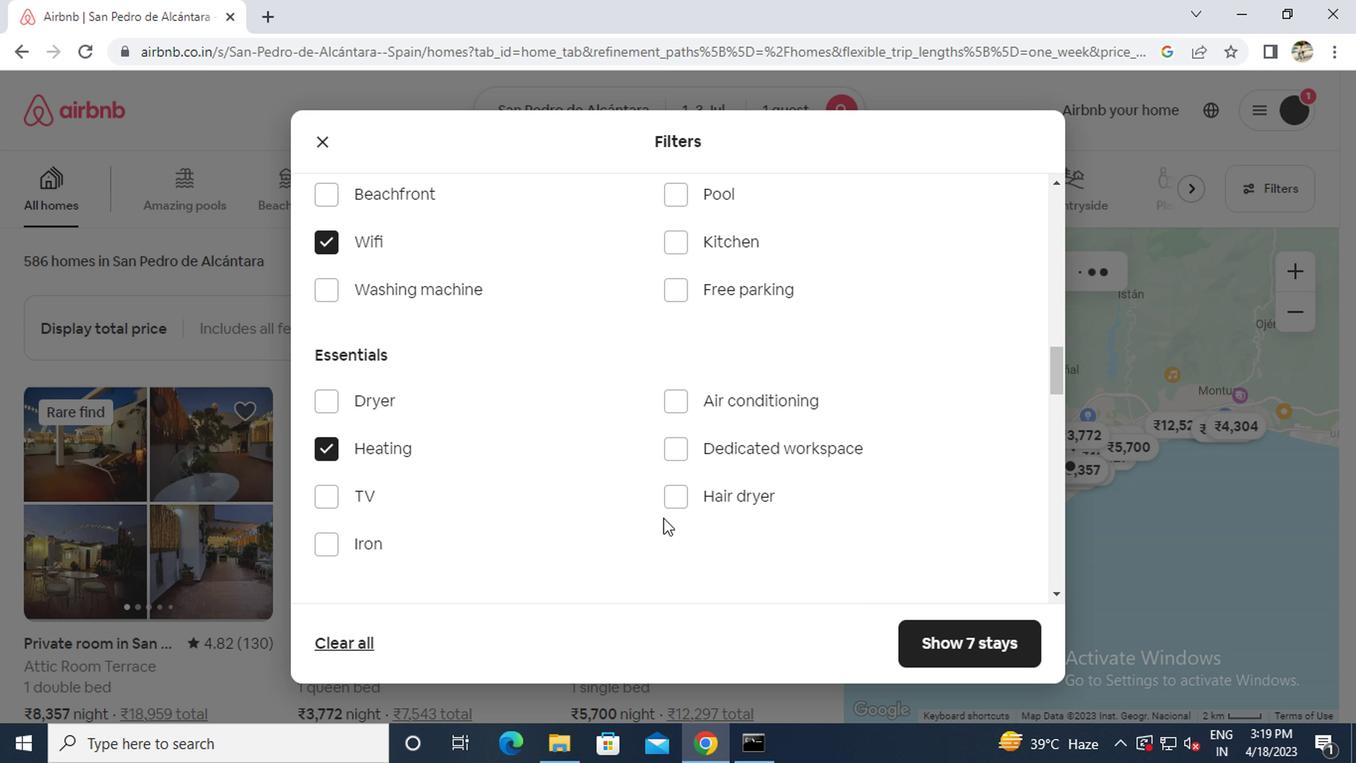 
Action: Mouse scrolled (672, 517) with delta (0, 0)
Screenshot: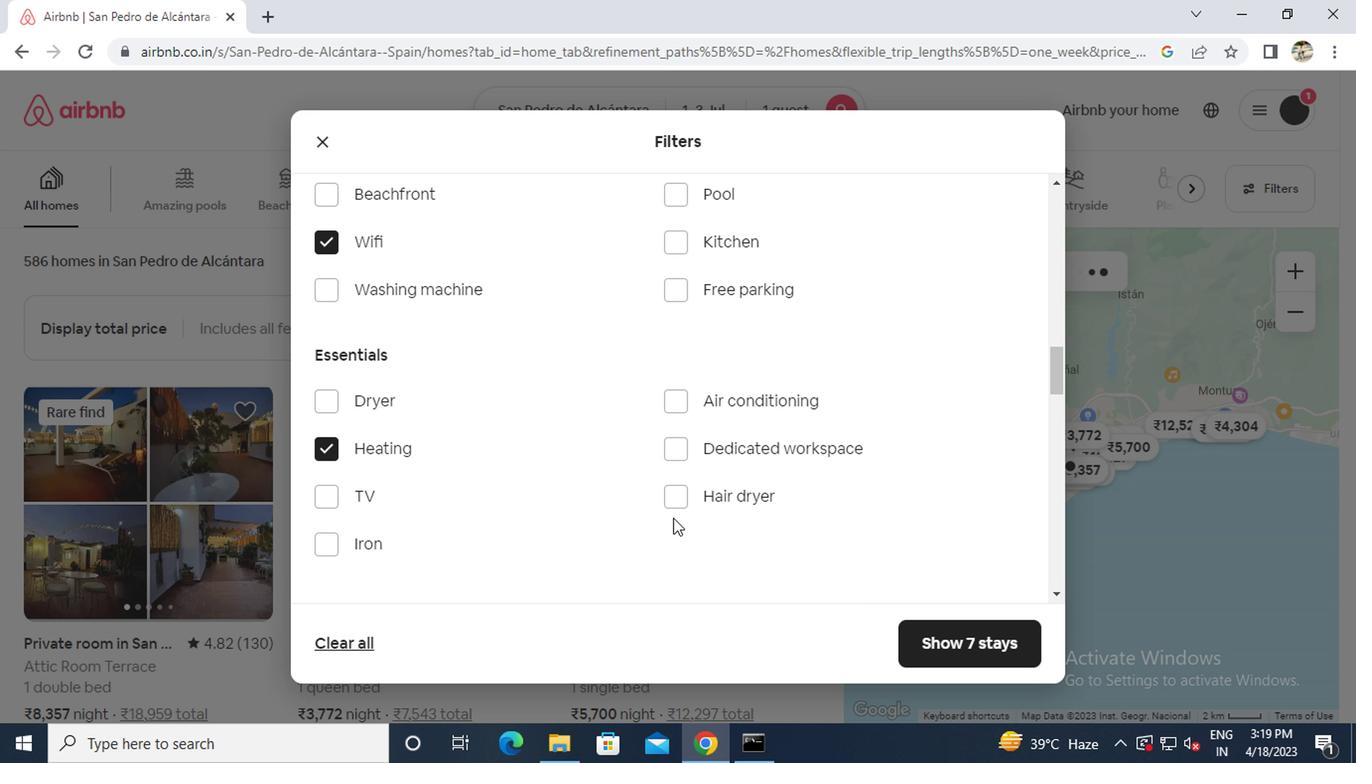 
Action: Mouse scrolled (672, 517) with delta (0, 0)
Screenshot: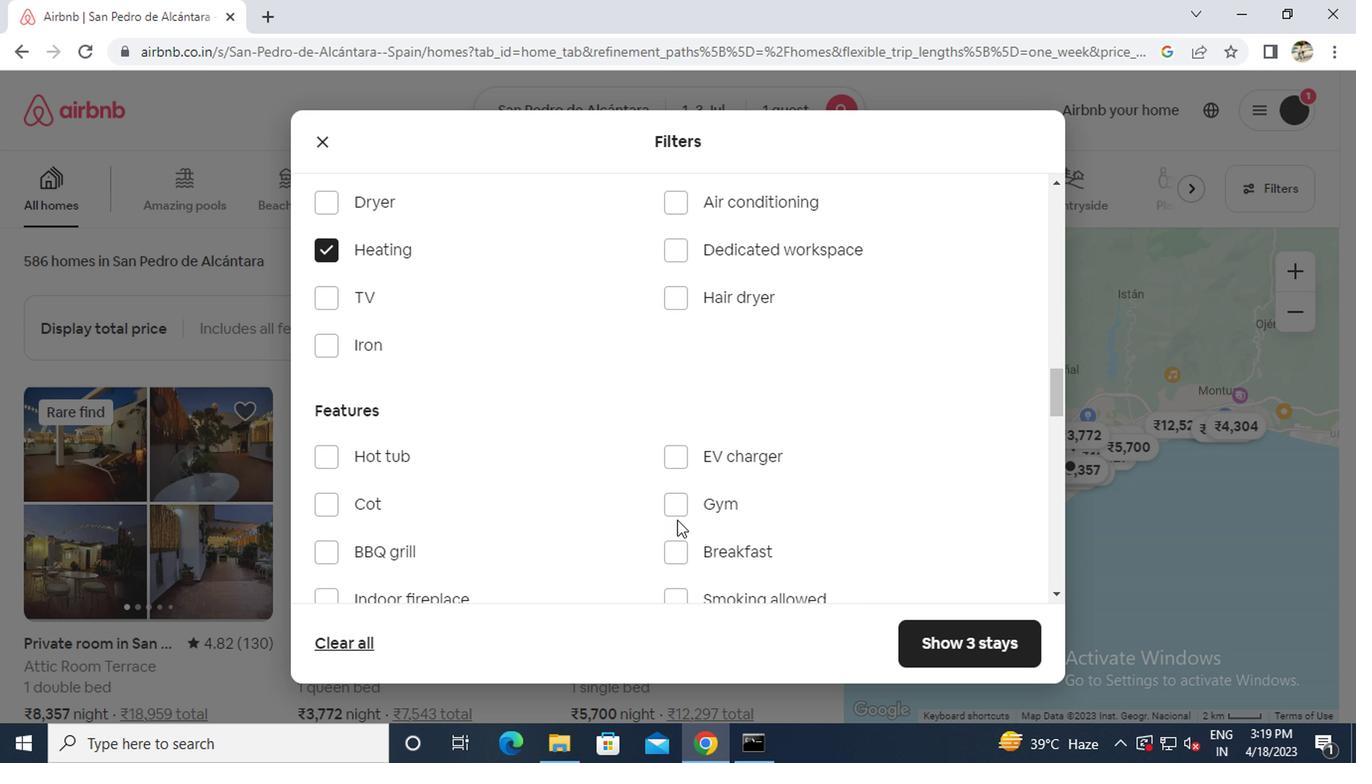 
Action: Mouse scrolled (672, 517) with delta (0, 0)
Screenshot: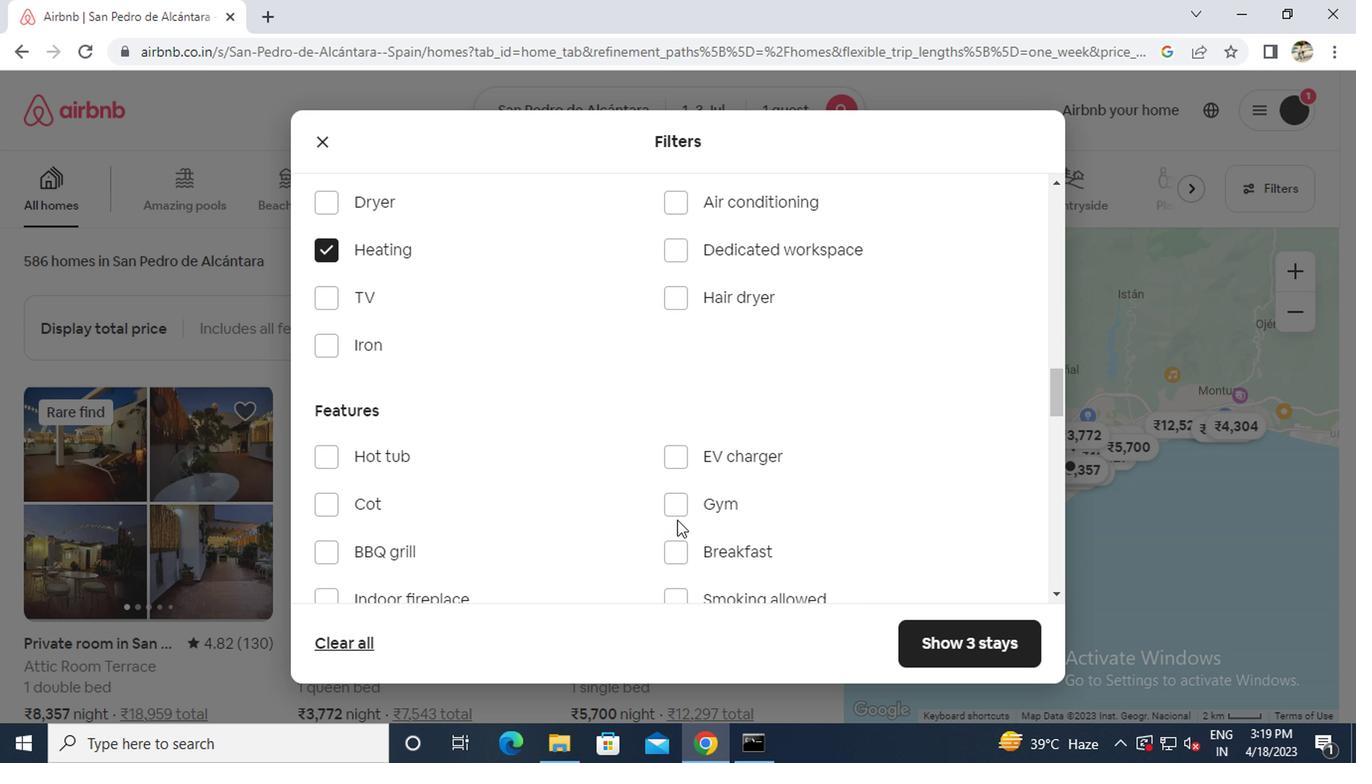 
Action: Mouse scrolled (672, 517) with delta (0, 0)
Screenshot: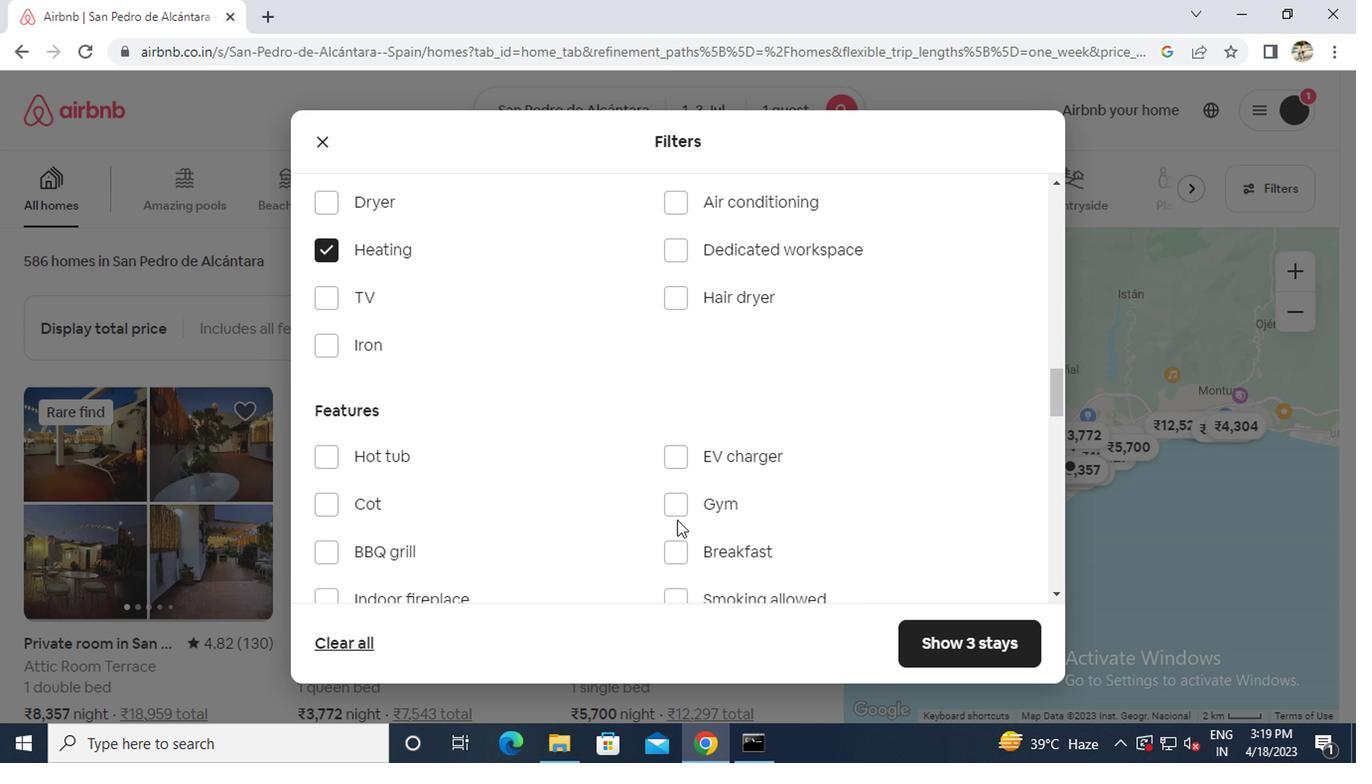 
Action: Mouse scrolled (672, 517) with delta (0, 0)
Screenshot: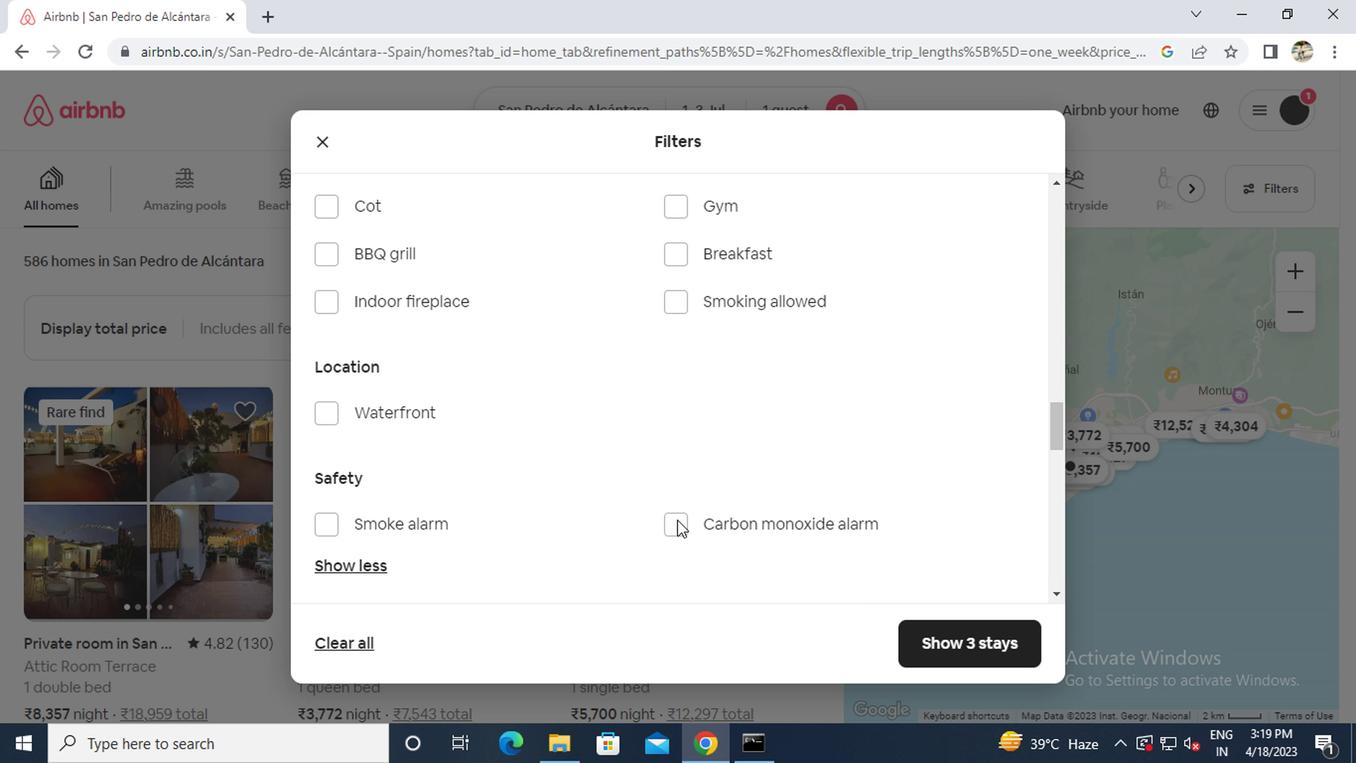 
Action: Mouse scrolled (672, 517) with delta (0, 0)
Screenshot: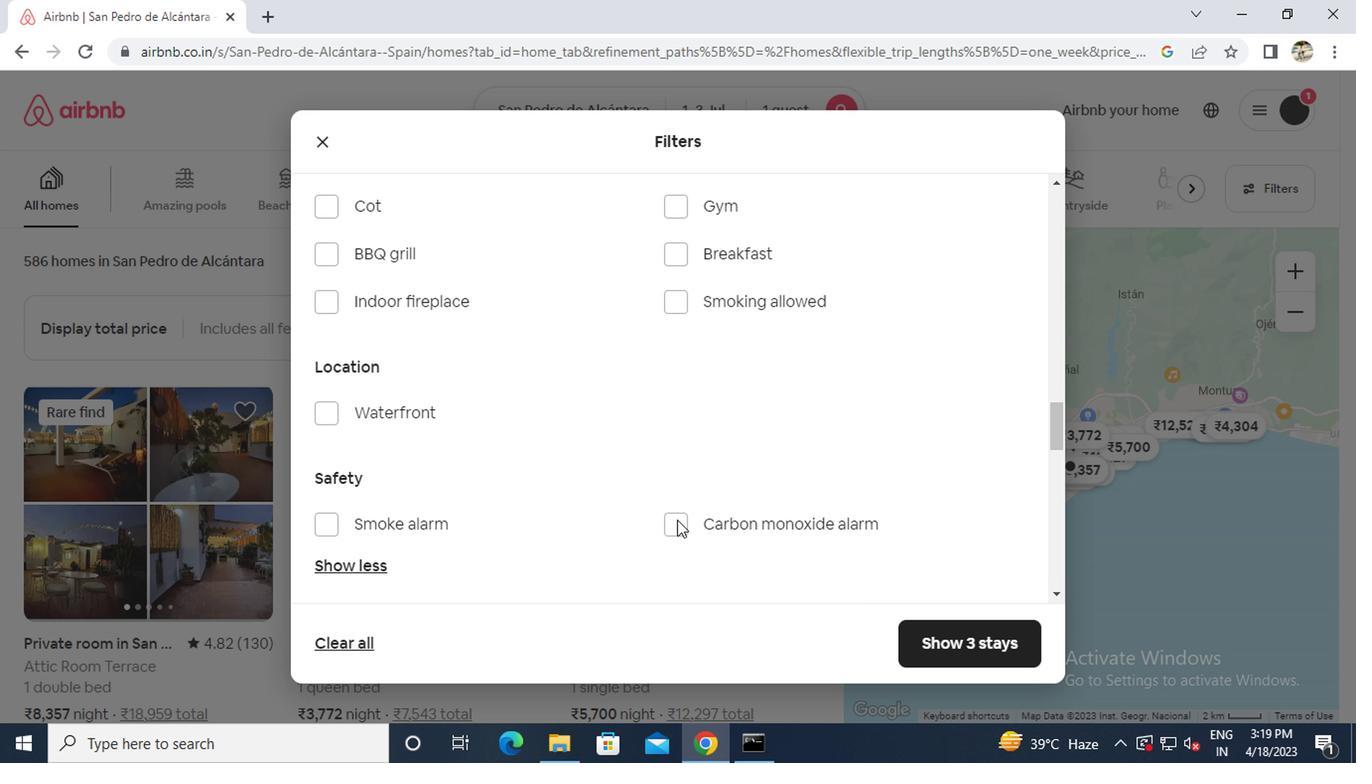 
Action: Mouse moved to (672, 518)
Screenshot: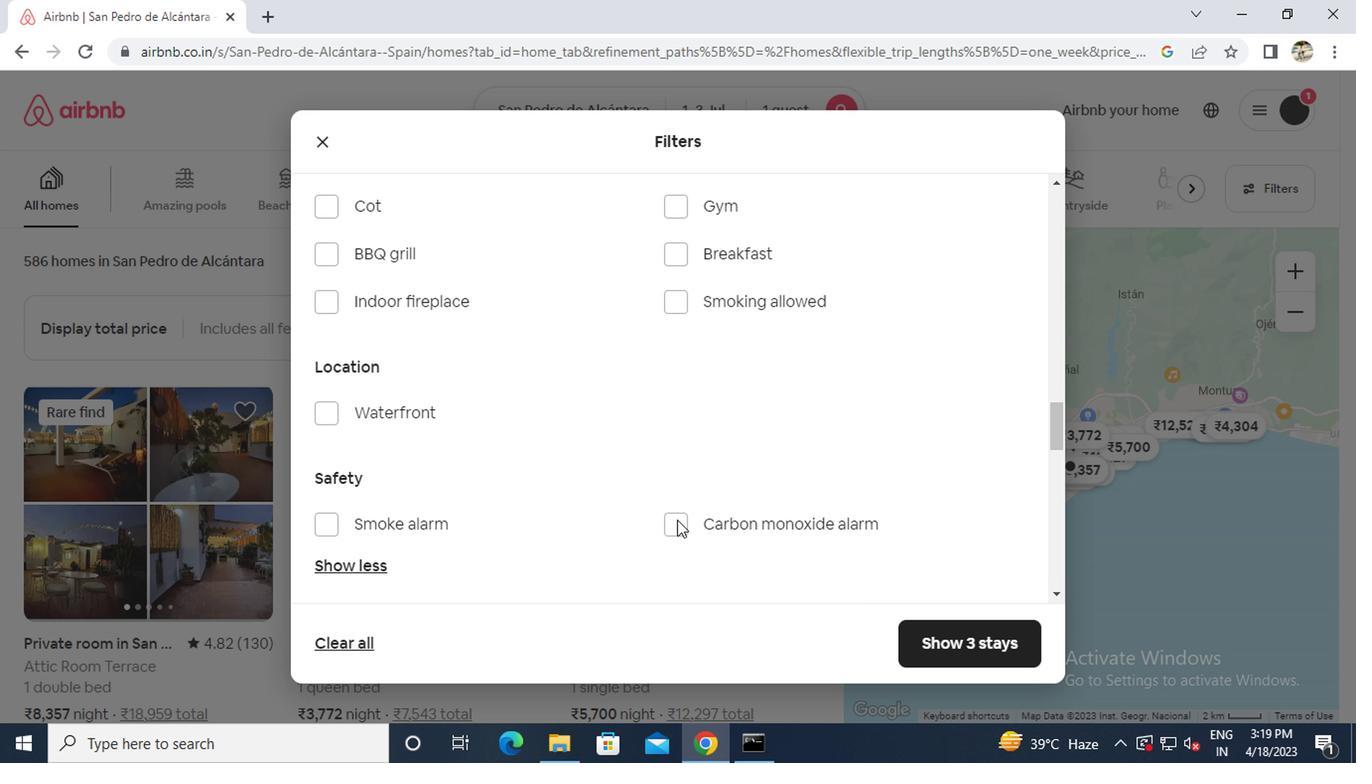 
Action: Mouse scrolled (672, 517) with delta (0, 0)
Screenshot: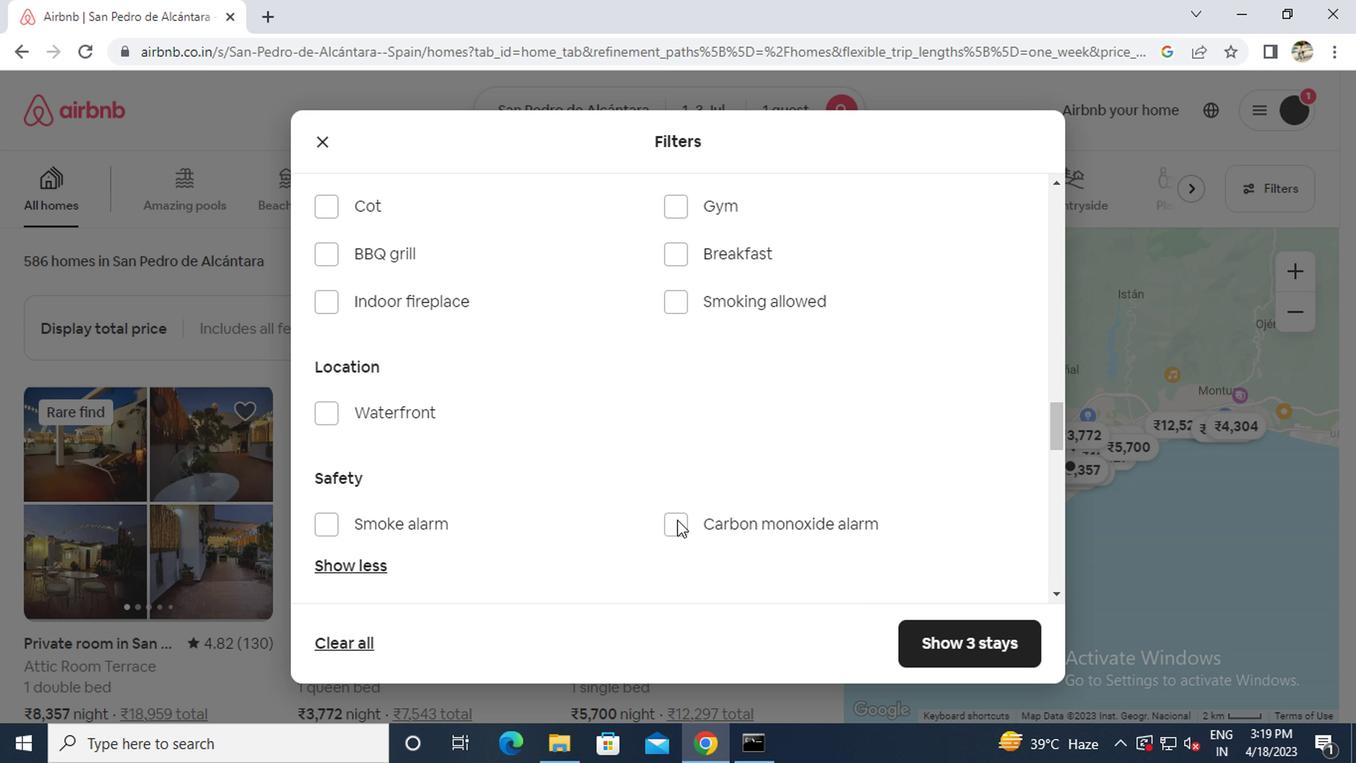 
Action: Mouse moved to (967, 493)
Screenshot: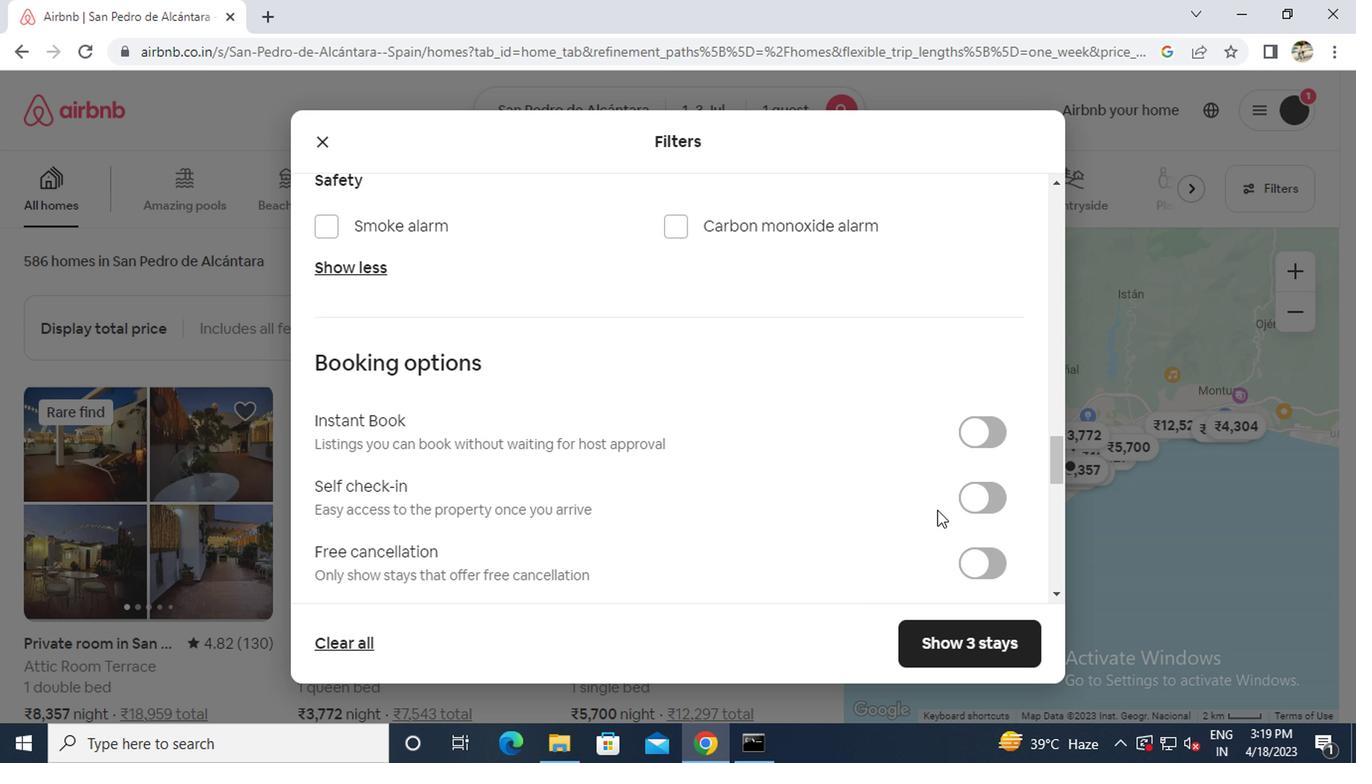 
Action: Mouse pressed left at (967, 493)
Screenshot: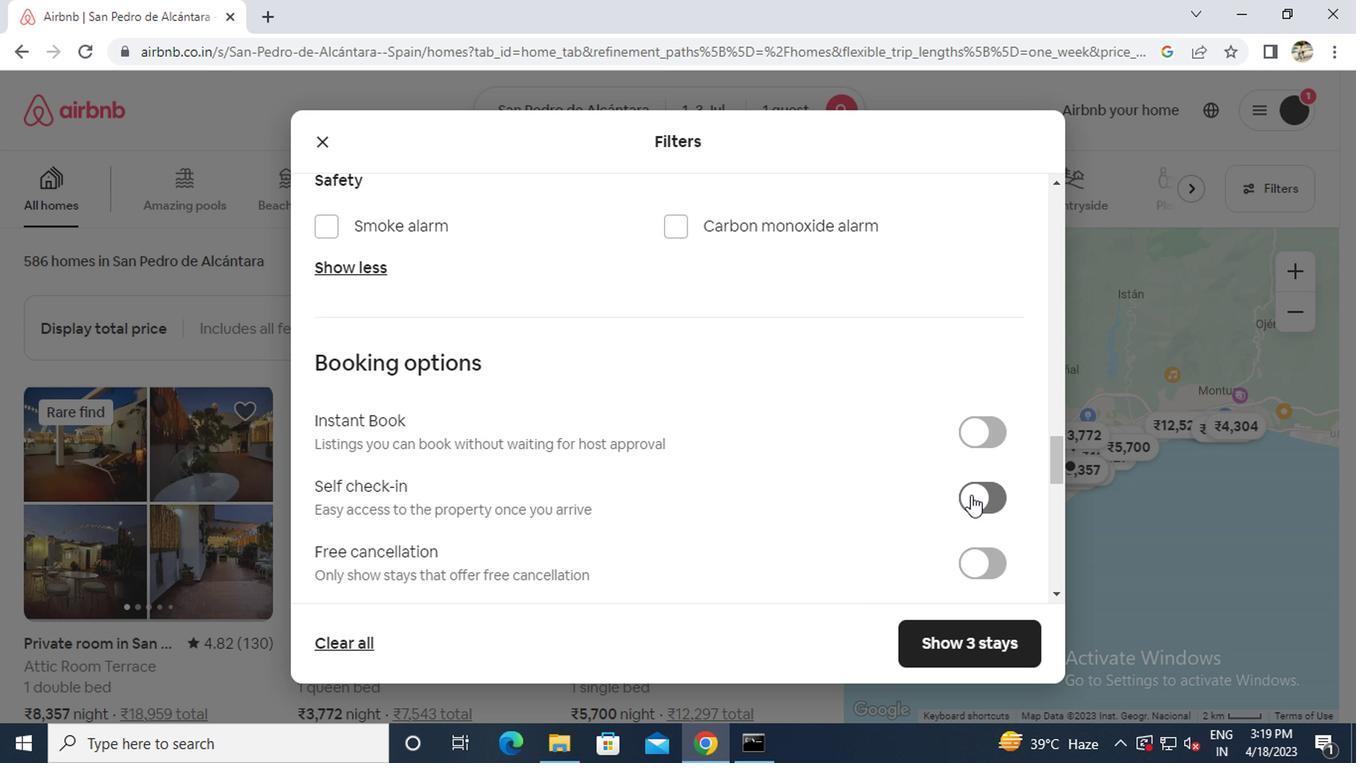 
Action: Mouse moved to (752, 513)
Screenshot: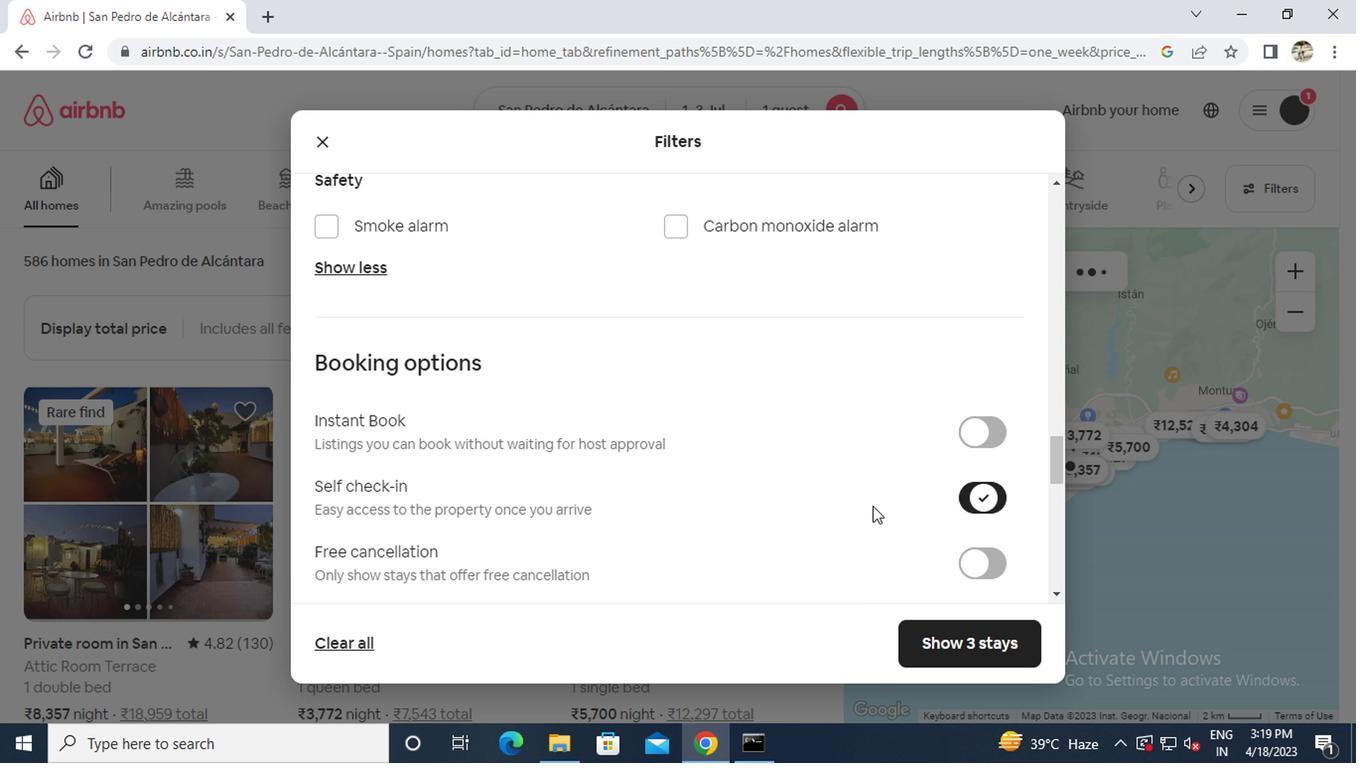 
Action: Mouse scrolled (752, 512) with delta (0, 0)
Screenshot: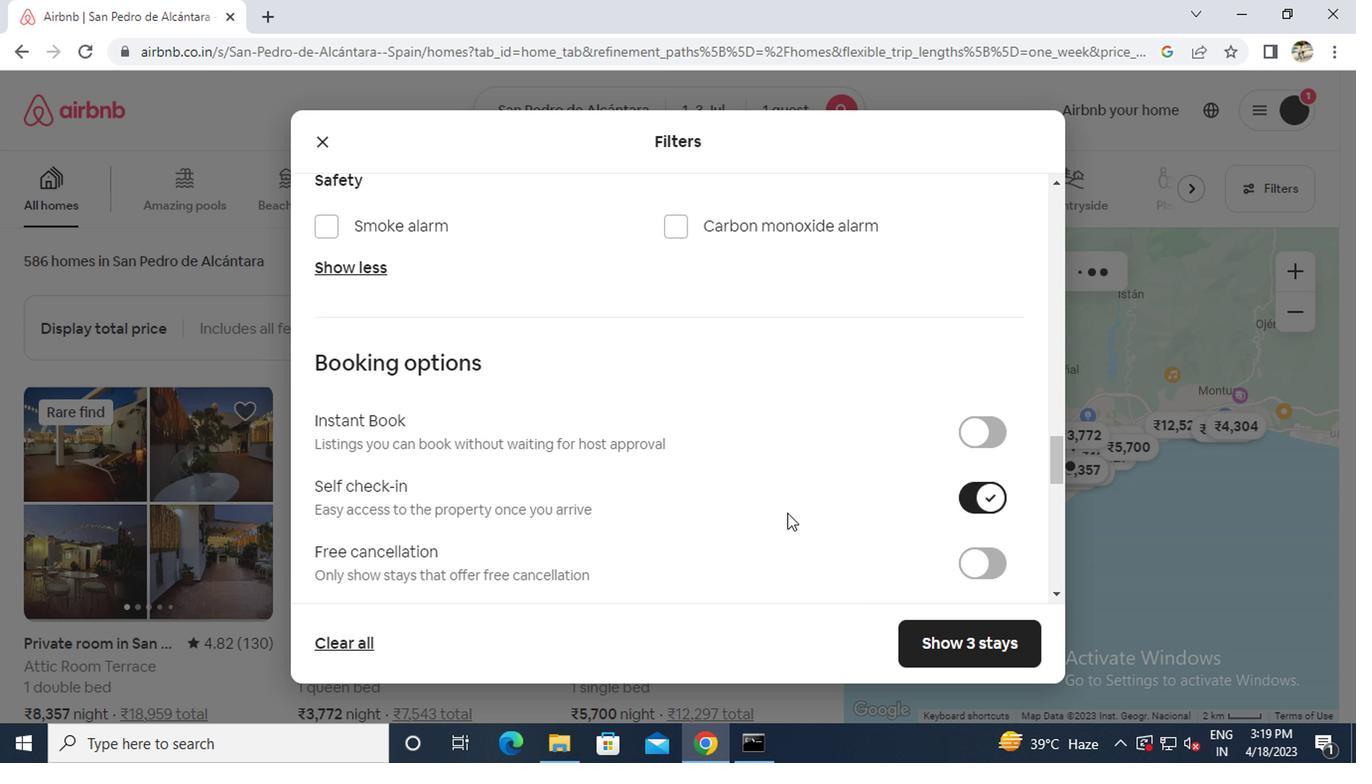 
Action: Mouse scrolled (752, 512) with delta (0, 0)
Screenshot: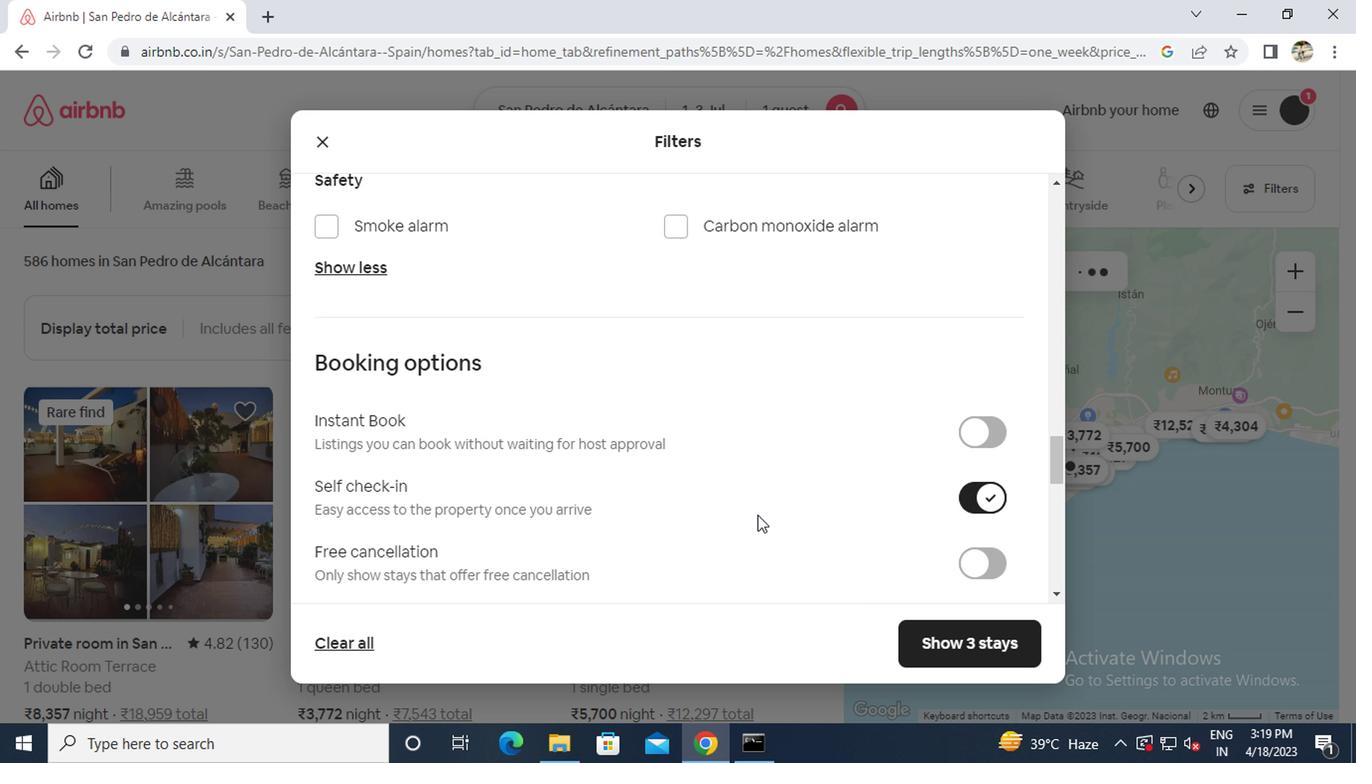 
Action: Mouse scrolled (752, 512) with delta (0, 0)
Screenshot: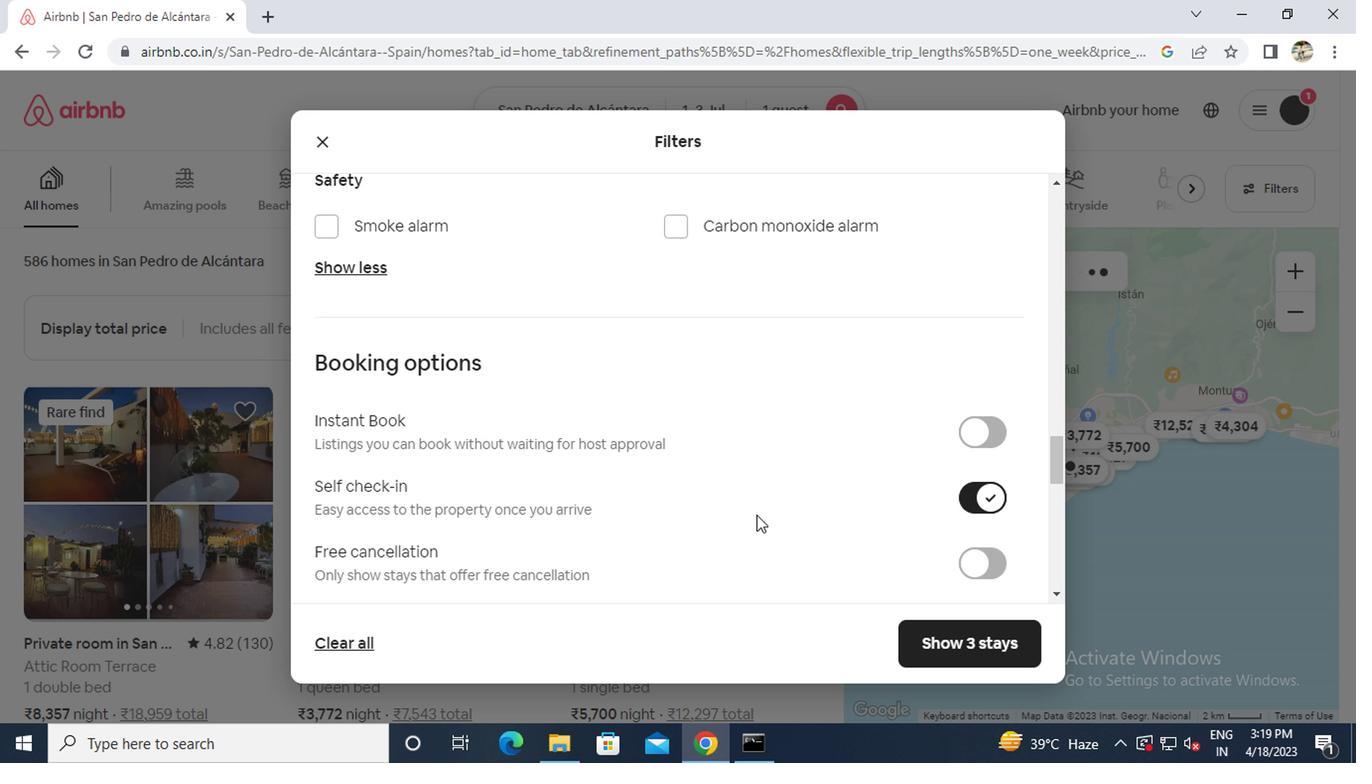 
Action: Mouse scrolled (752, 512) with delta (0, 0)
Screenshot: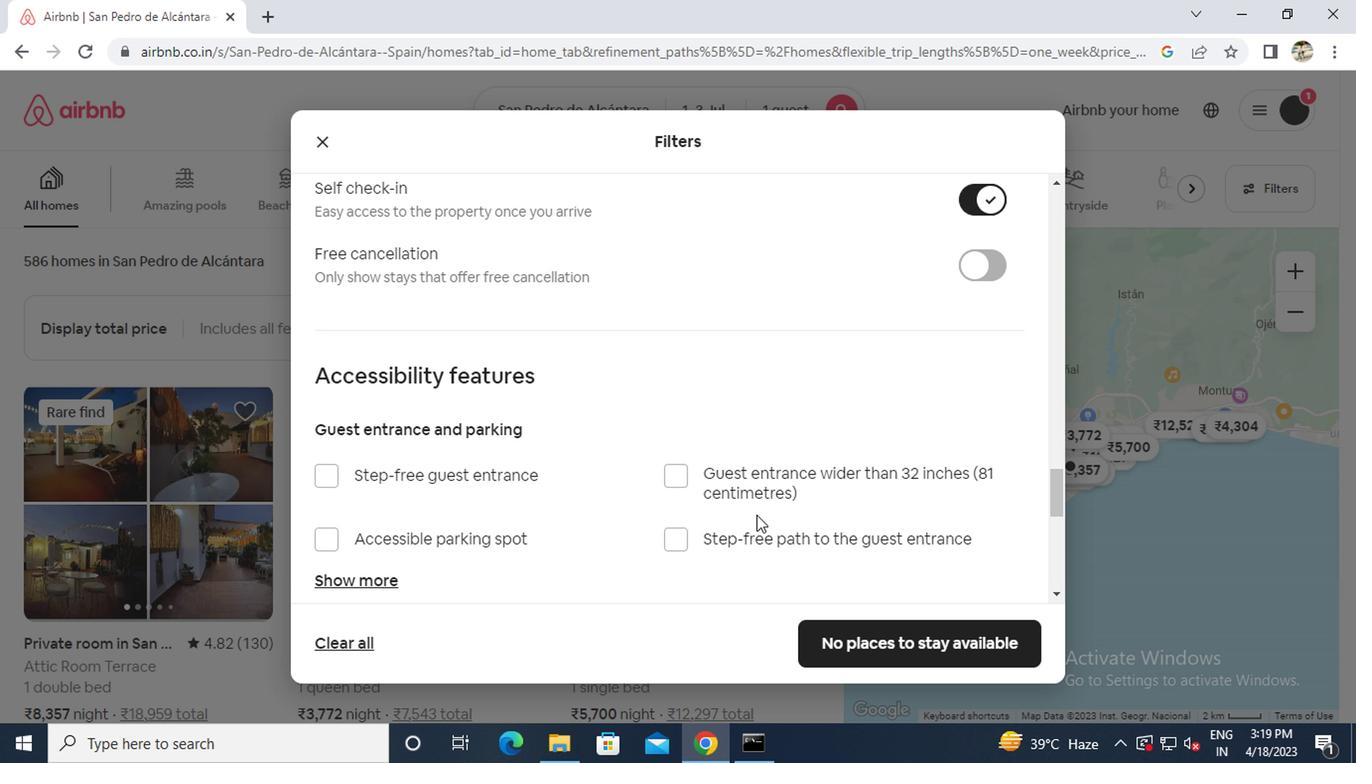 
Action: Mouse scrolled (752, 512) with delta (0, 0)
Screenshot: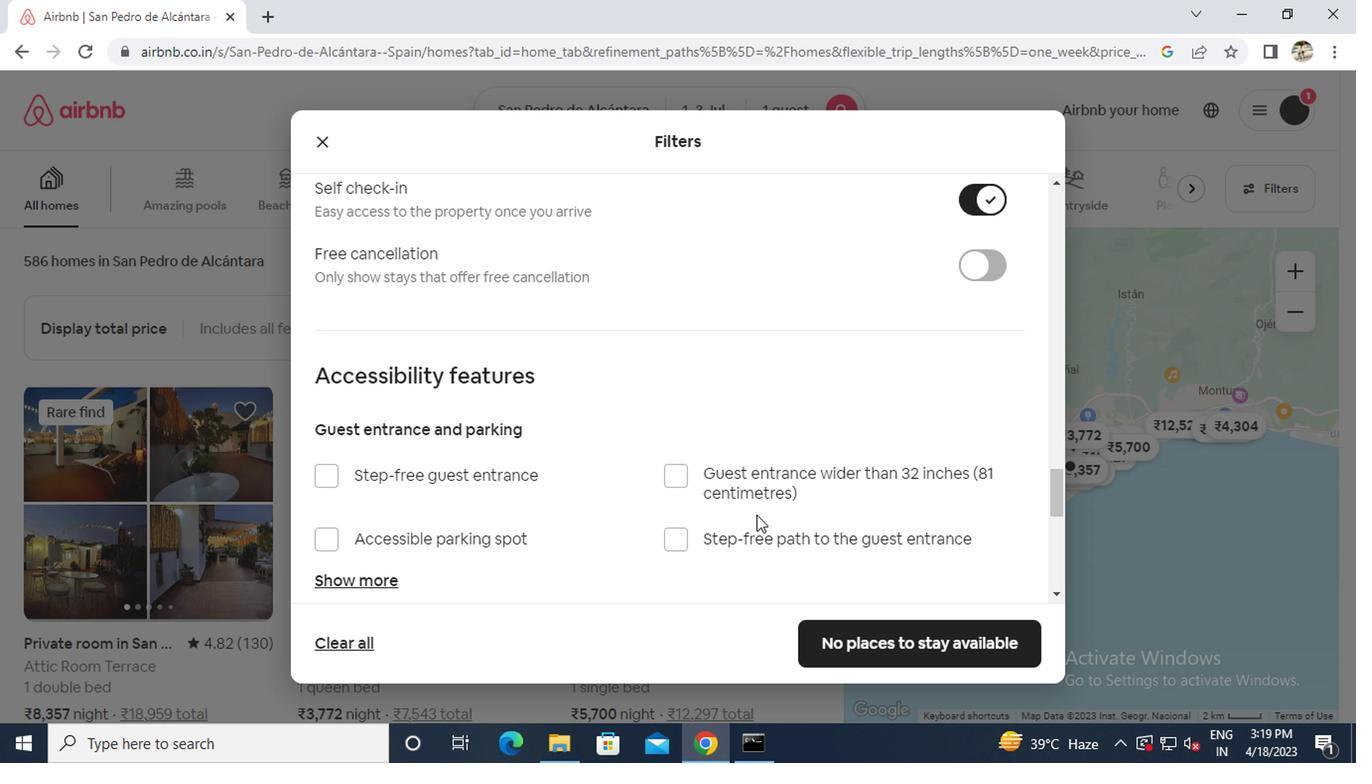 
Action: Mouse scrolled (752, 512) with delta (0, 0)
Screenshot: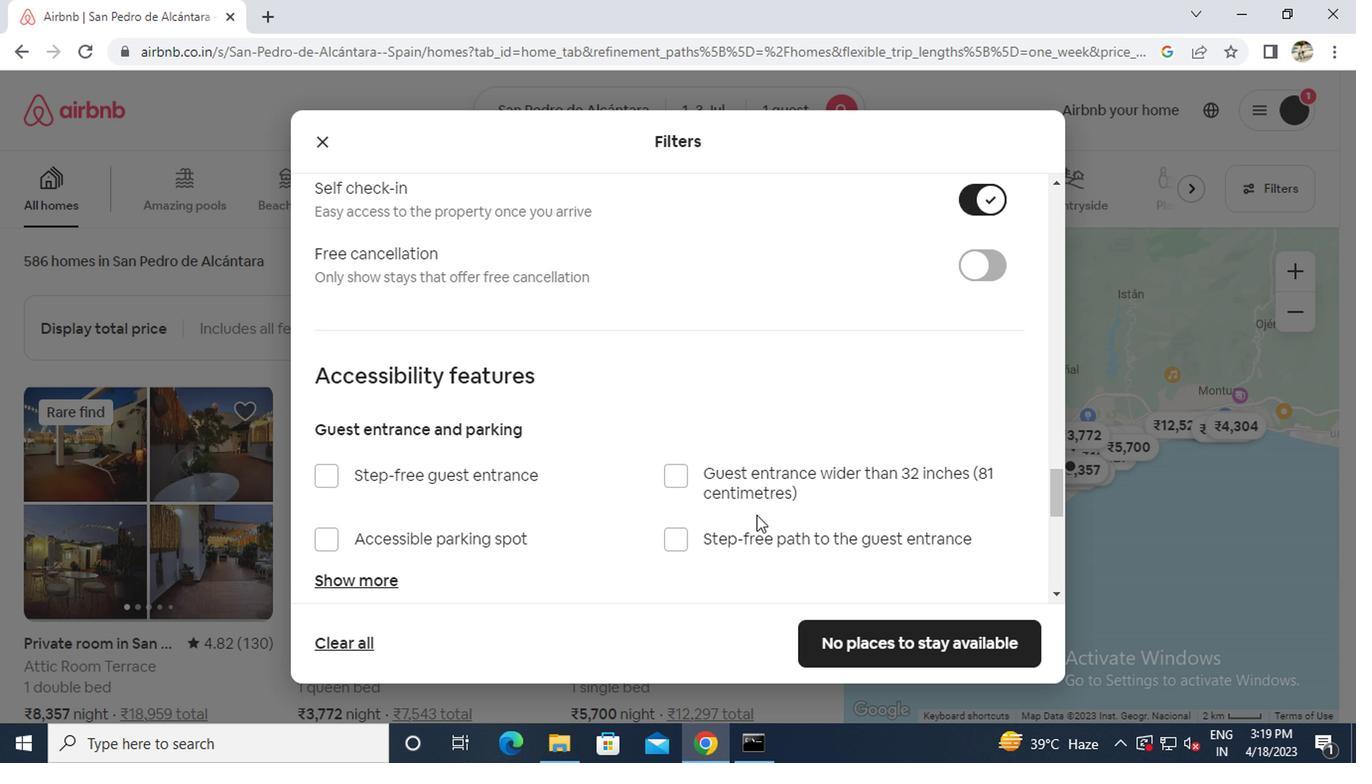 
Action: Mouse scrolled (752, 512) with delta (0, 0)
Screenshot: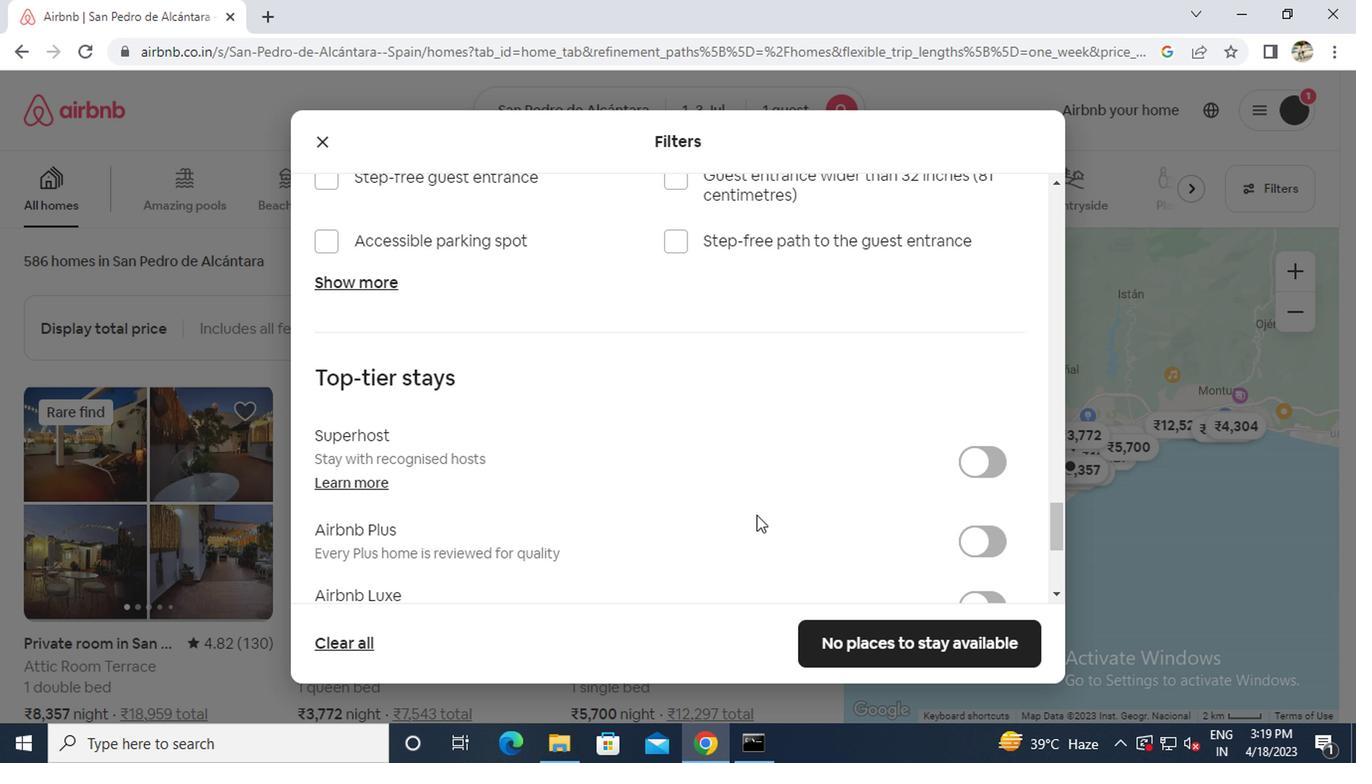 
Action: Mouse scrolled (752, 512) with delta (0, 0)
Screenshot: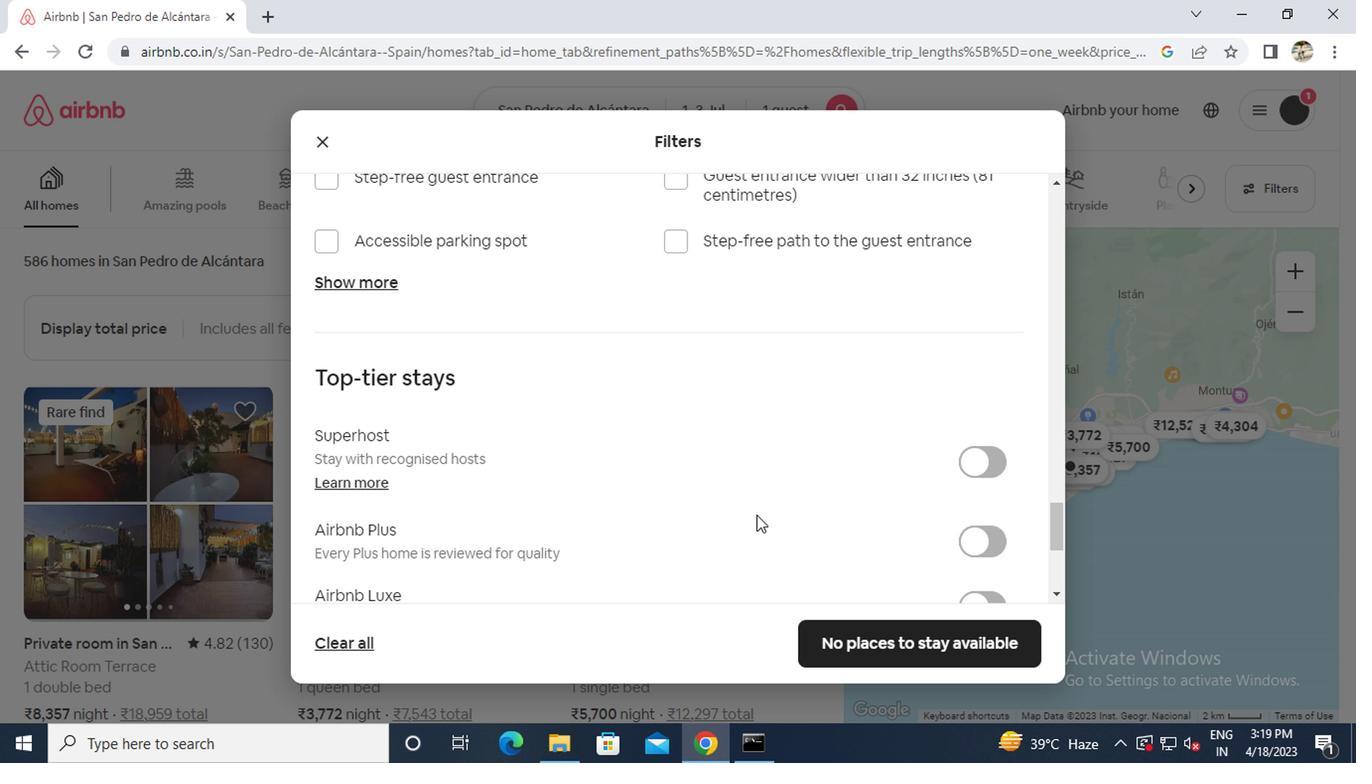 
Action: Mouse scrolled (752, 512) with delta (0, 0)
Screenshot: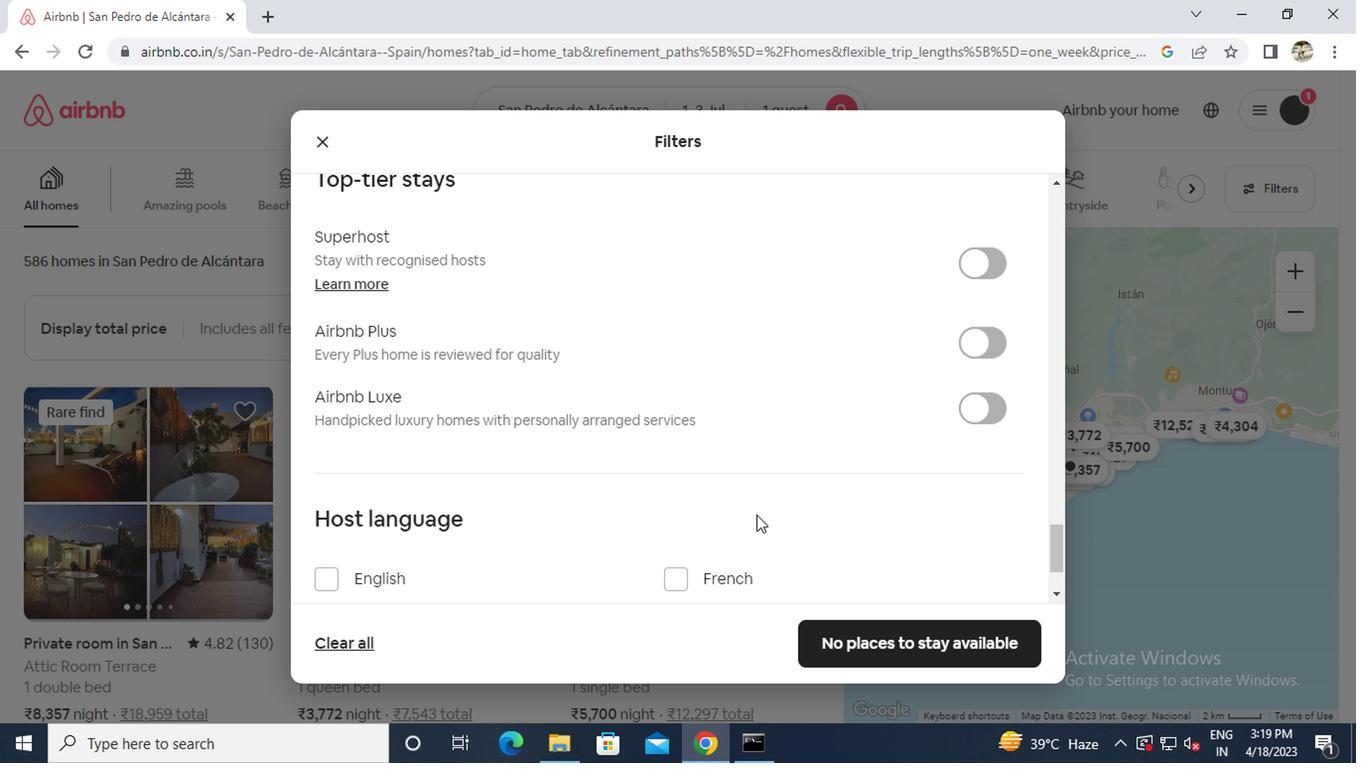 
Action: Mouse scrolled (752, 512) with delta (0, 0)
Screenshot: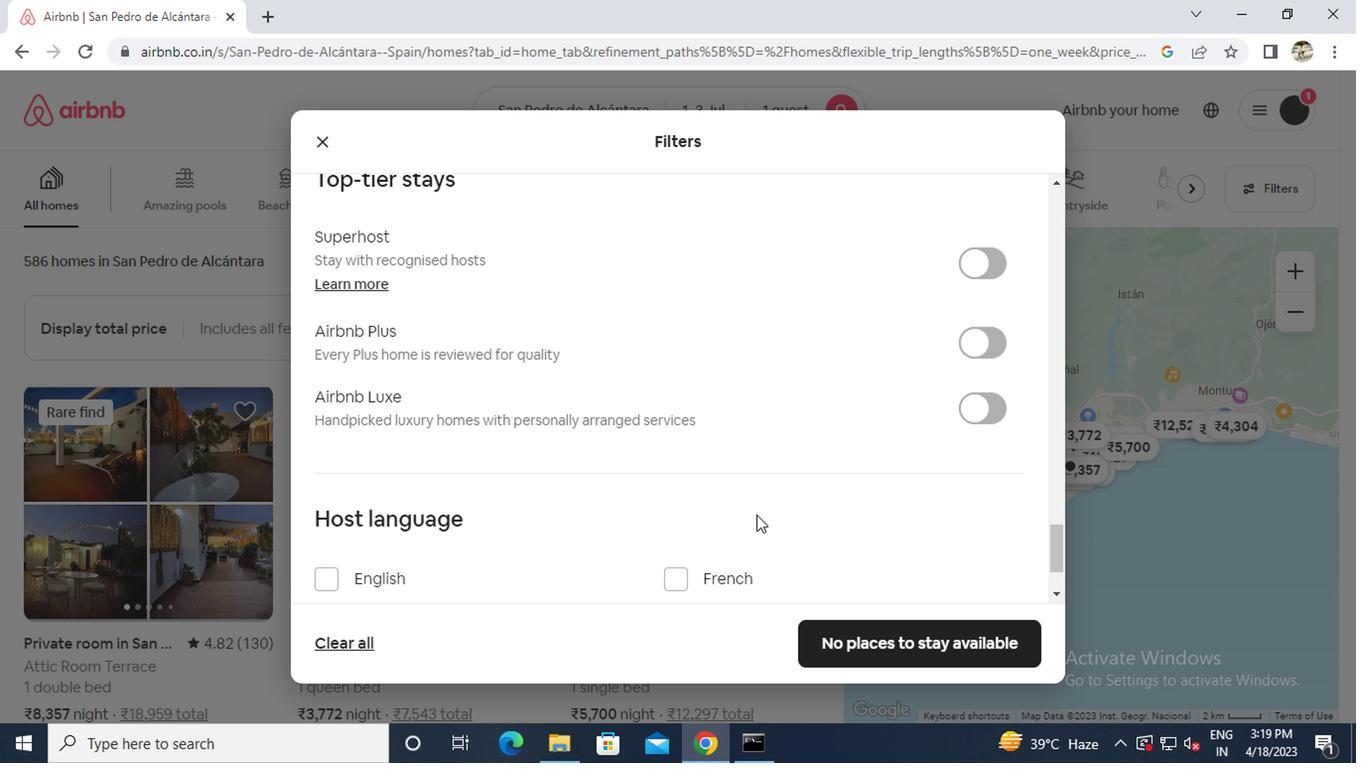 
Action: Mouse scrolled (752, 512) with delta (0, 0)
Screenshot: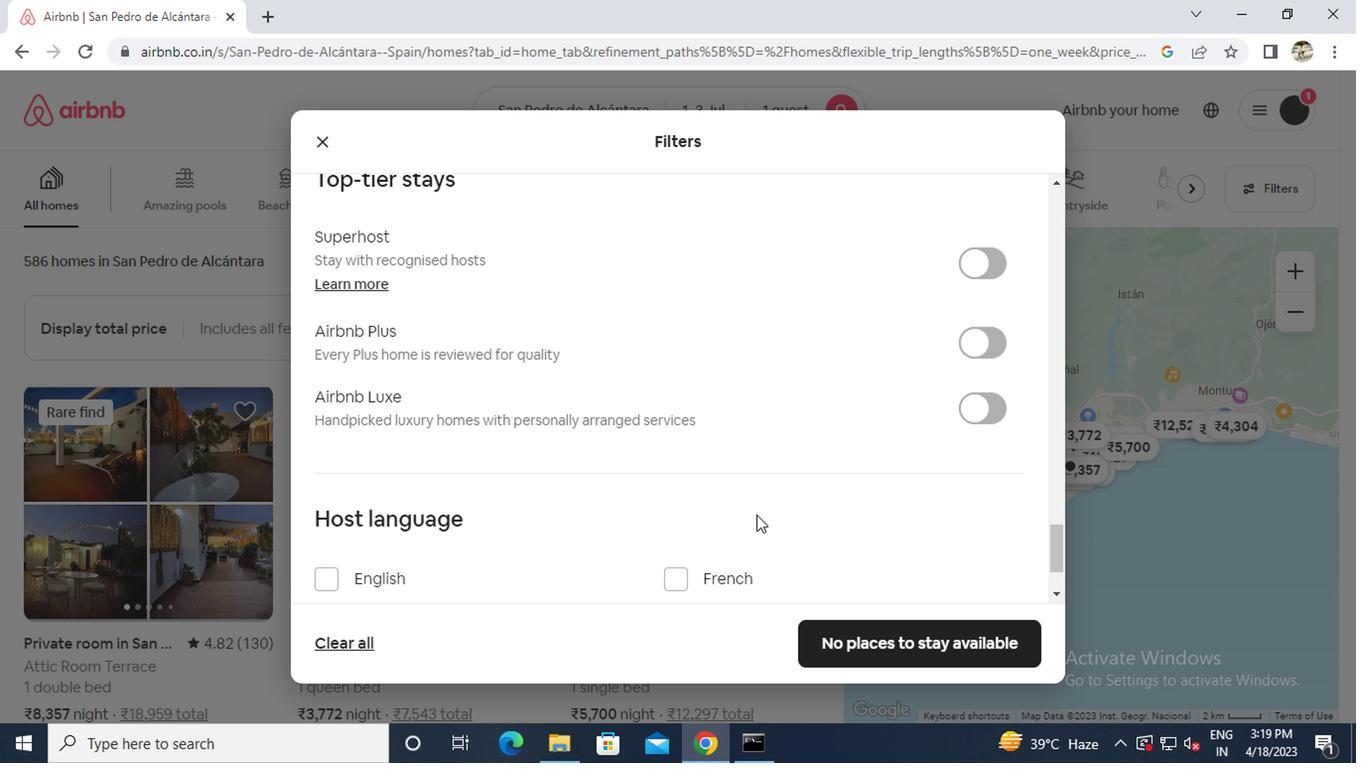
Action: Mouse moved to (353, 469)
Screenshot: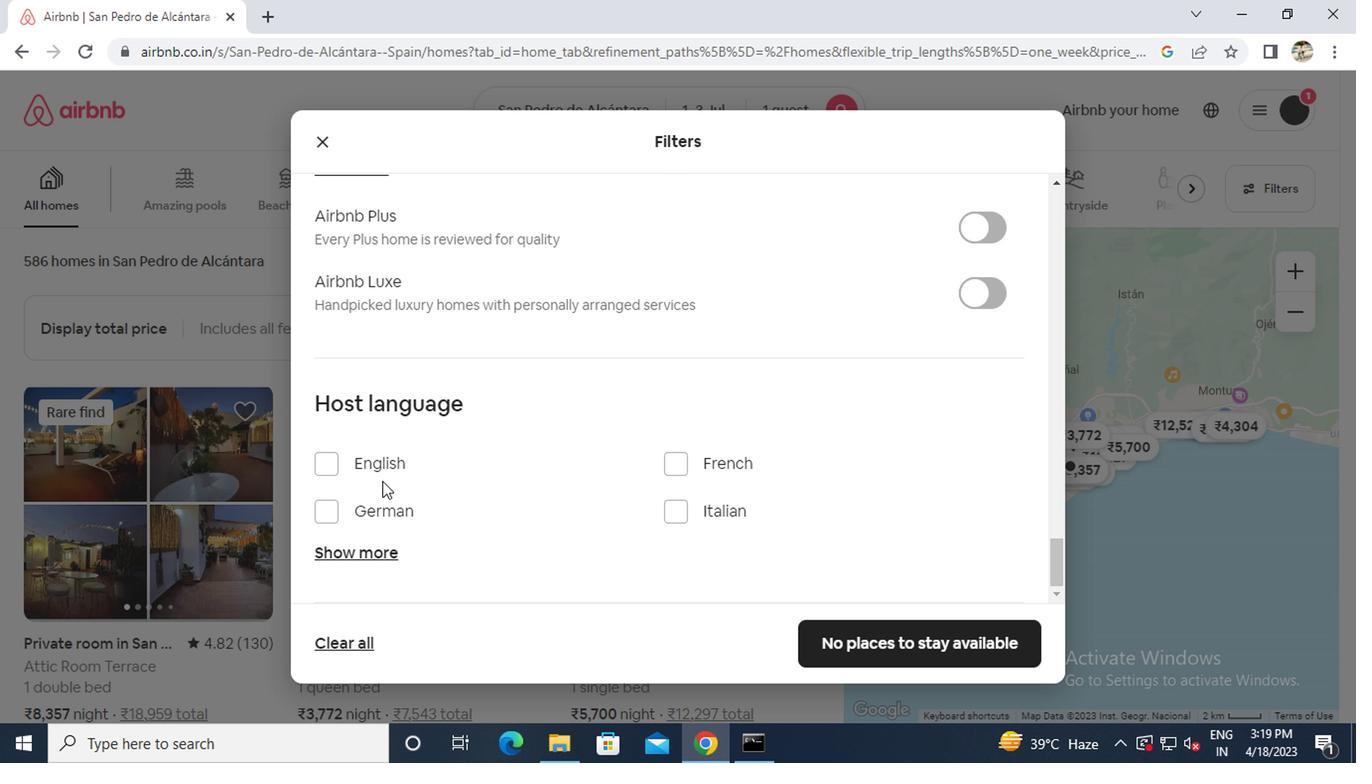 
Action: Mouse pressed left at (353, 469)
Screenshot: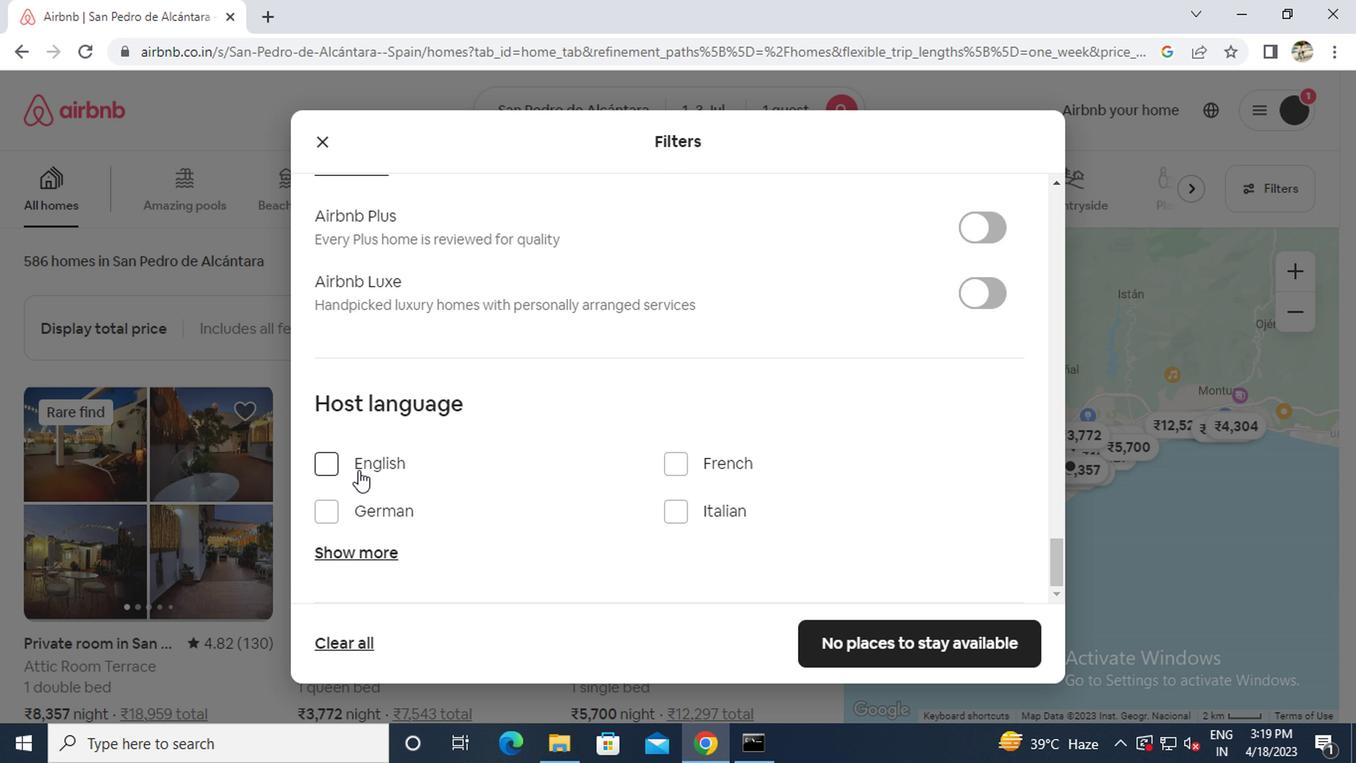
Action: Mouse moved to (852, 643)
Screenshot: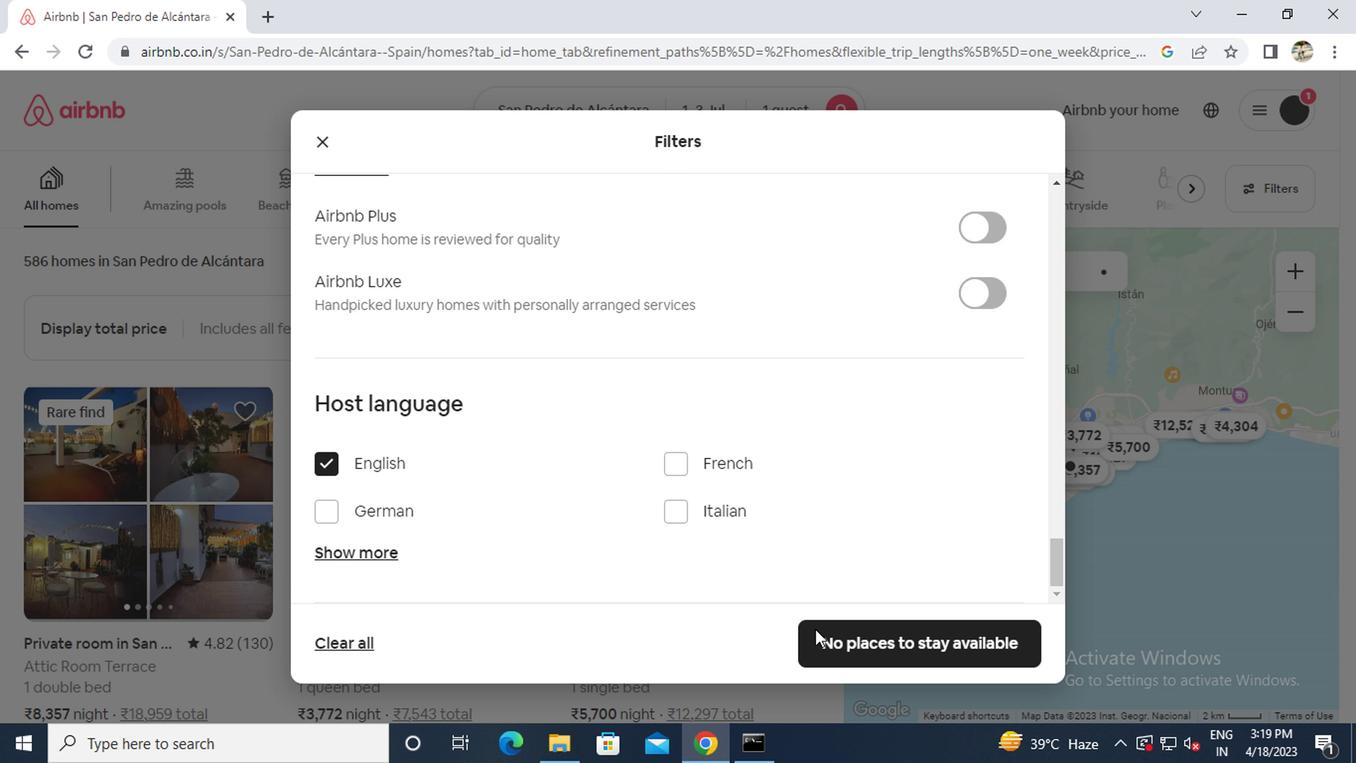 
Action: Mouse pressed left at (852, 643)
Screenshot: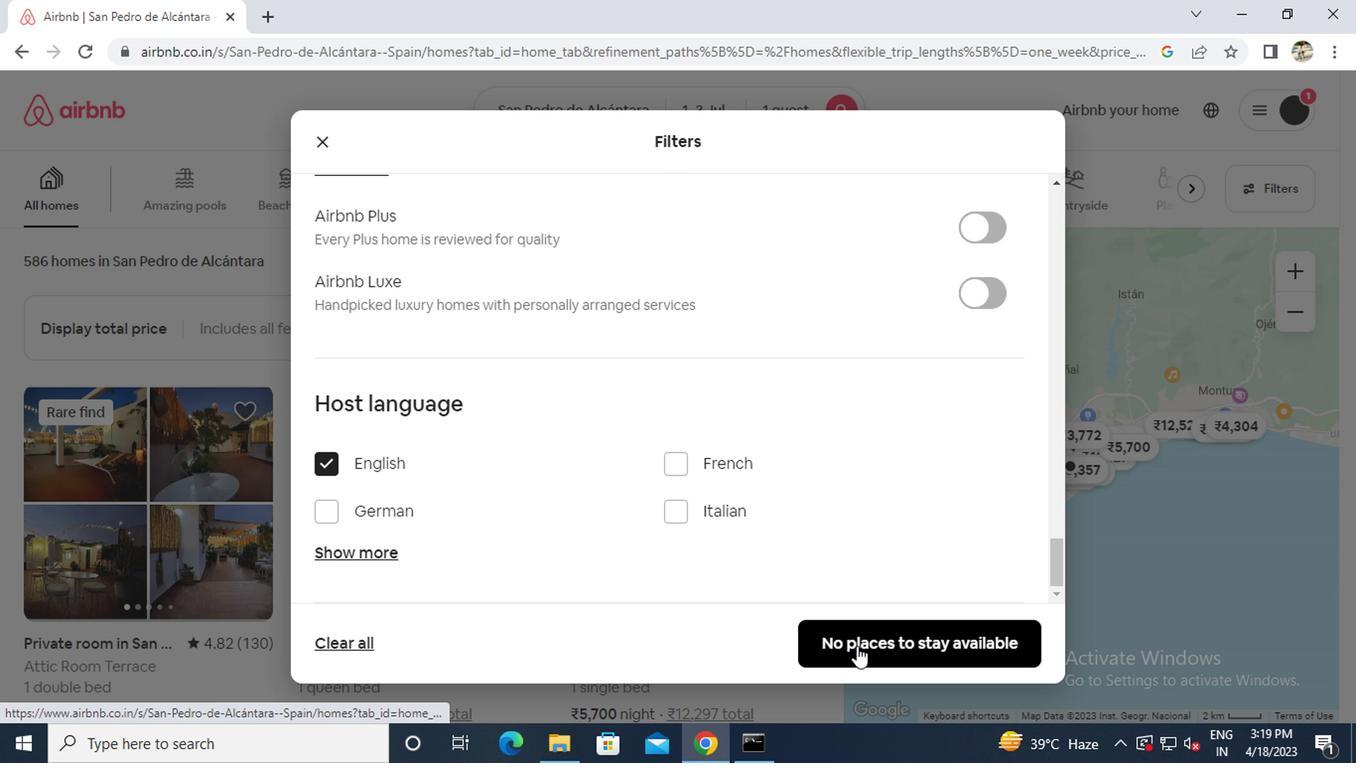 
